Task: Look for space in Pereval's'k, Ukraine from 1st June, 2023 to 9th June, 2023 for 6 adults in price range Rs.6000 to Rs.12000. Place can be entire place with 3 bedrooms having 3 beds and 3 bathrooms. Property type can be house, flat, guest house. Amenities needed are: washing machine. Booking option can be shelf check-in. Required host language is English.
Action: Mouse moved to (554, 121)
Screenshot: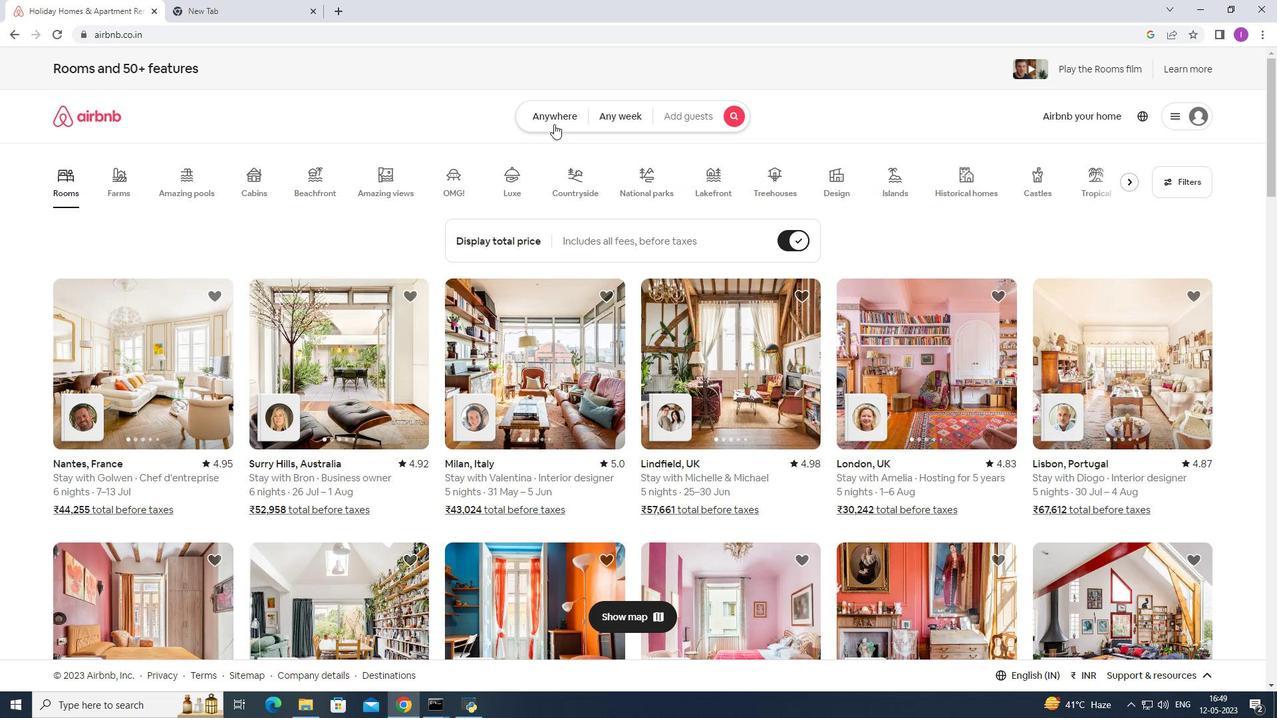 
Action: Mouse pressed left at (554, 121)
Screenshot: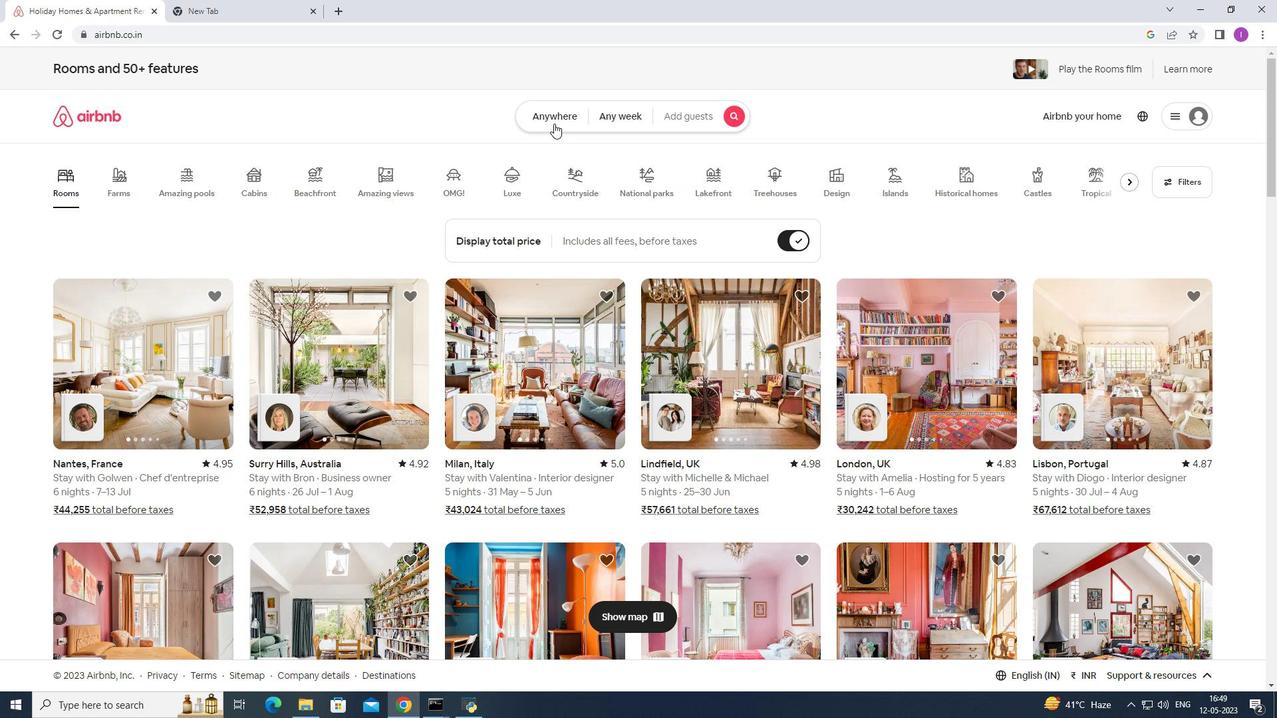 
Action: Mouse moved to (409, 160)
Screenshot: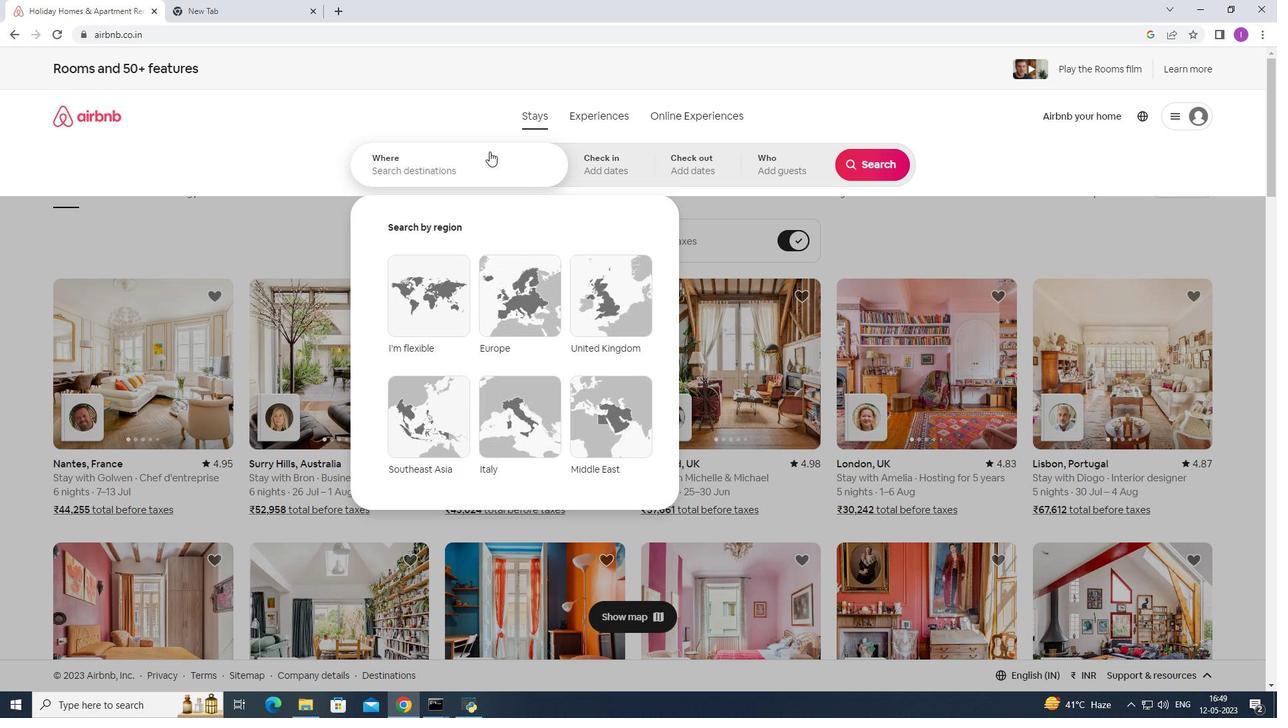
Action: Mouse pressed left at (409, 160)
Screenshot: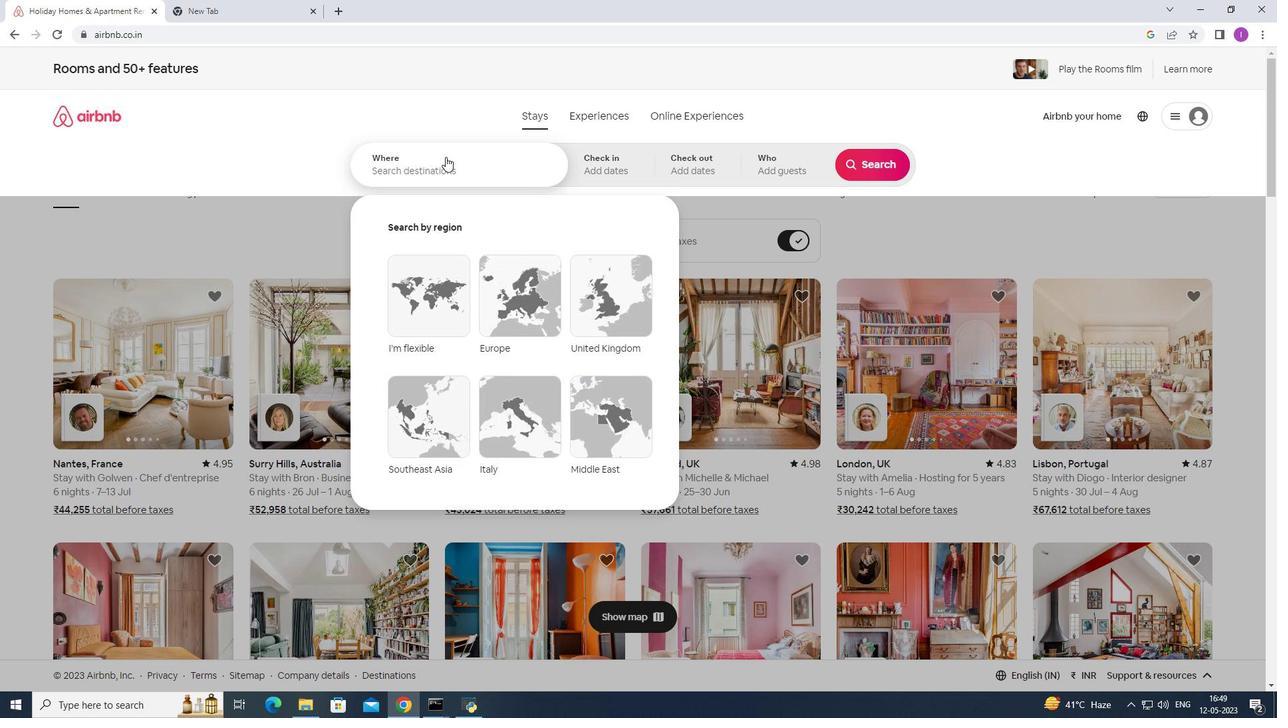 
Action: Mouse moved to (412, 160)
Screenshot: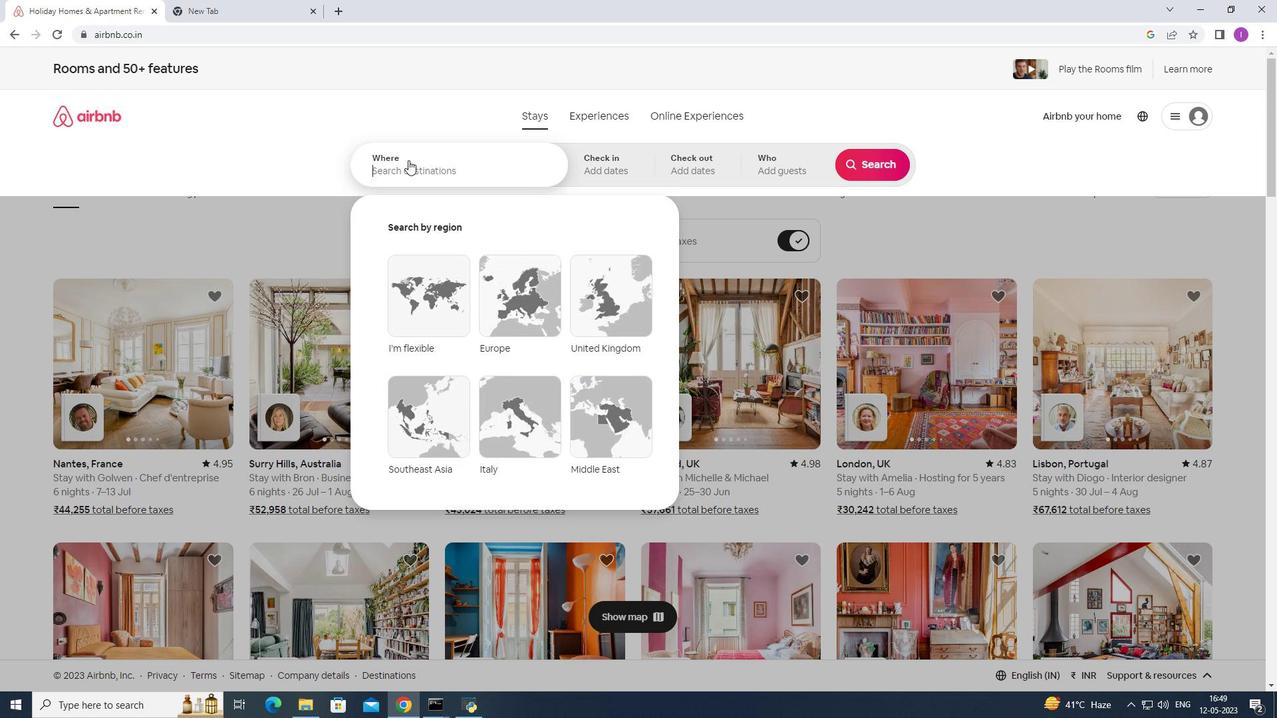 
Action: Key pressed <Key.shift><Key.shift><Key.shift><Key.shift><Key.shift><Key.shift><Key.shift><Key.shift><Key.shift><Key.shift><Key.shift><Key.shift><Key.shift><Key.shift><Key.shift><Key.shift><Key.shift><Key.shift><Key.shift><Key.shift><Key.shift><Key.shift><Key.shift><Key.shift><Key.shift><Key.shift><Key.shift><Key.shift><Key.shift>Pereval's,<Key.shift>Ukraine
Screenshot: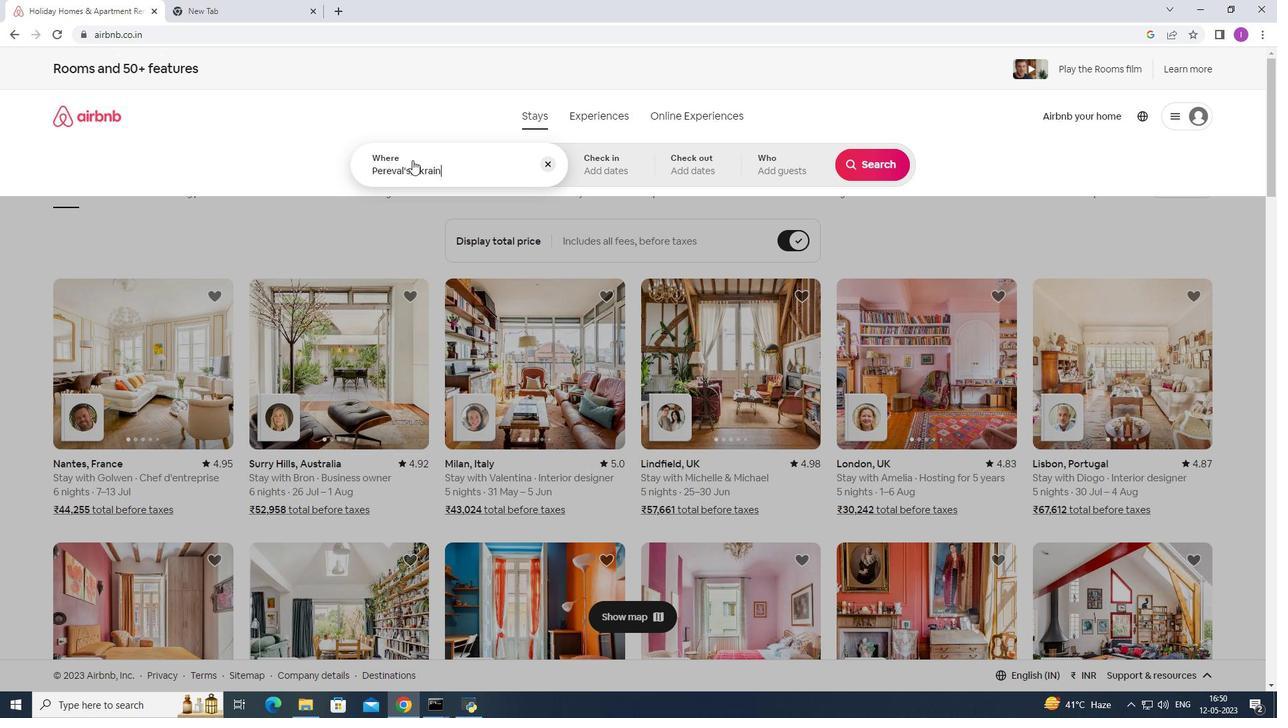 
Action: Mouse moved to (613, 176)
Screenshot: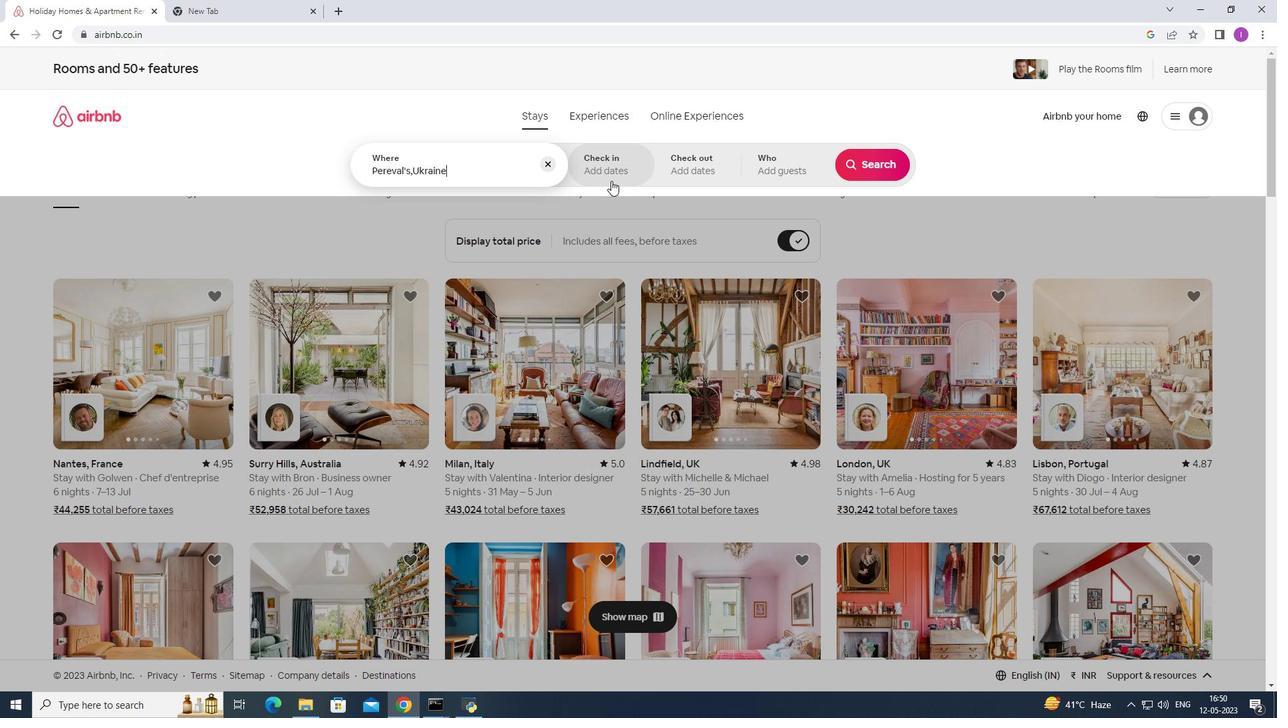 
Action: Mouse pressed left at (613, 176)
Screenshot: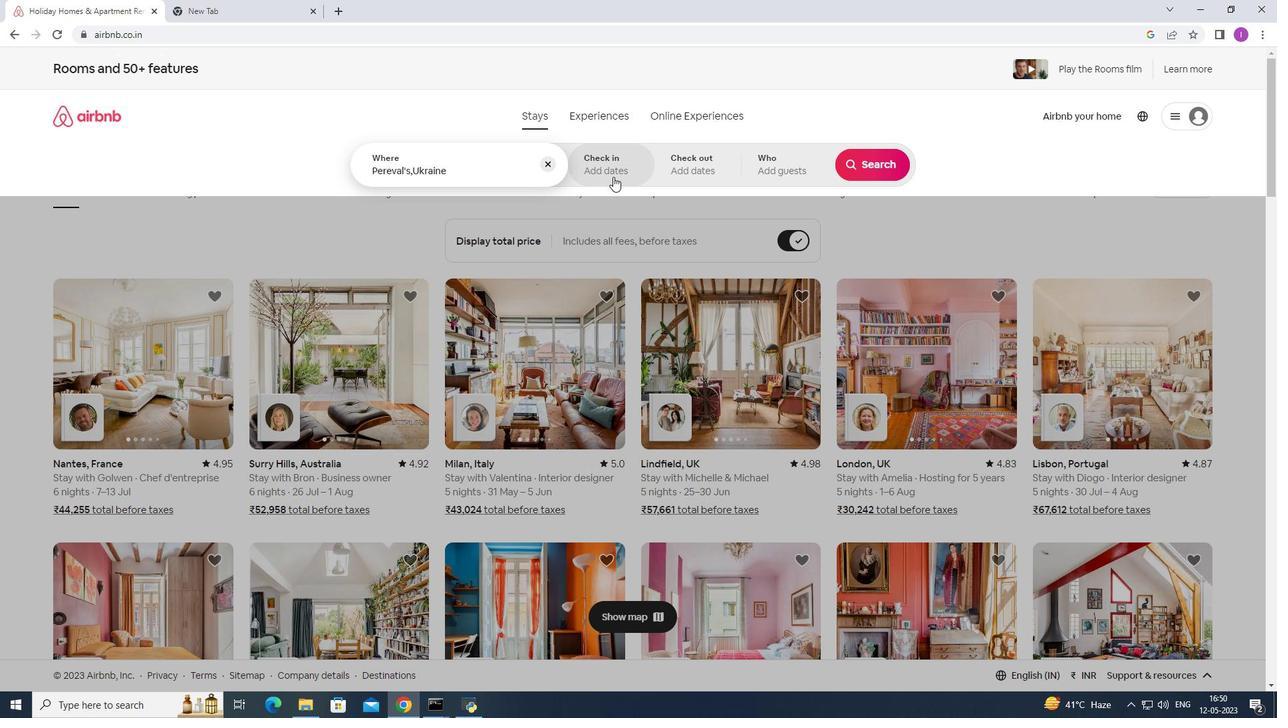 
Action: Mouse moved to (865, 273)
Screenshot: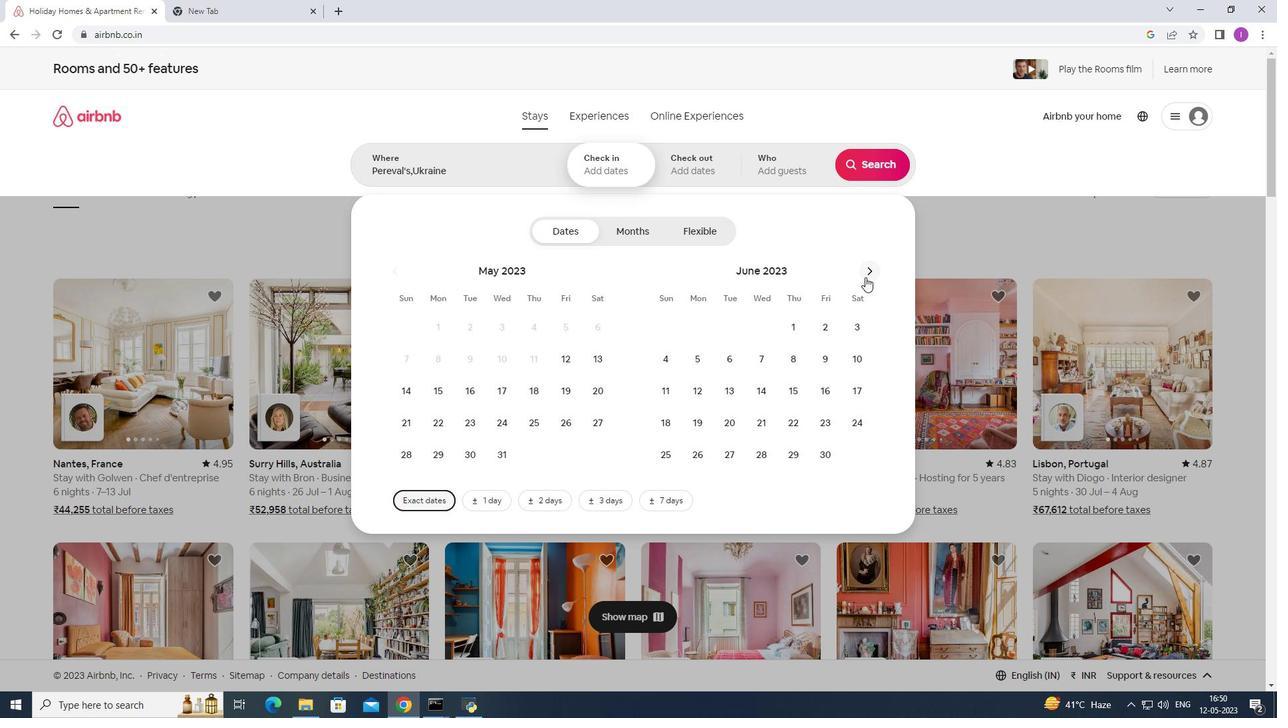 
Action: Mouse pressed left at (865, 273)
Screenshot: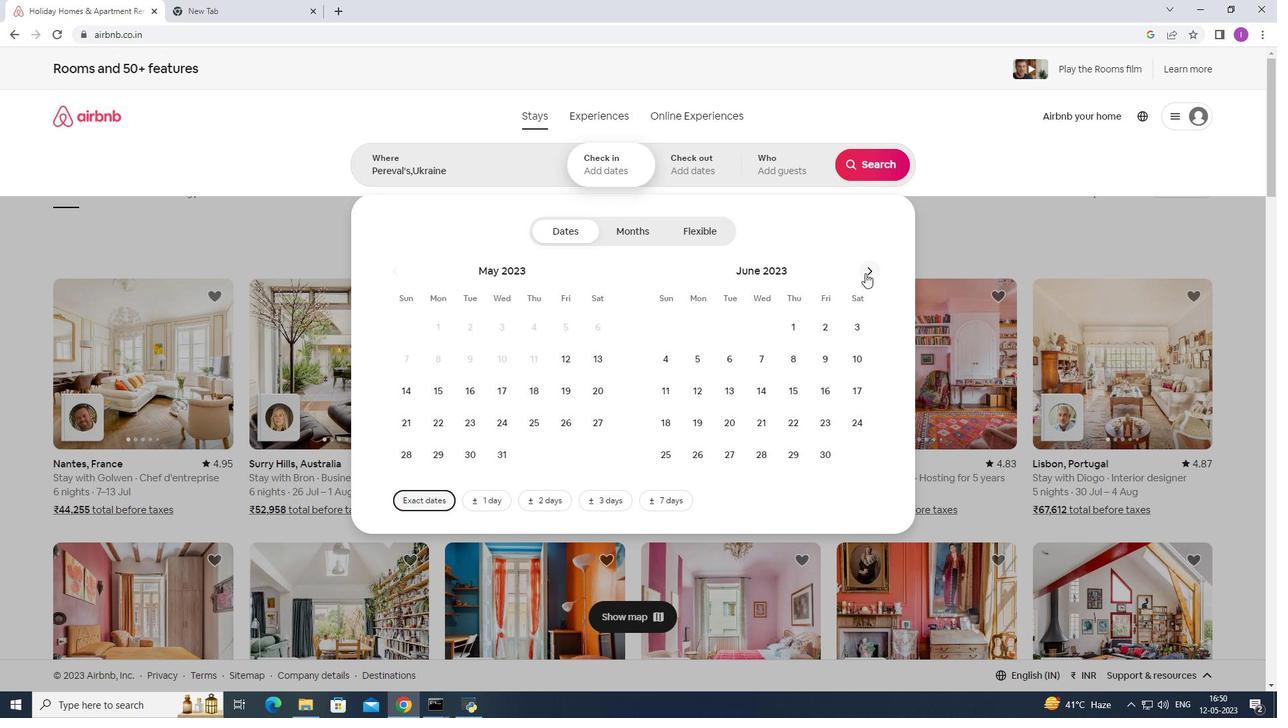 
Action: Mouse moved to (523, 316)
Screenshot: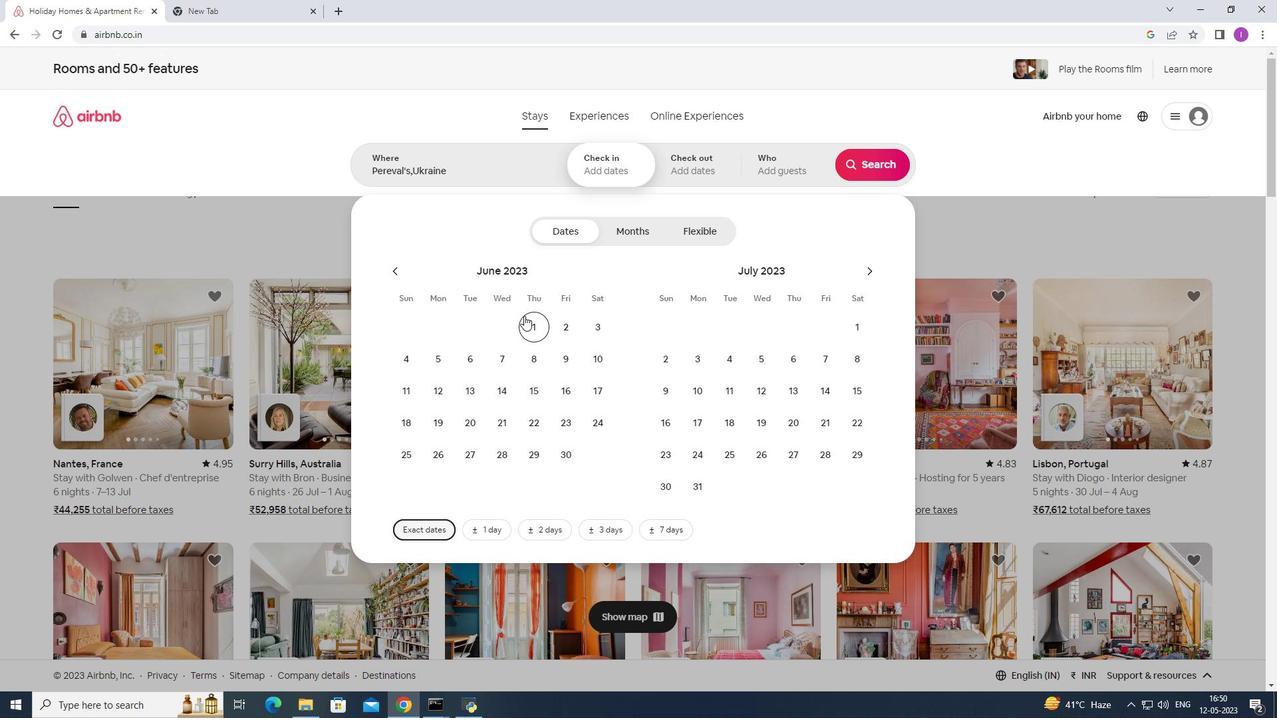 
Action: Mouse pressed left at (523, 316)
Screenshot: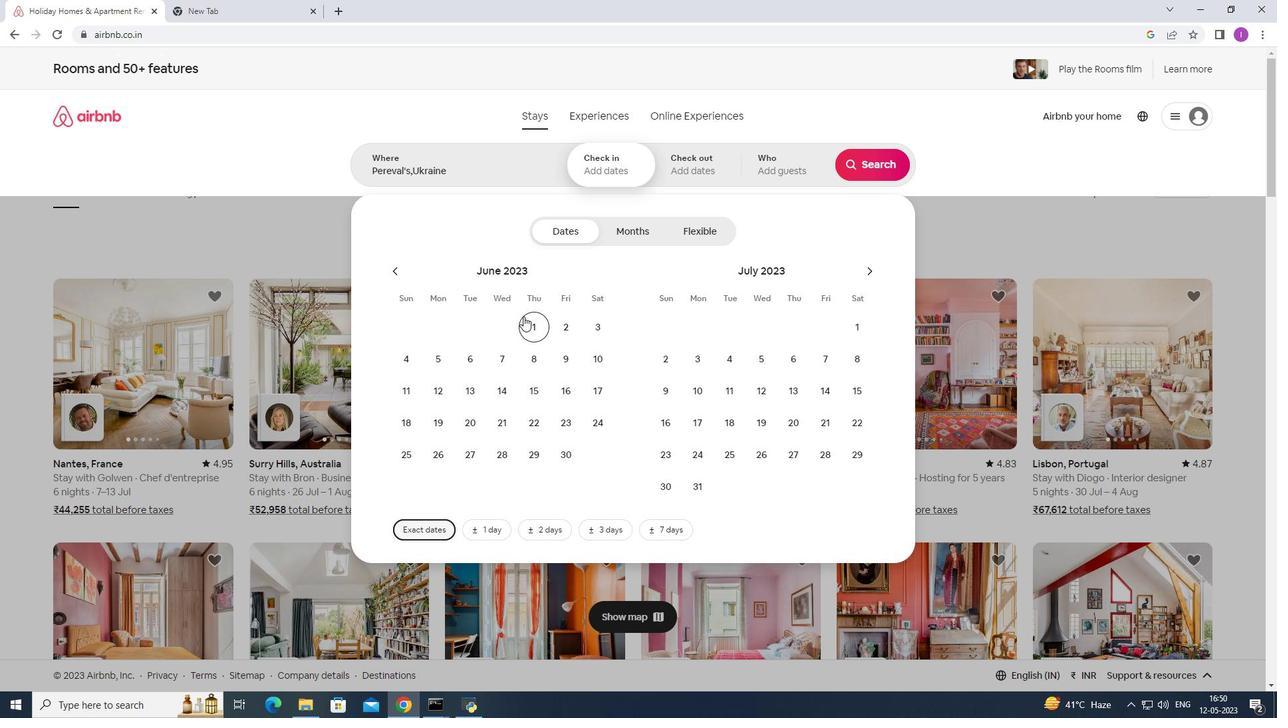 
Action: Mouse moved to (562, 355)
Screenshot: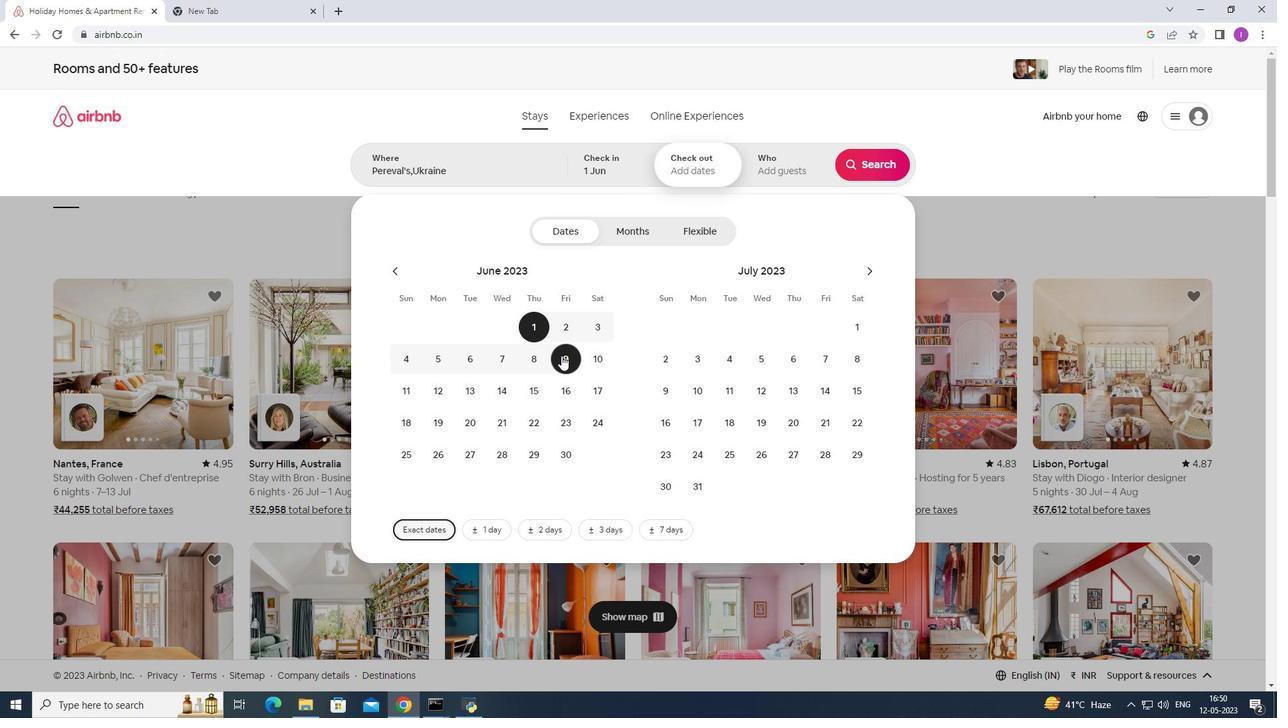 
Action: Mouse pressed left at (562, 355)
Screenshot: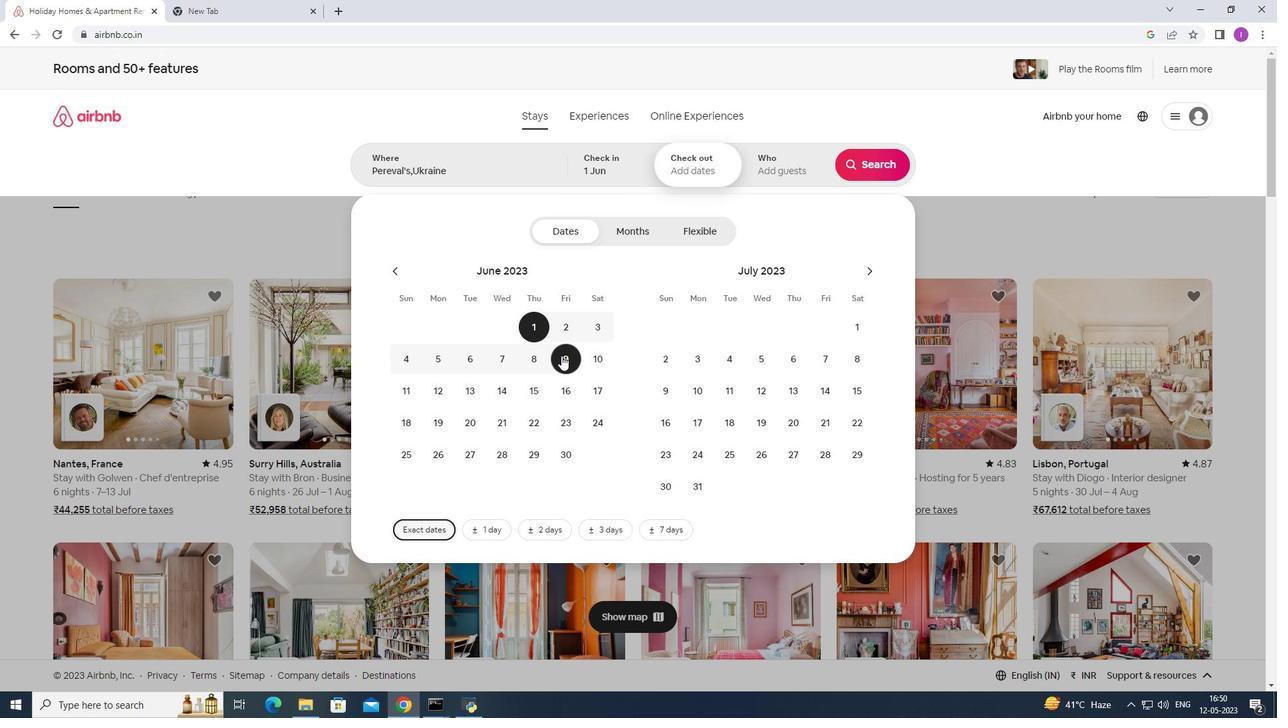 
Action: Mouse moved to (769, 168)
Screenshot: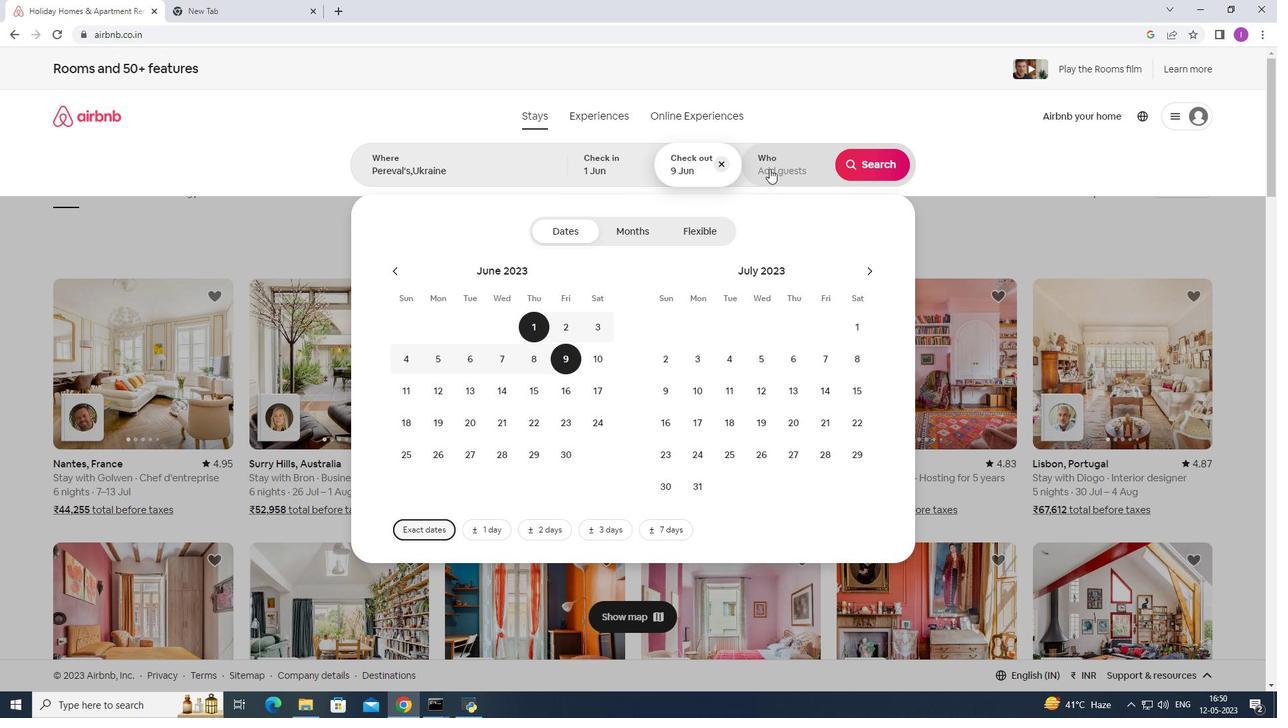 
Action: Mouse pressed left at (769, 168)
Screenshot: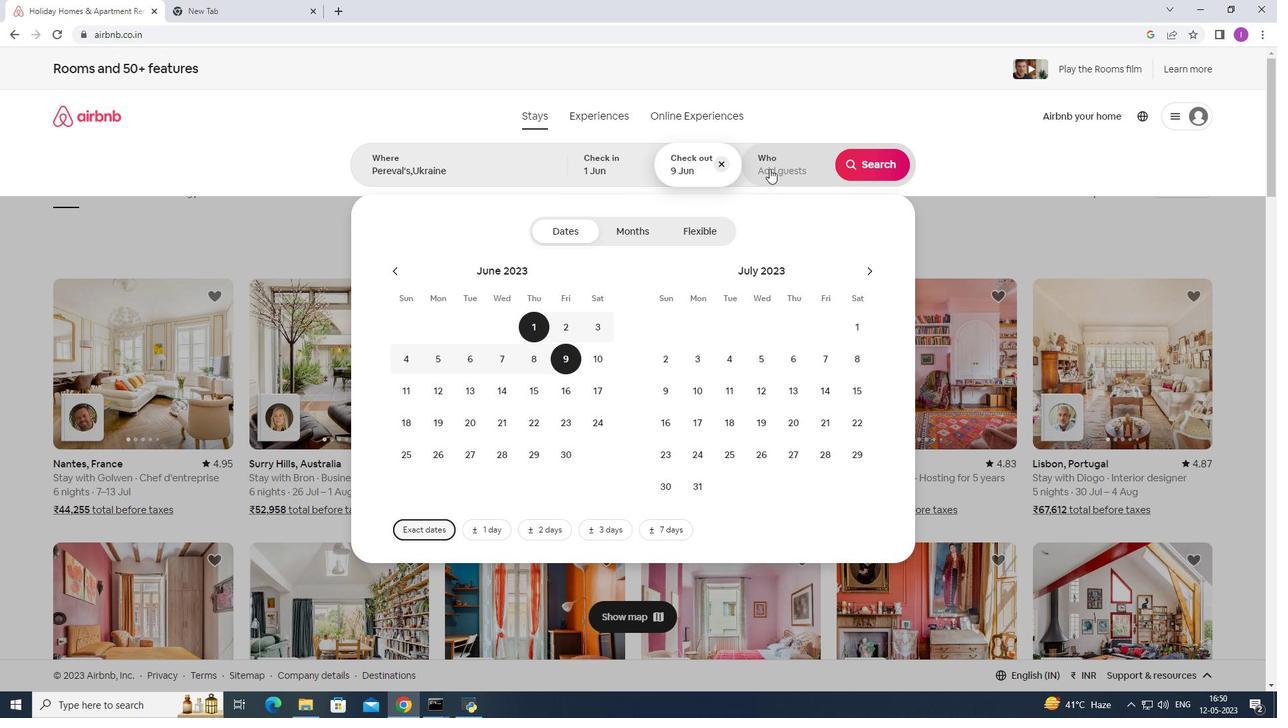 
Action: Mouse moved to (881, 237)
Screenshot: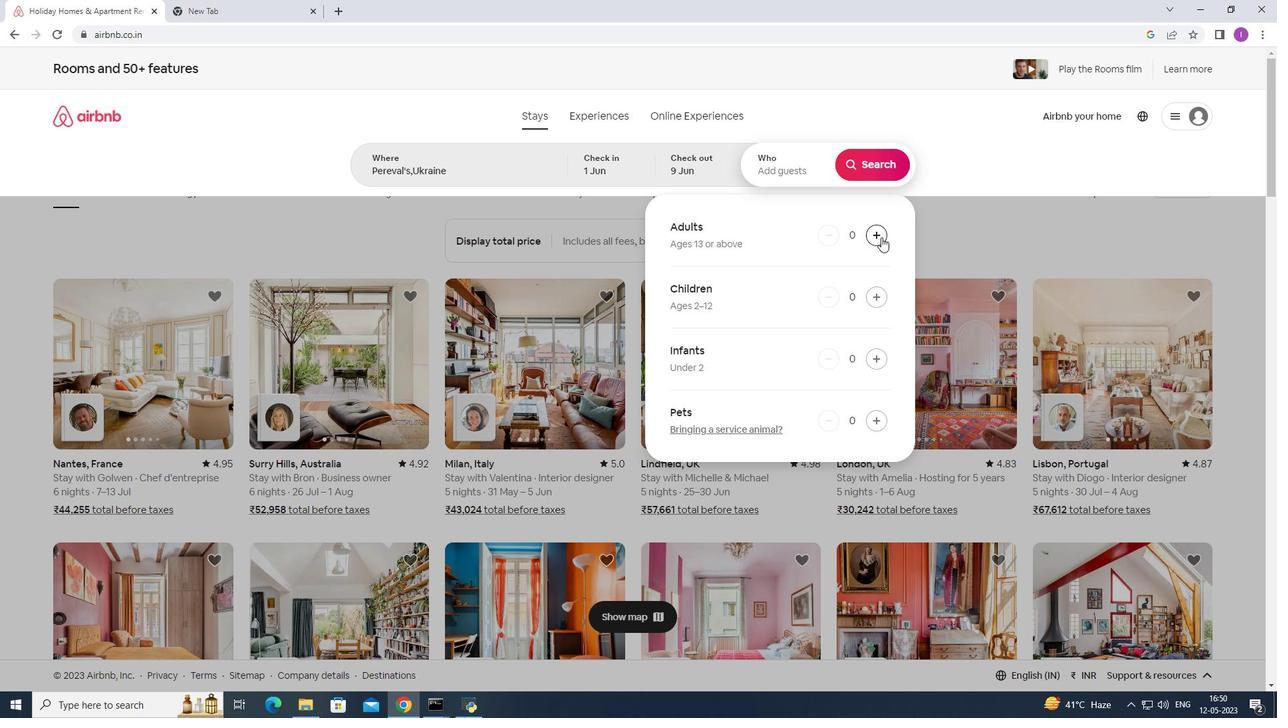 
Action: Mouse pressed left at (881, 237)
Screenshot: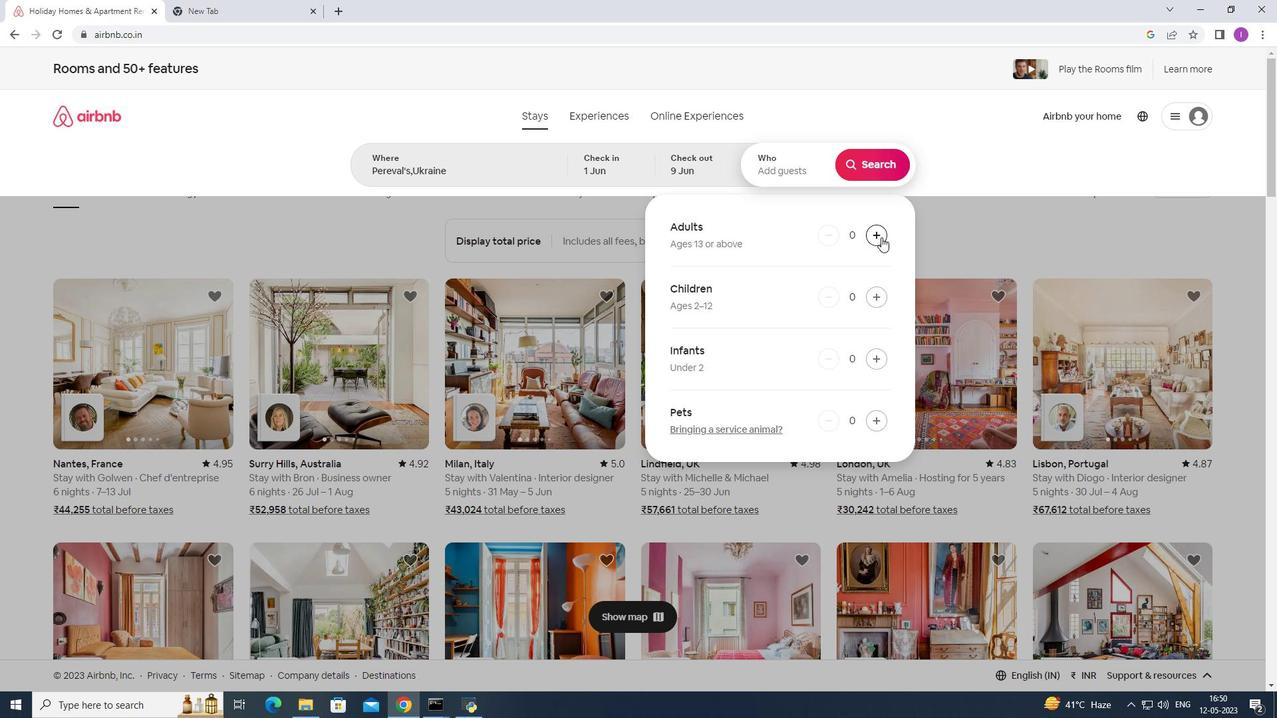 
Action: Mouse pressed left at (881, 237)
Screenshot: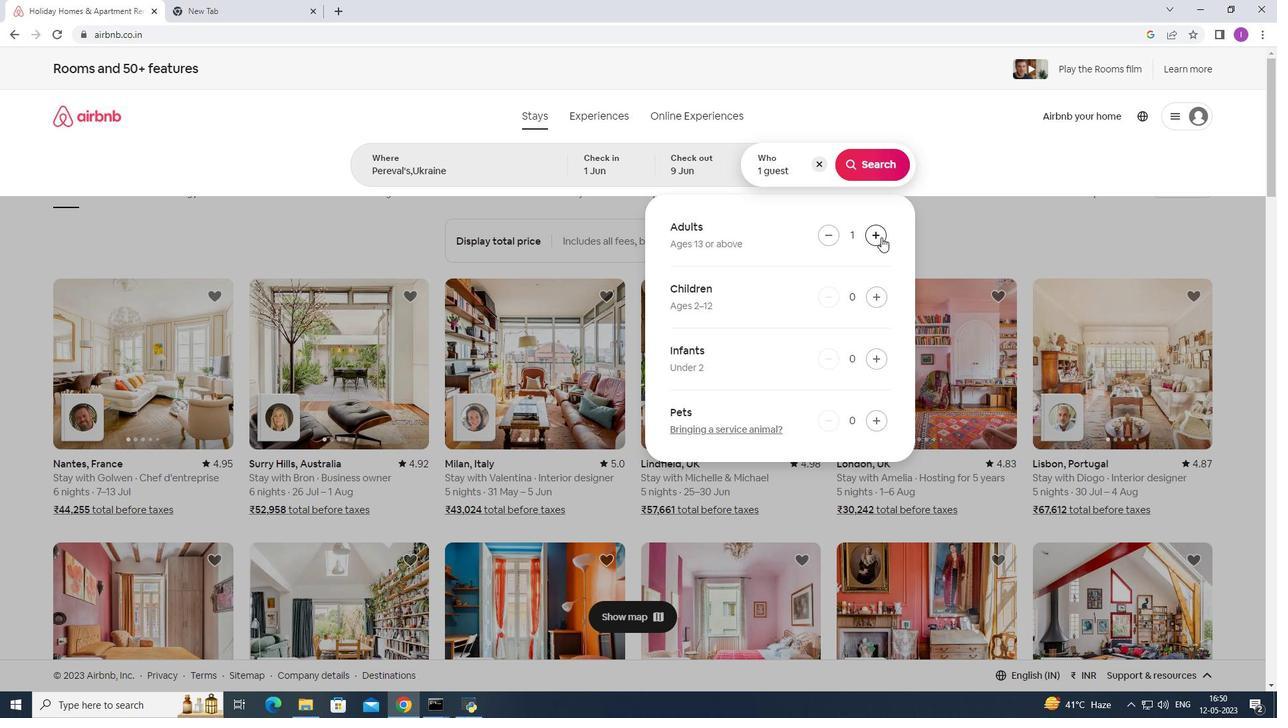 
Action: Mouse pressed left at (881, 237)
Screenshot: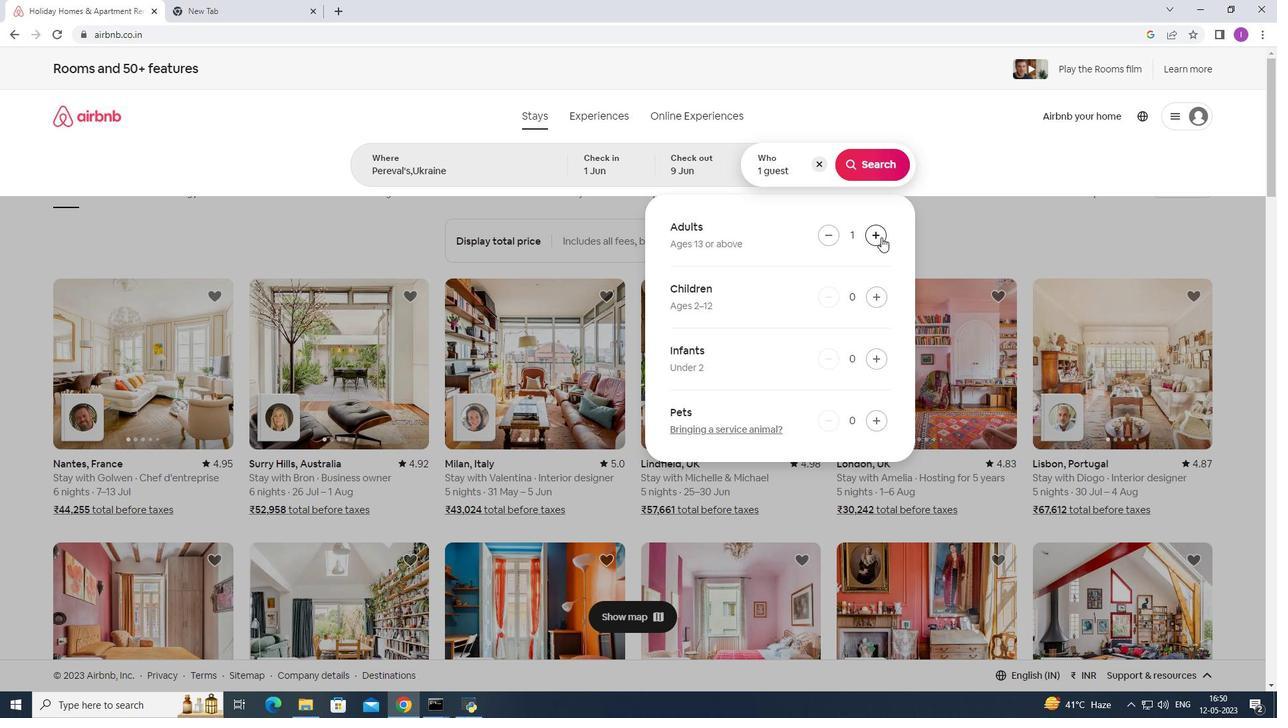 
Action: Mouse pressed left at (881, 237)
Screenshot: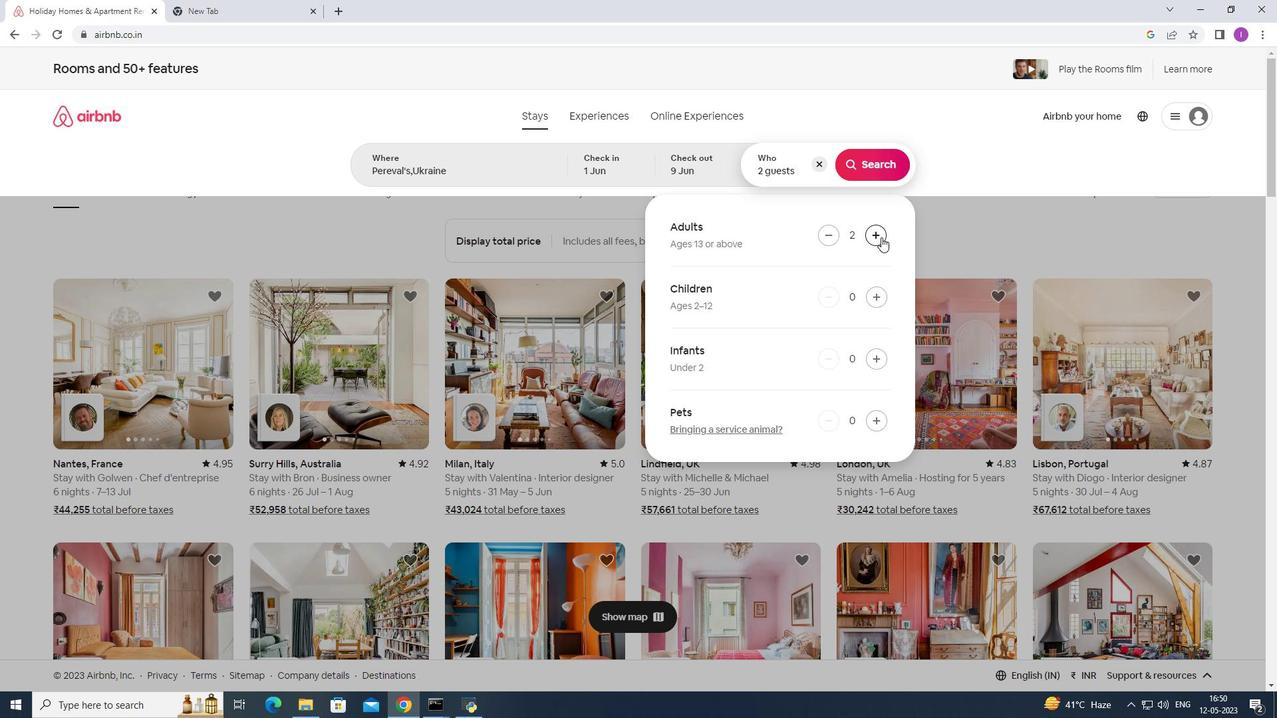 
Action: Mouse pressed left at (881, 237)
Screenshot: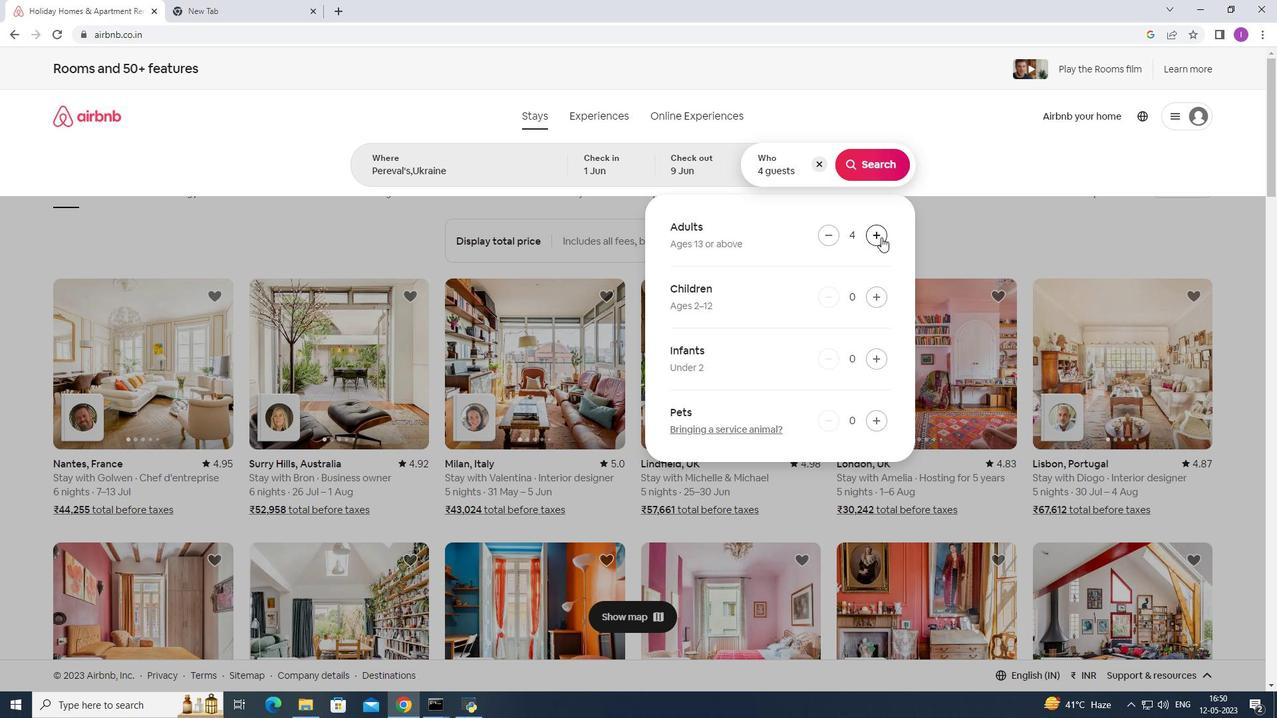 
Action: Mouse pressed left at (881, 237)
Screenshot: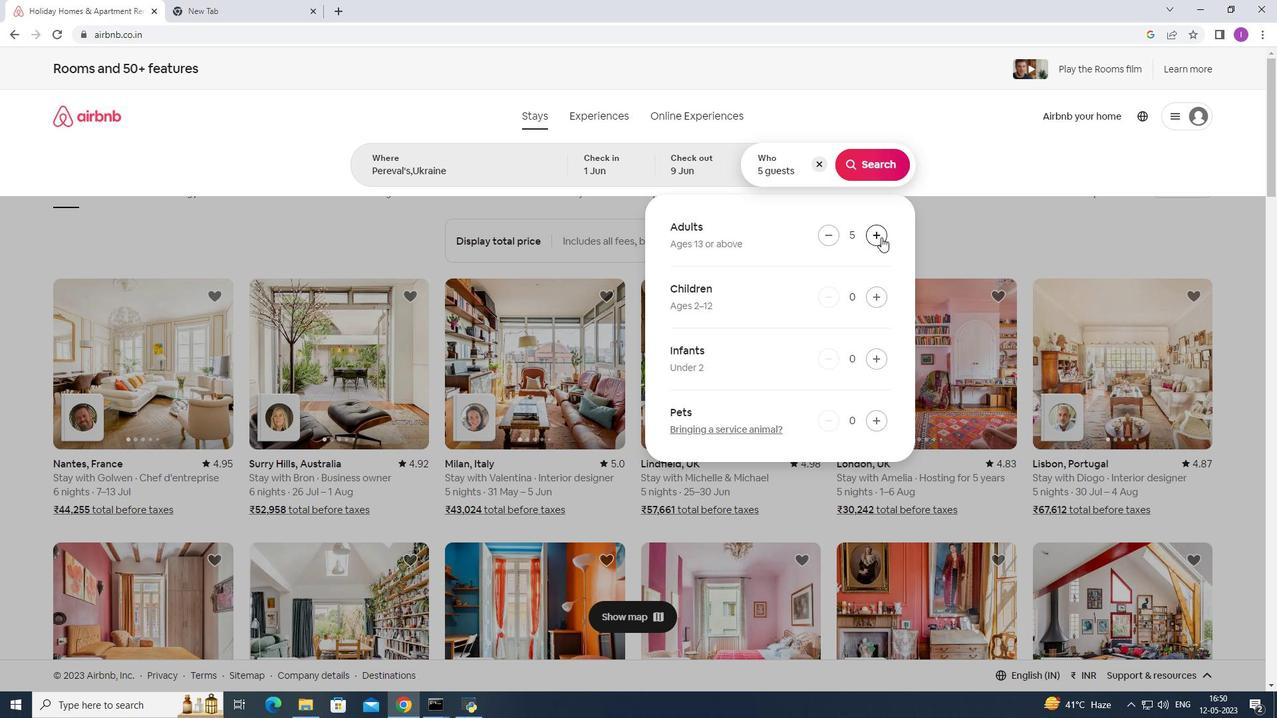 
Action: Mouse moved to (883, 164)
Screenshot: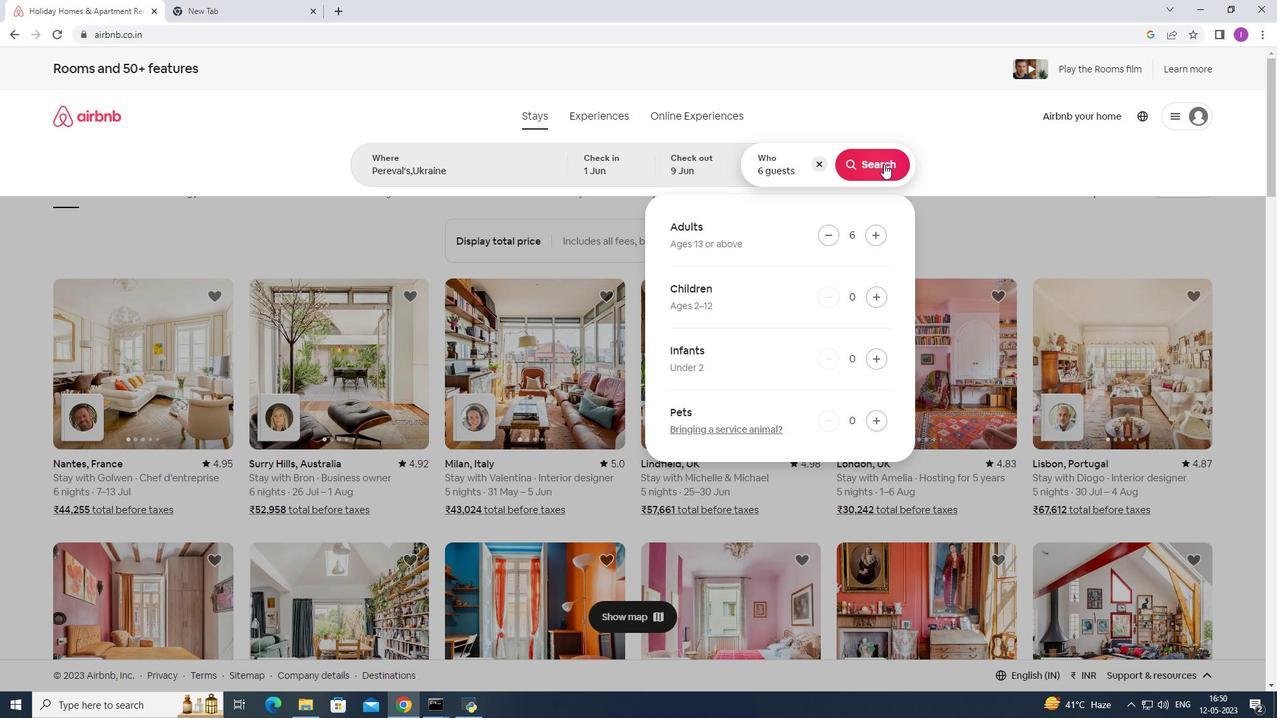 
Action: Mouse pressed left at (883, 164)
Screenshot: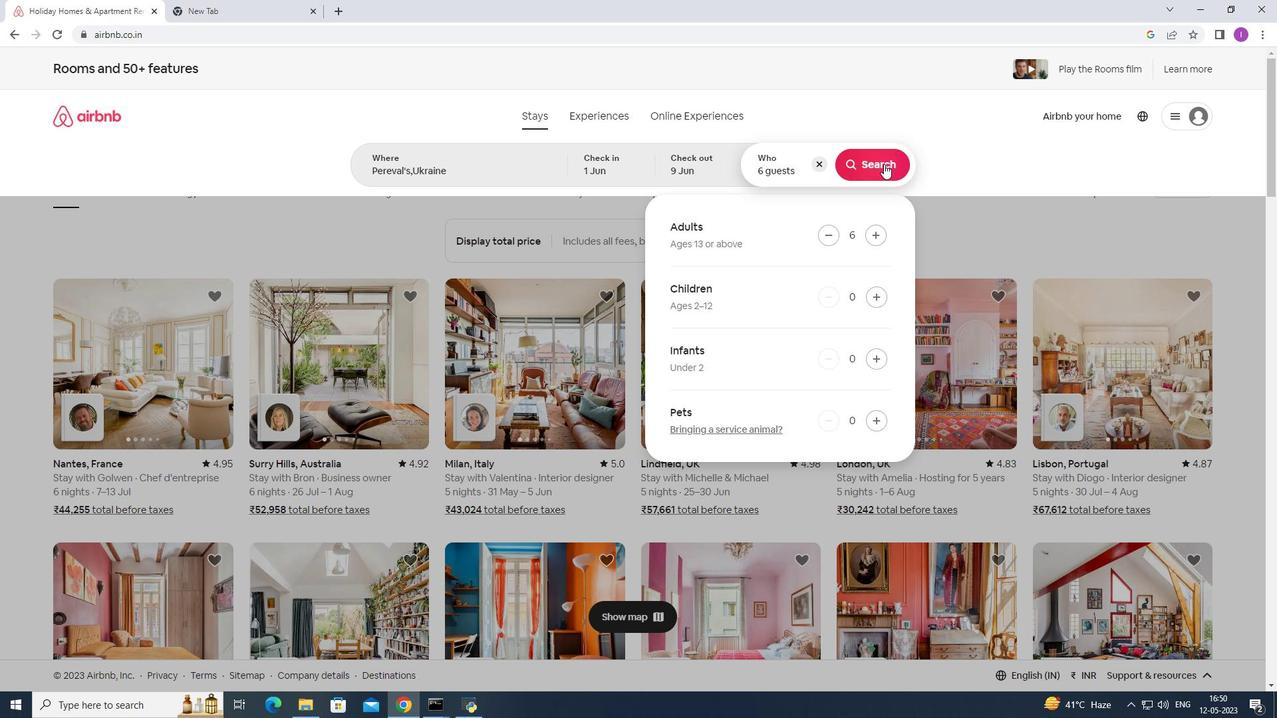 
Action: Mouse moved to (1212, 120)
Screenshot: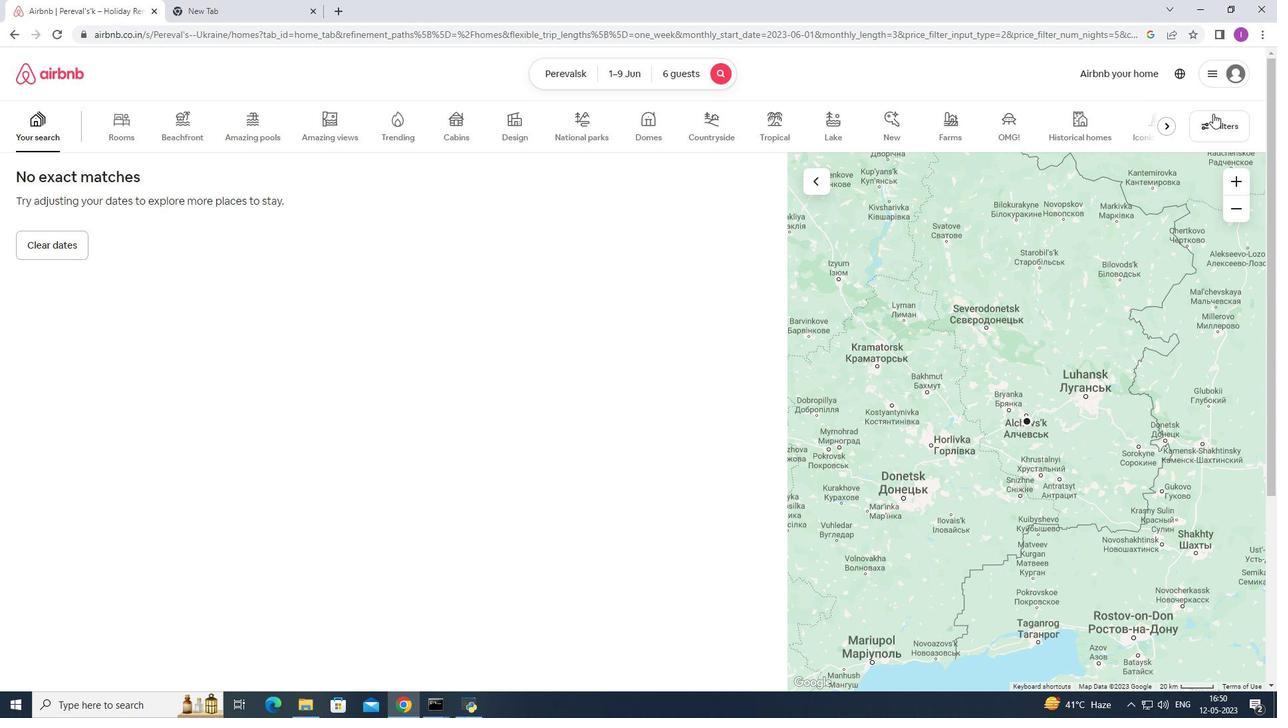 
Action: Mouse pressed left at (1212, 120)
Screenshot: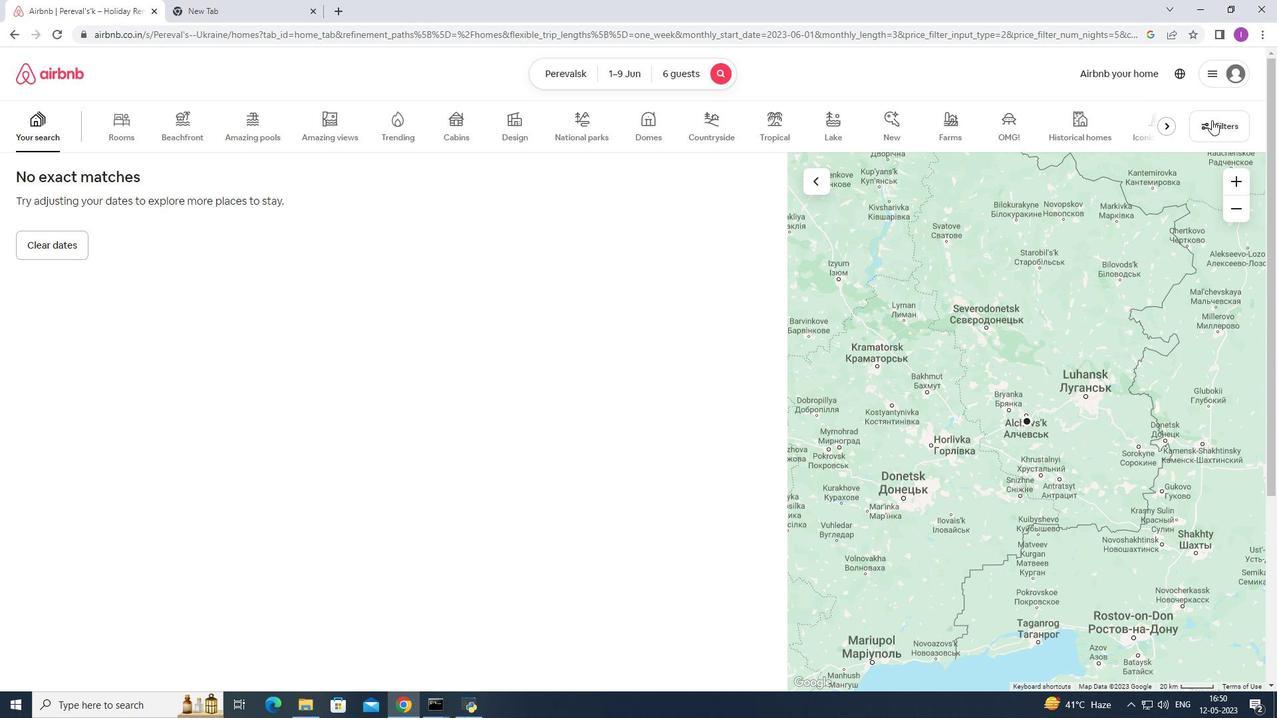 
Action: Mouse moved to (725, 456)
Screenshot: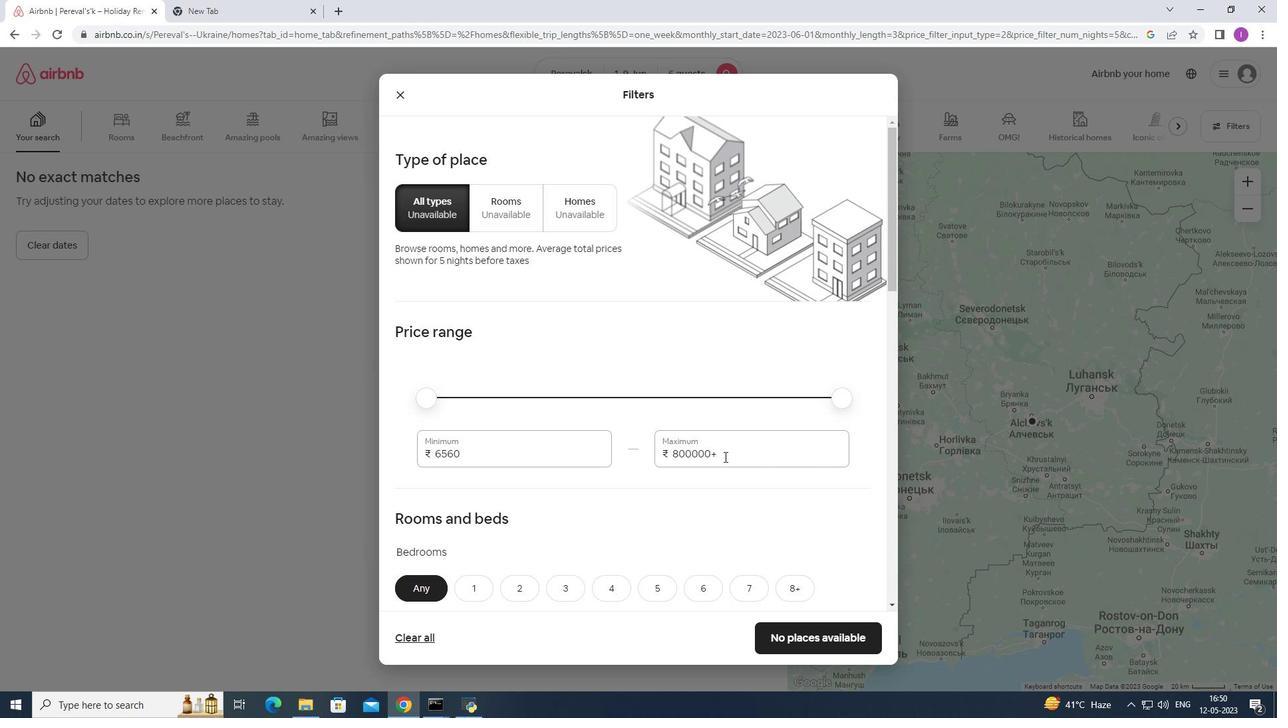 
Action: Mouse pressed left at (725, 456)
Screenshot: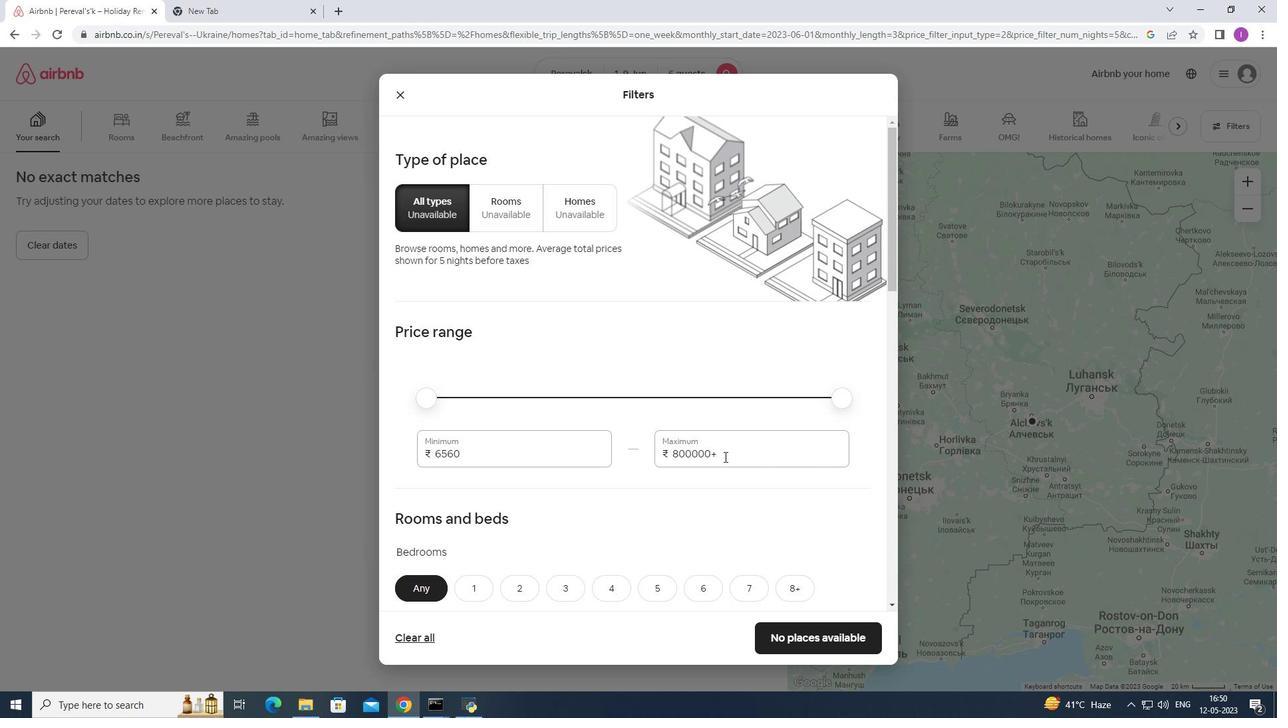 
Action: Mouse moved to (657, 459)
Screenshot: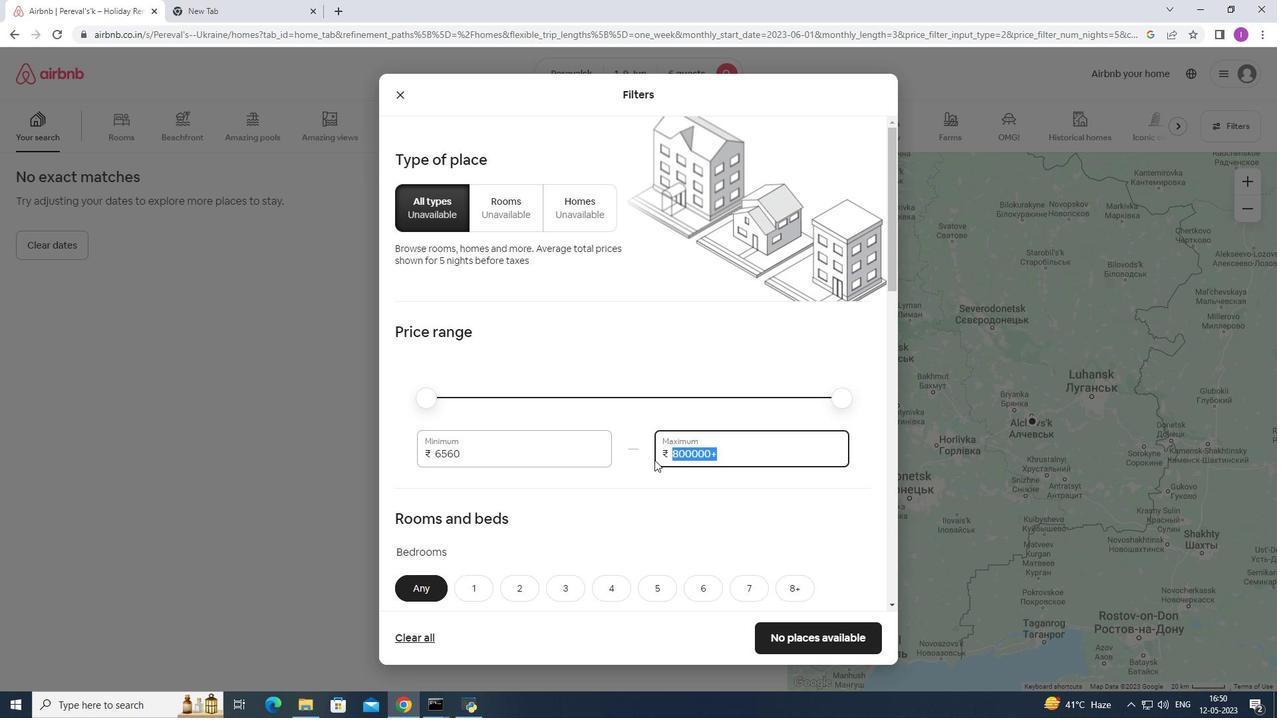 
Action: Key pressed 1
Screenshot: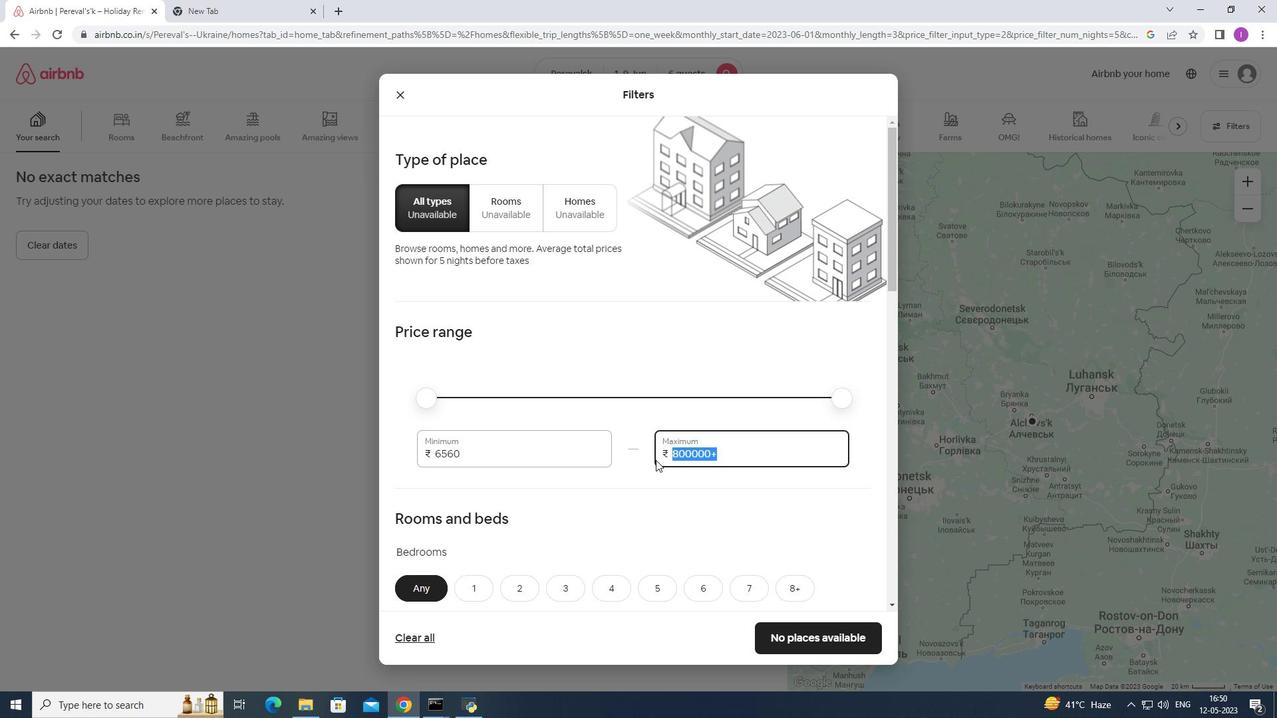 
Action: Mouse moved to (659, 457)
Screenshot: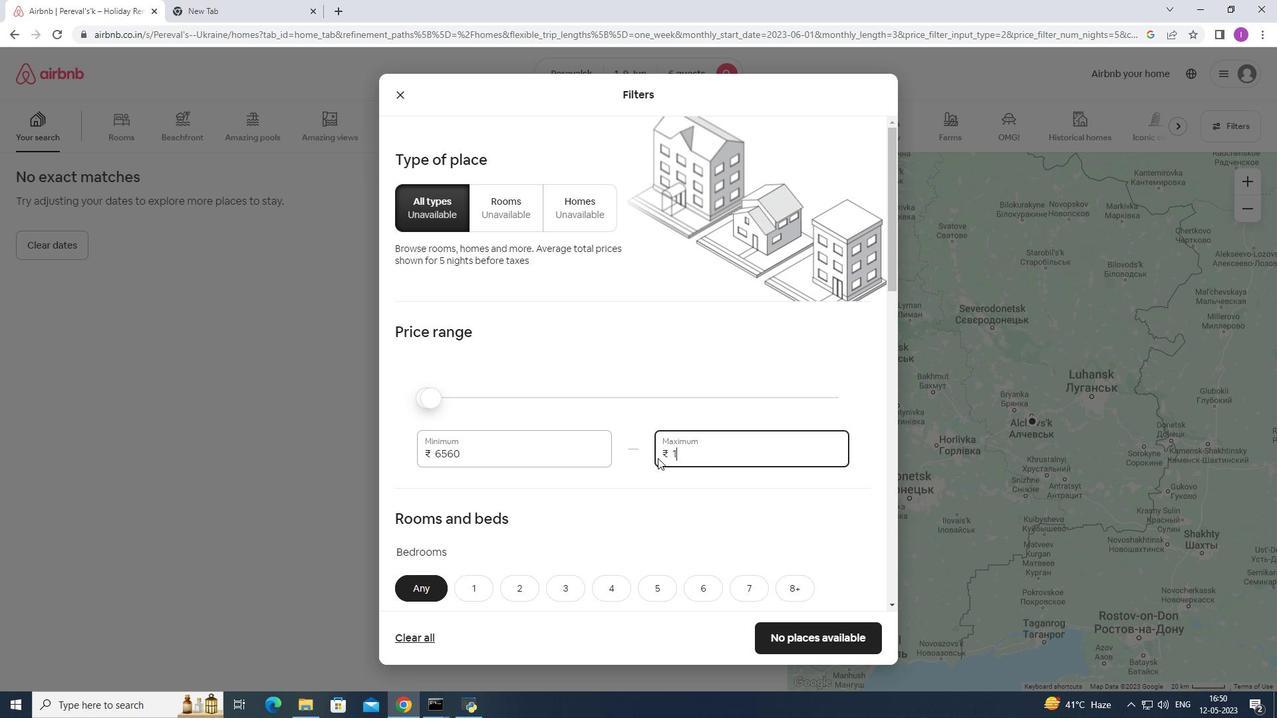 
Action: Key pressed 2
Screenshot: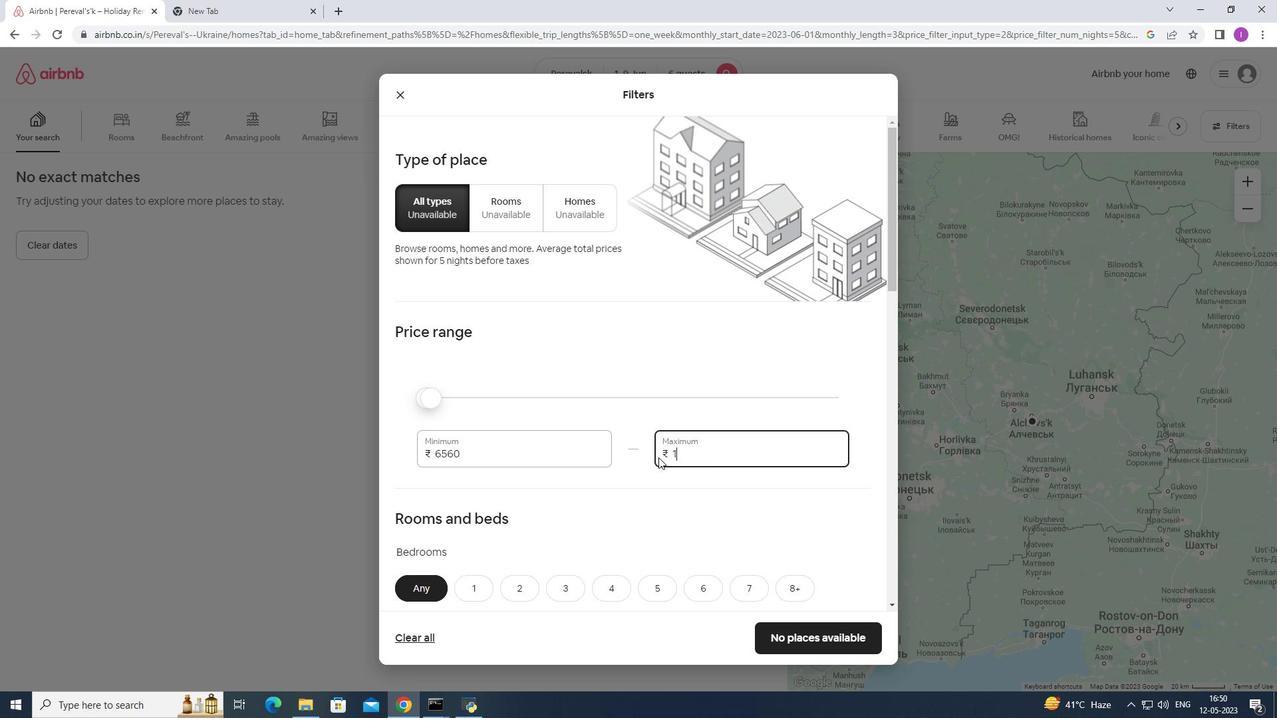 
Action: Mouse moved to (659, 457)
Screenshot: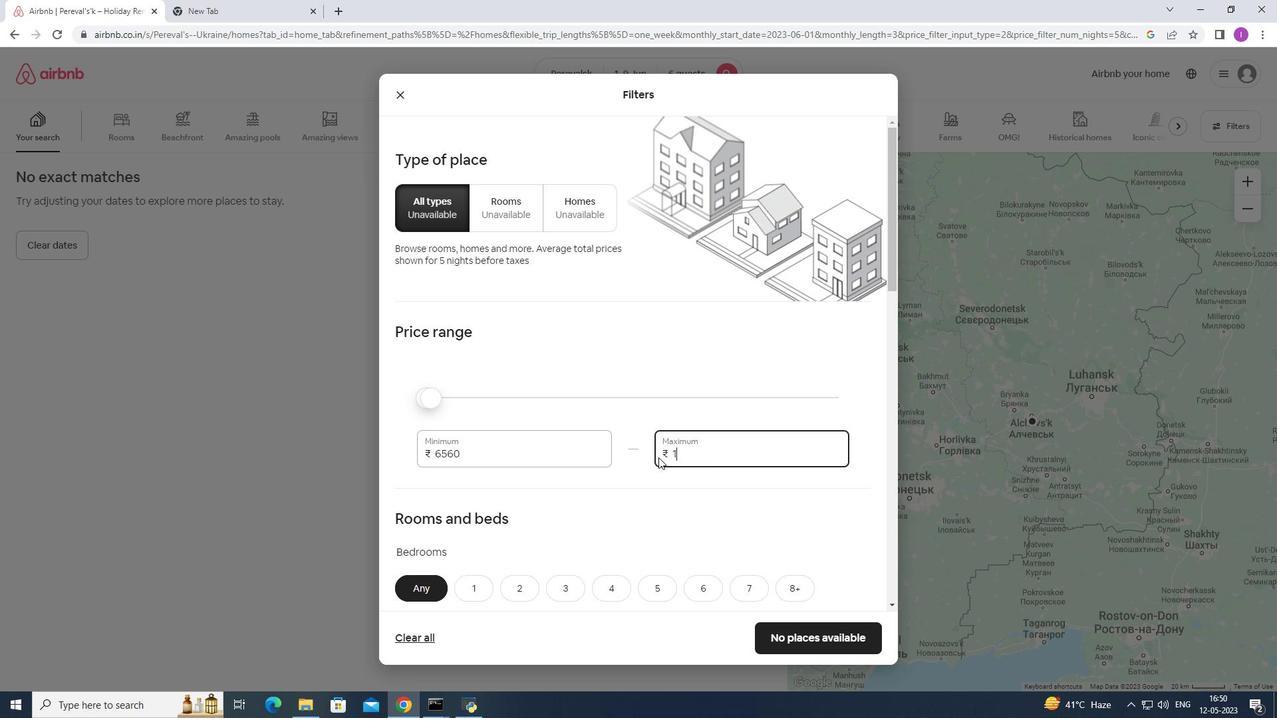 
Action: Key pressed 00
Screenshot: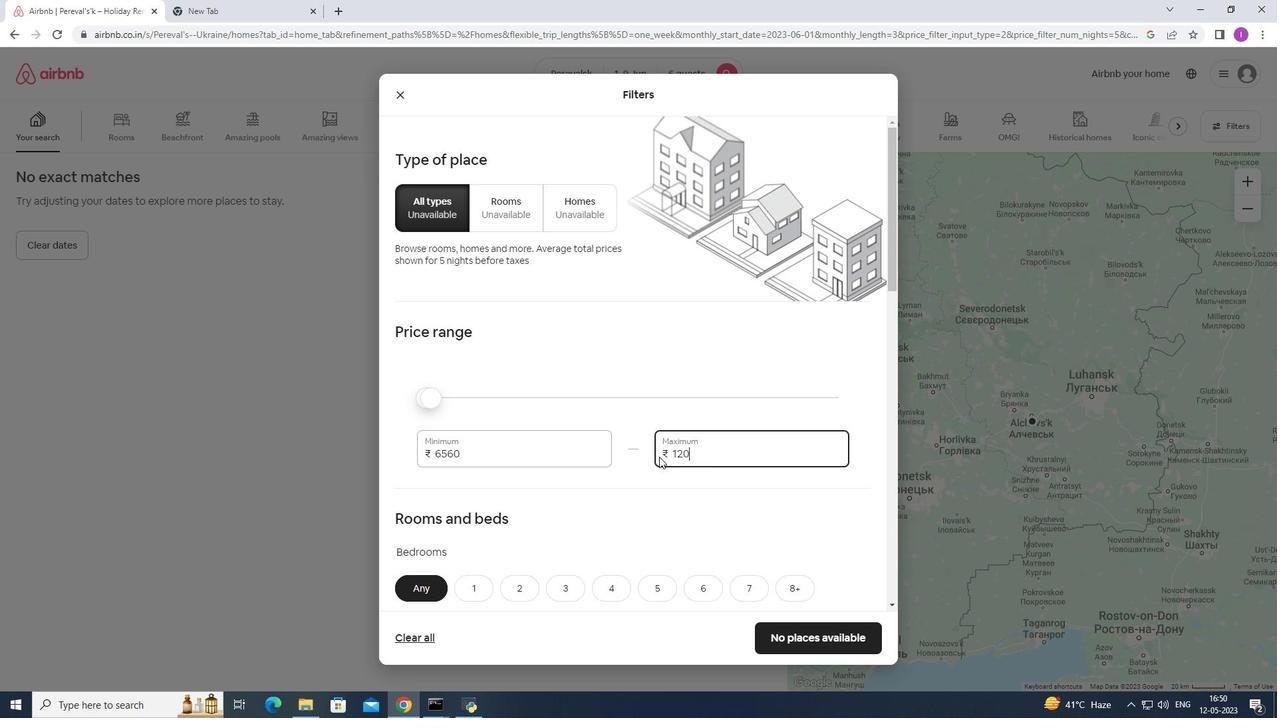 
Action: Mouse moved to (660, 456)
Screenshot: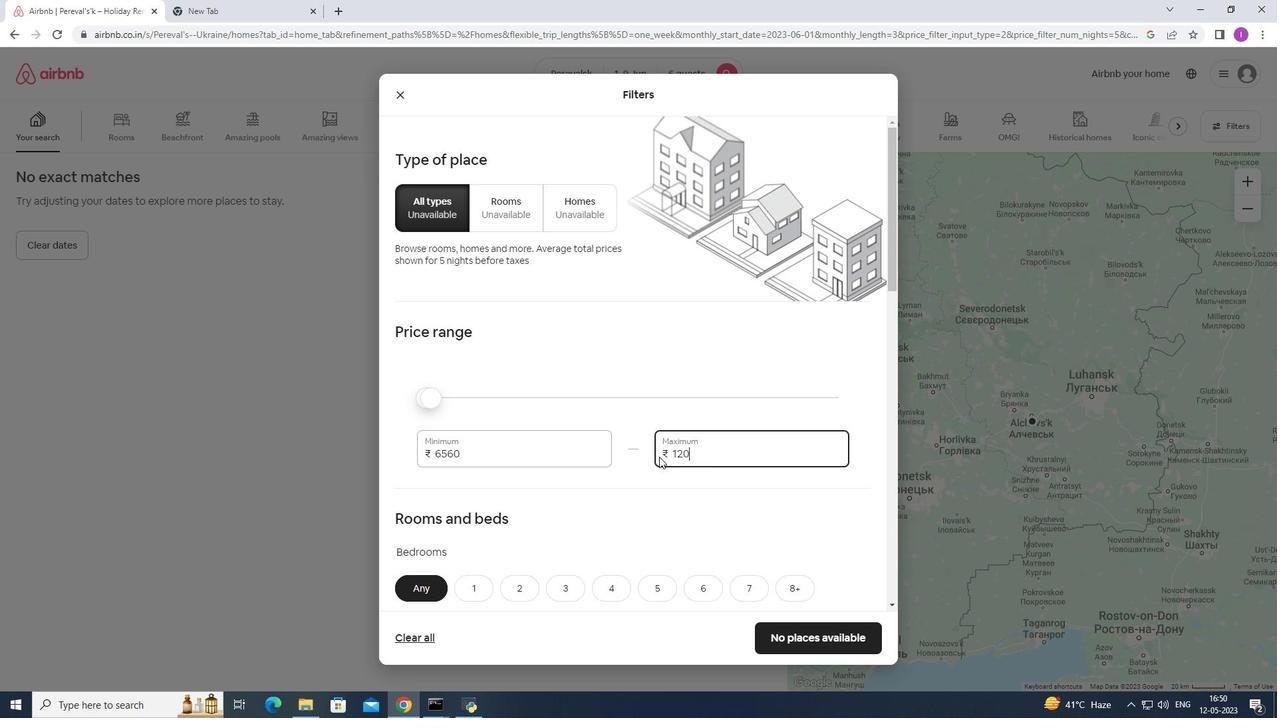 
Action: Key pressed 0
Screenshot: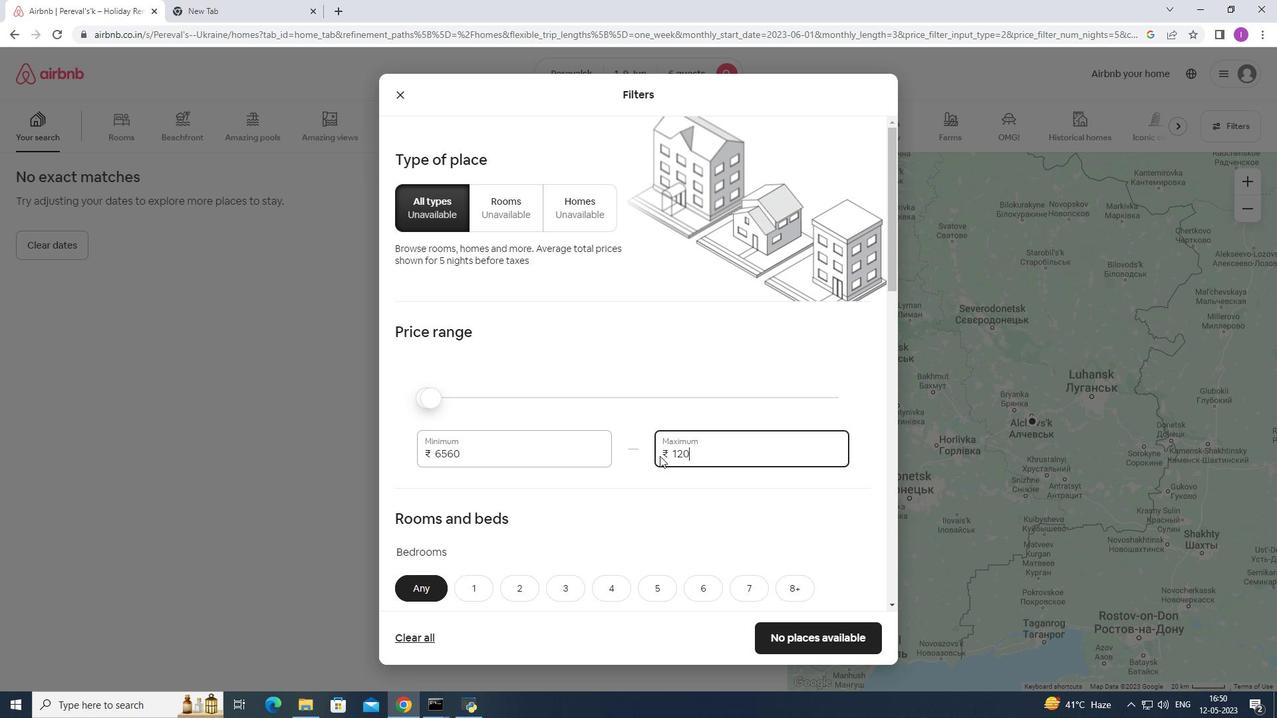 
Action: Mouse moved to (495, 457)
Screenshot: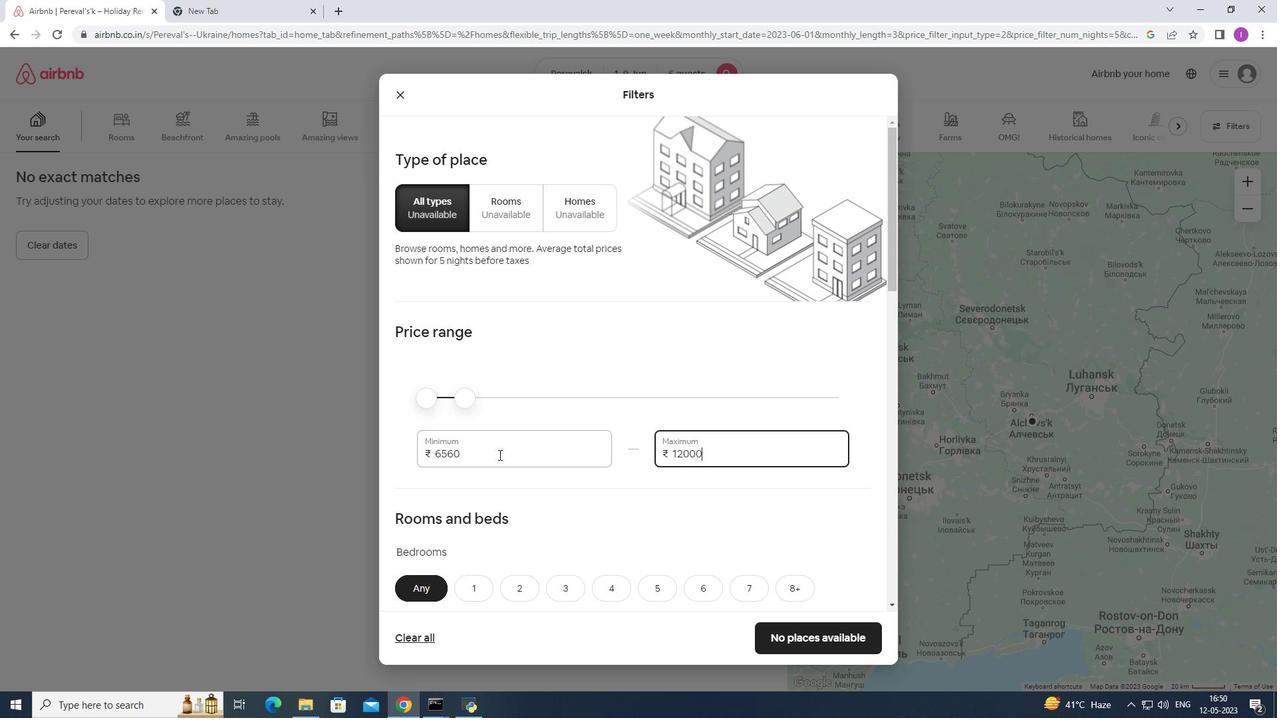 
Action: Mouse pressed left at (495, 457)
Screenshot: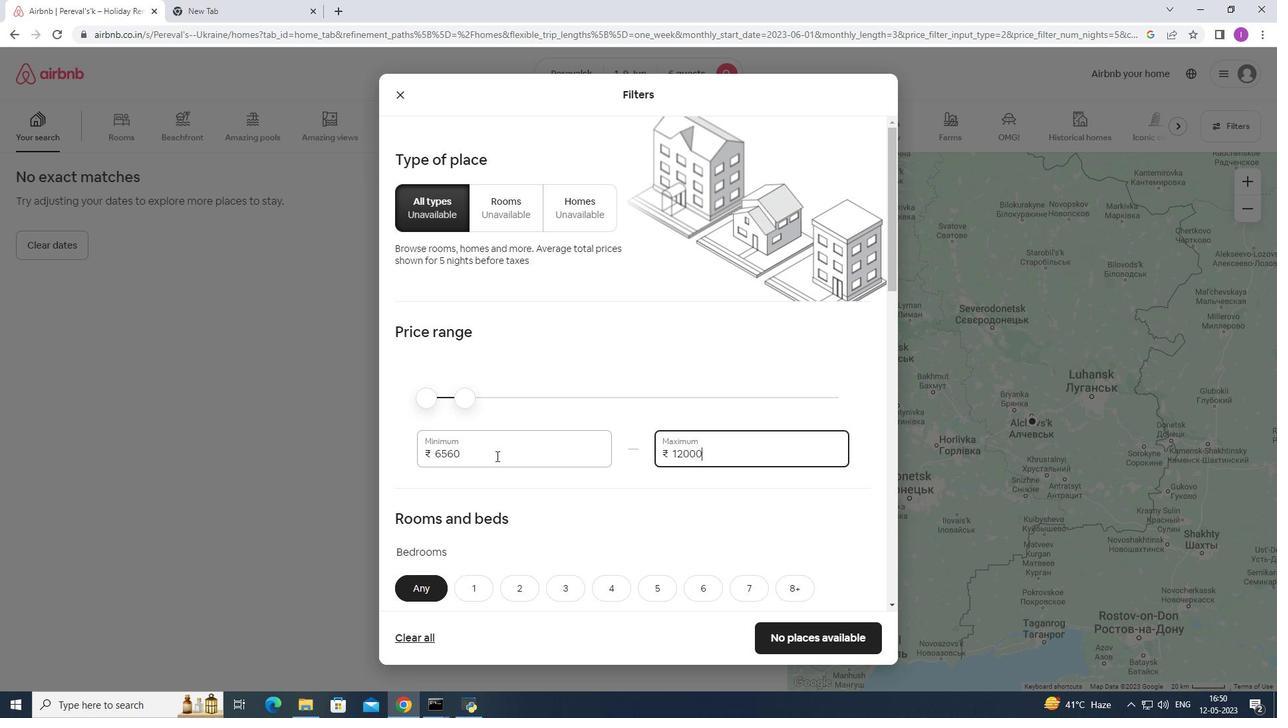 
Action: Mouse moved to (536, 449)
Screenshot: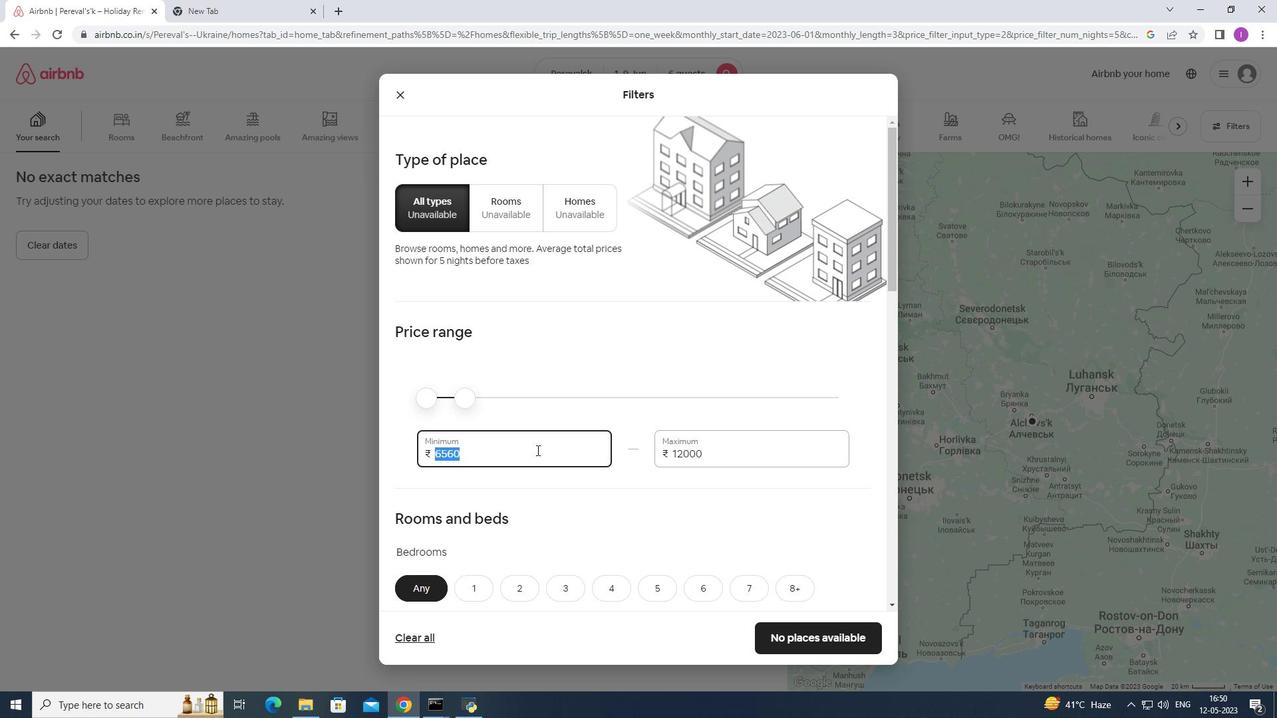 
Action: Key pressed 6000
Screenshot: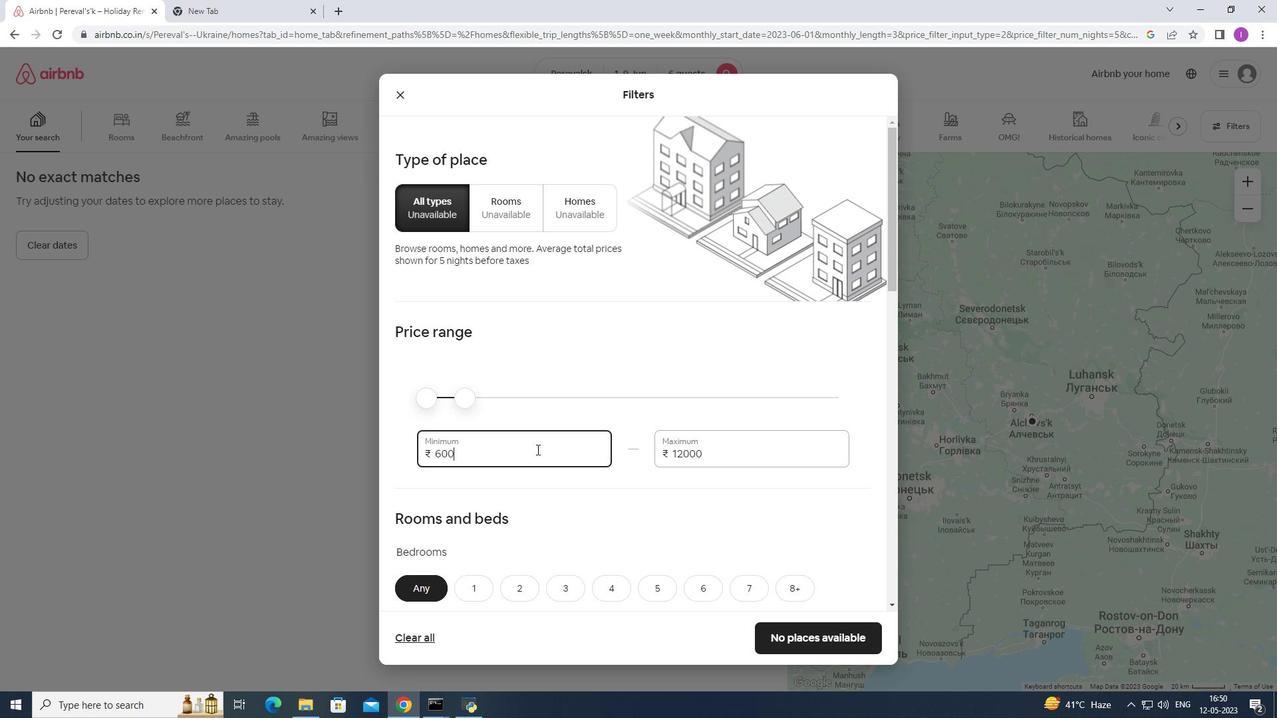 
Action: Mouse moved to (546, 447)
Screenshot: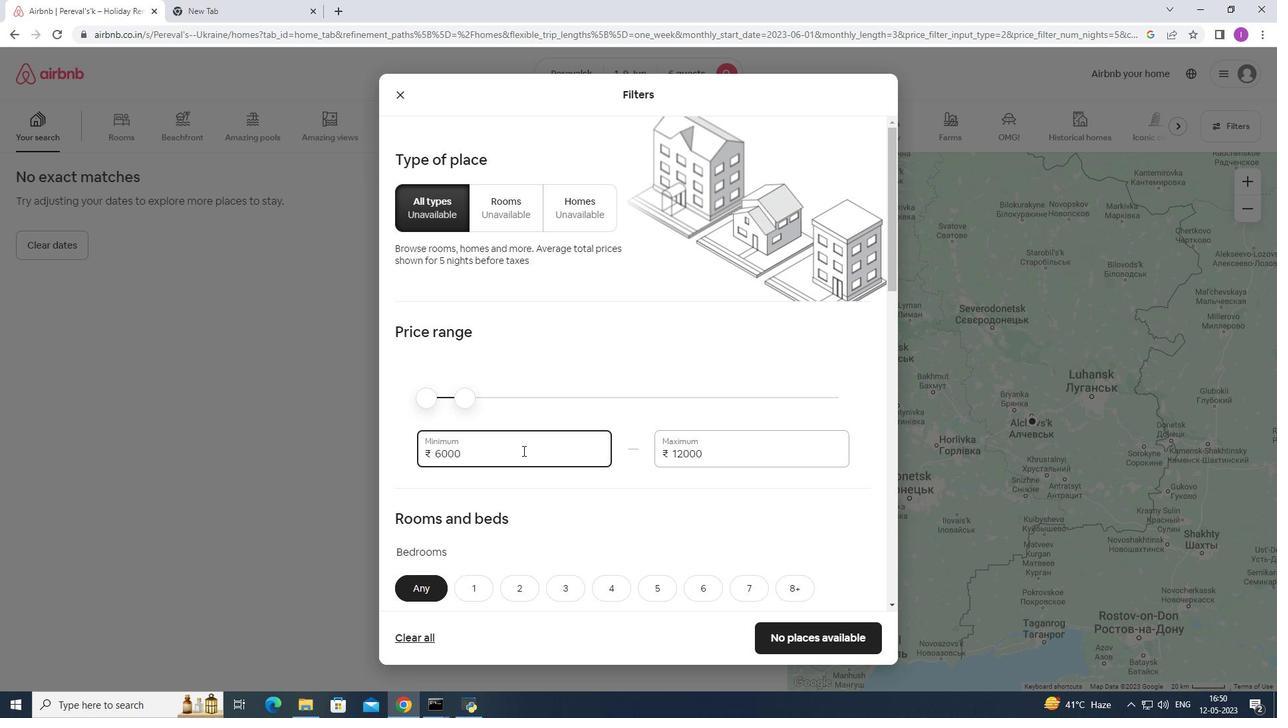 
Action: Mouse scrolled (546, 446) with delta (0, 0)
Screenshot: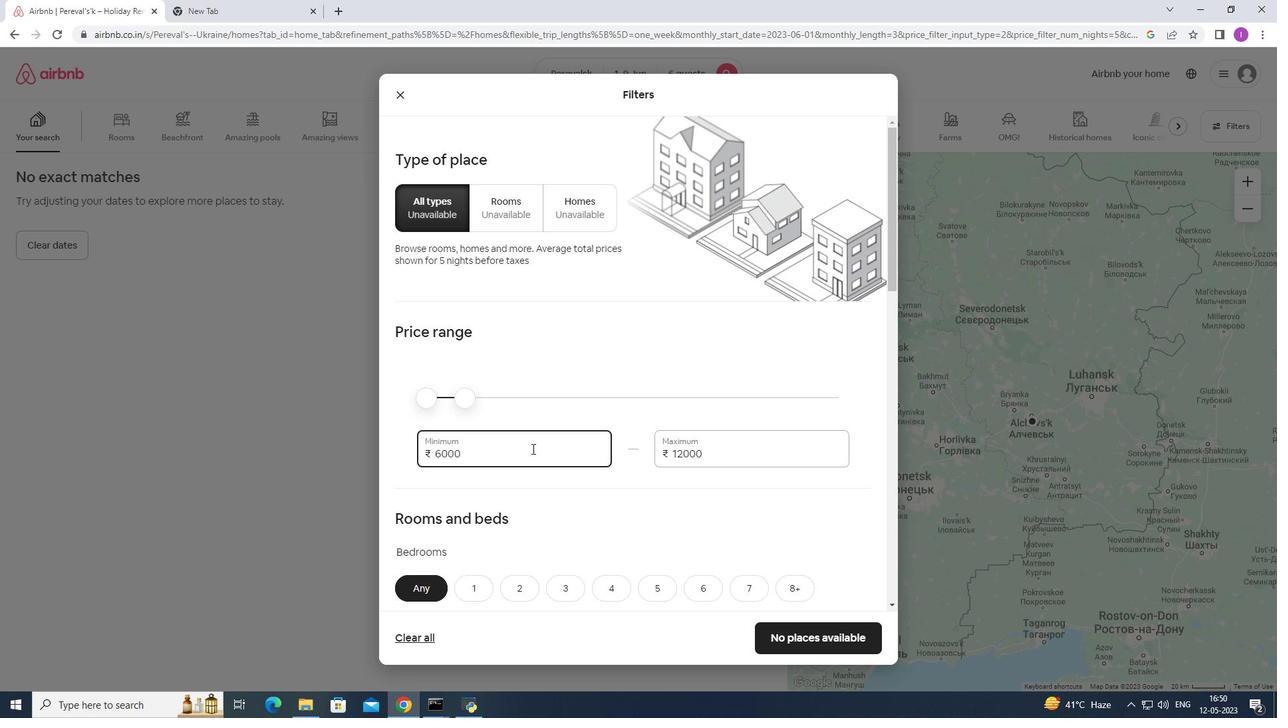 
Action: Mouse moved to (547, 447)
Screenshot: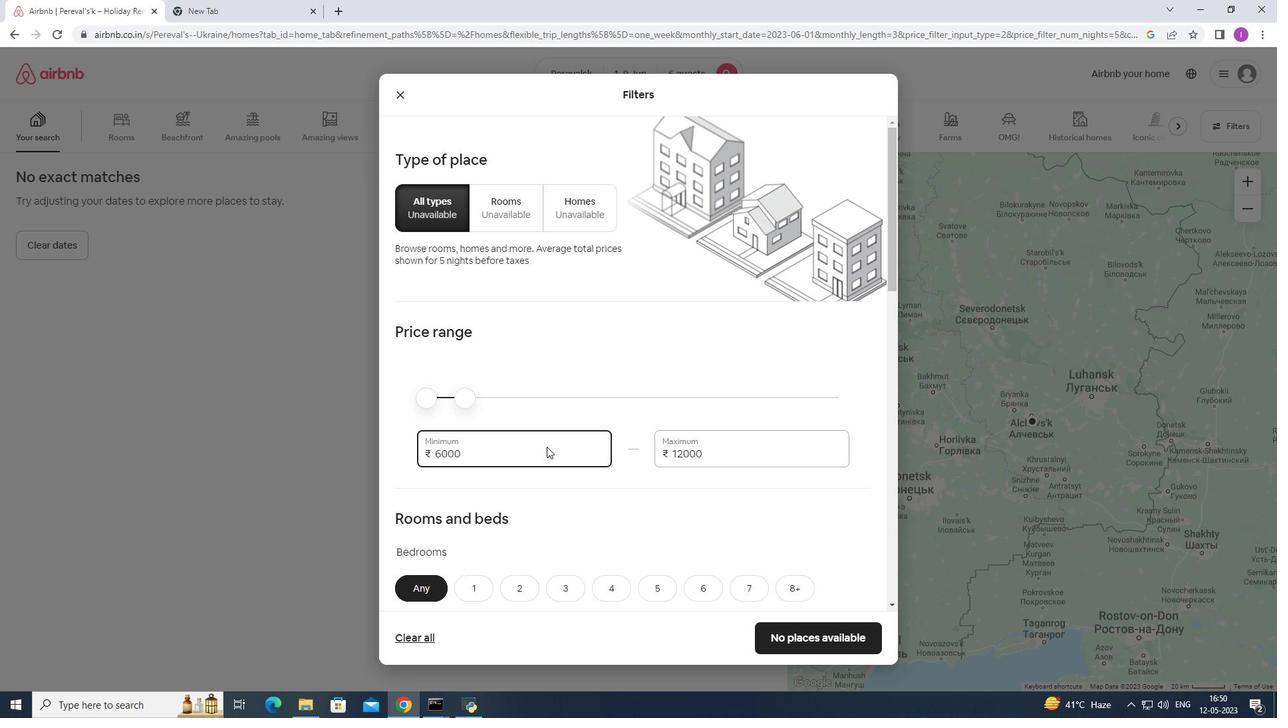 
Action: Mouse scrolled (547, 446) with delta (0, 0)
Screenshot: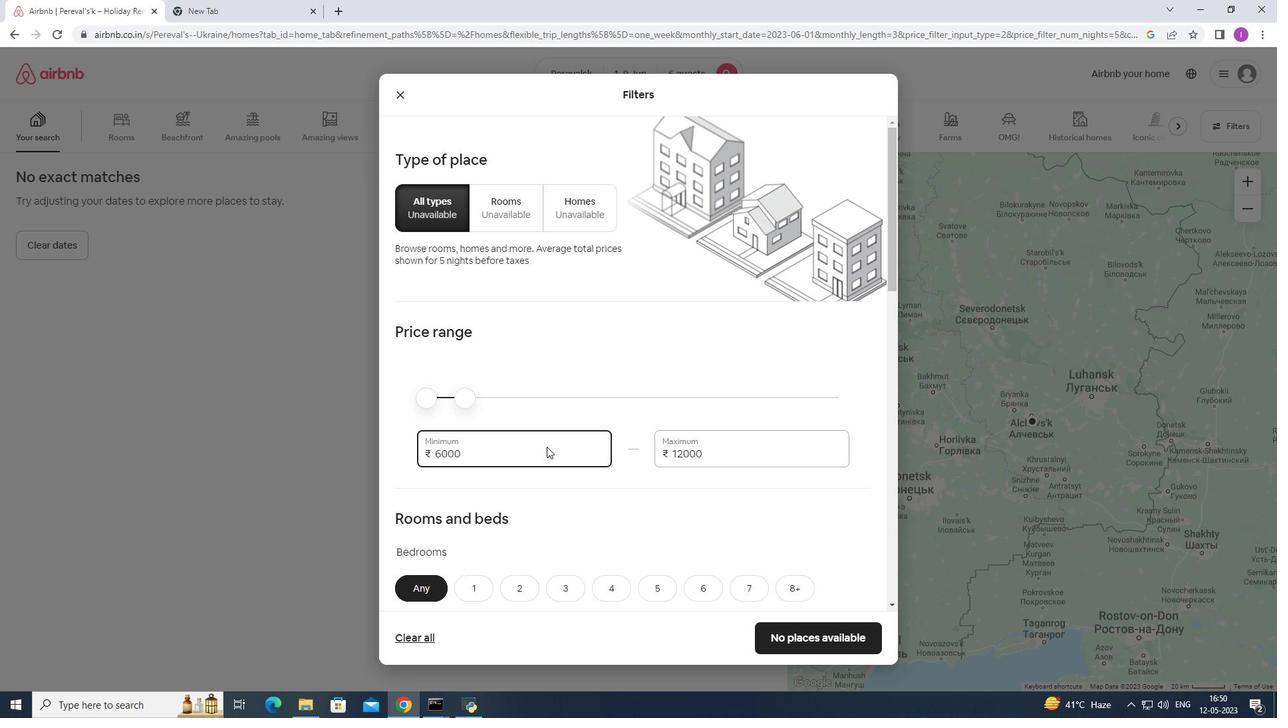 
Action: Mouse moved to (548, 447)
Screenshot: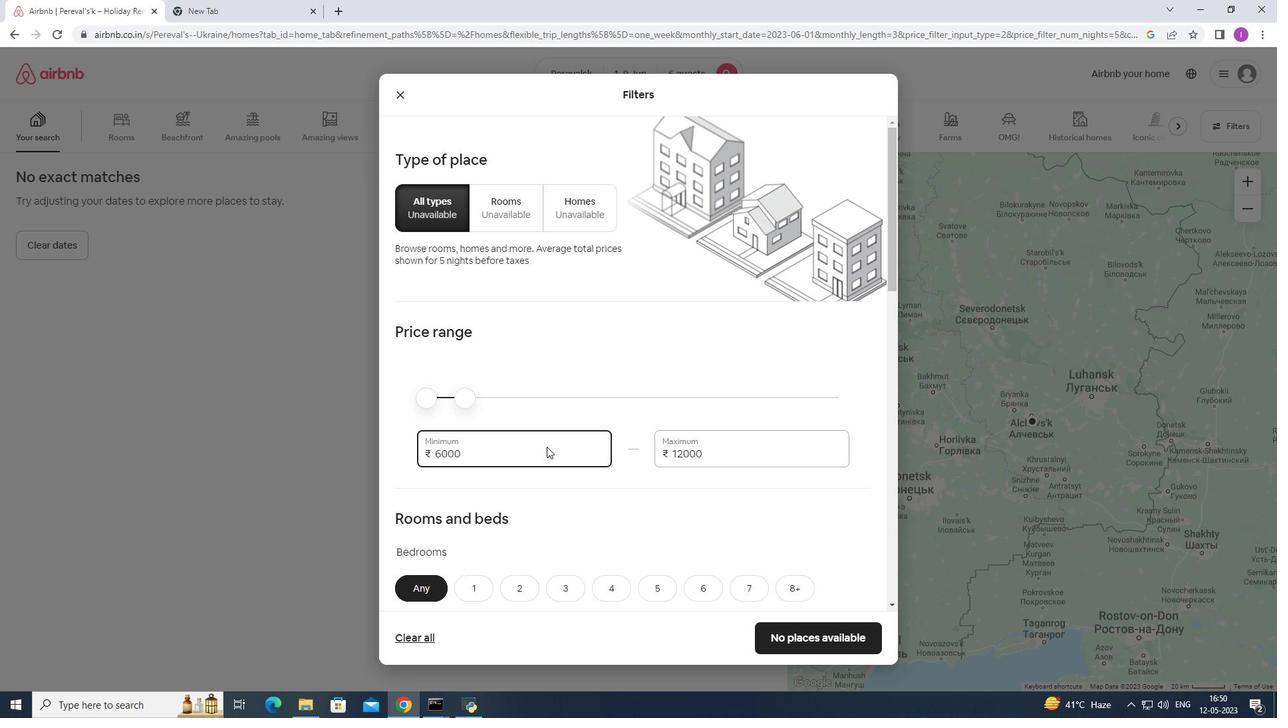 
Action: Mouse scrolled (548, 446) with delta (0, 0)
Screenshot: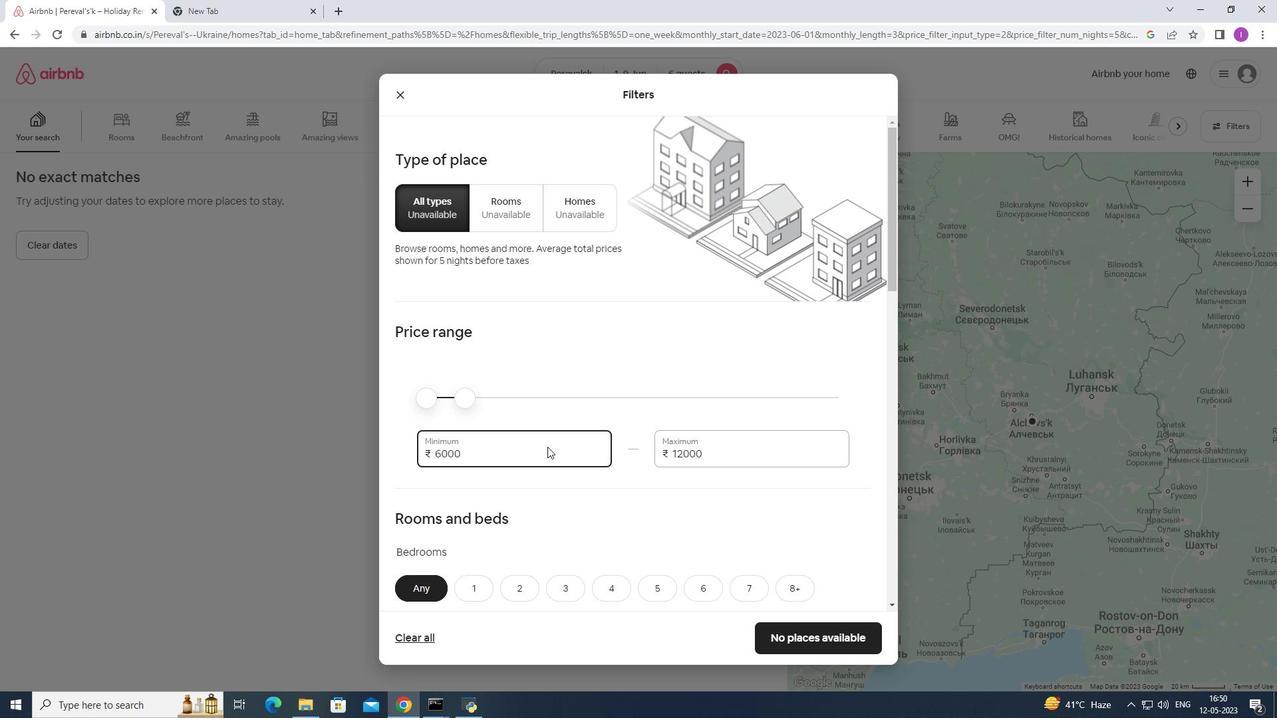 
Action: Mouse moved to (561, 389)
Screenshot: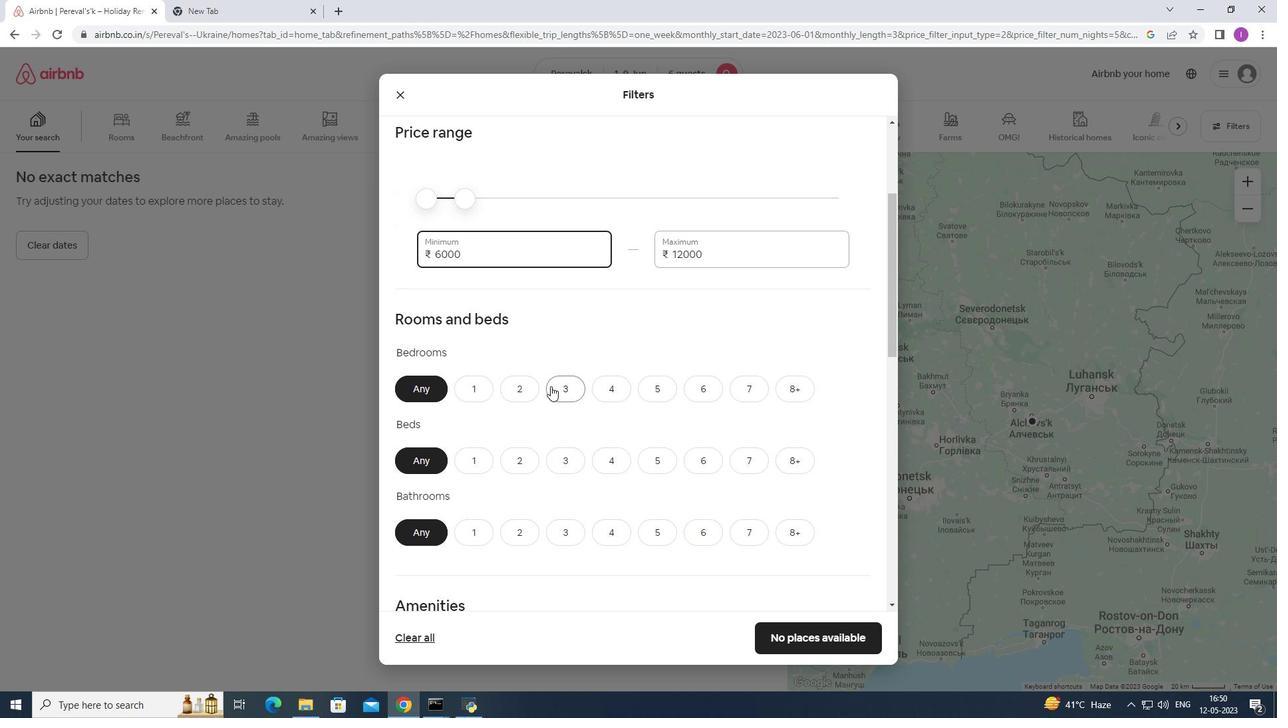 
Action: Mouse pressed left at (561, 389)
Screenshot: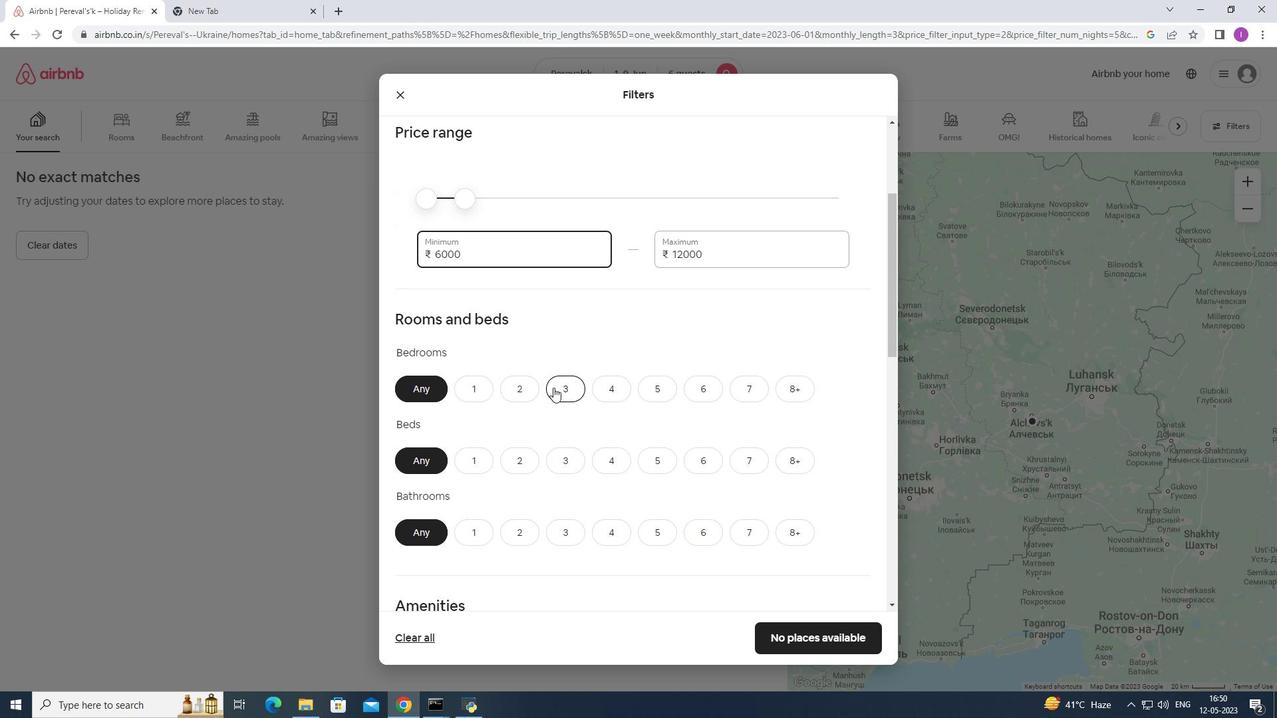 
Action: Mouse moved to (570, 458)
Screenshot: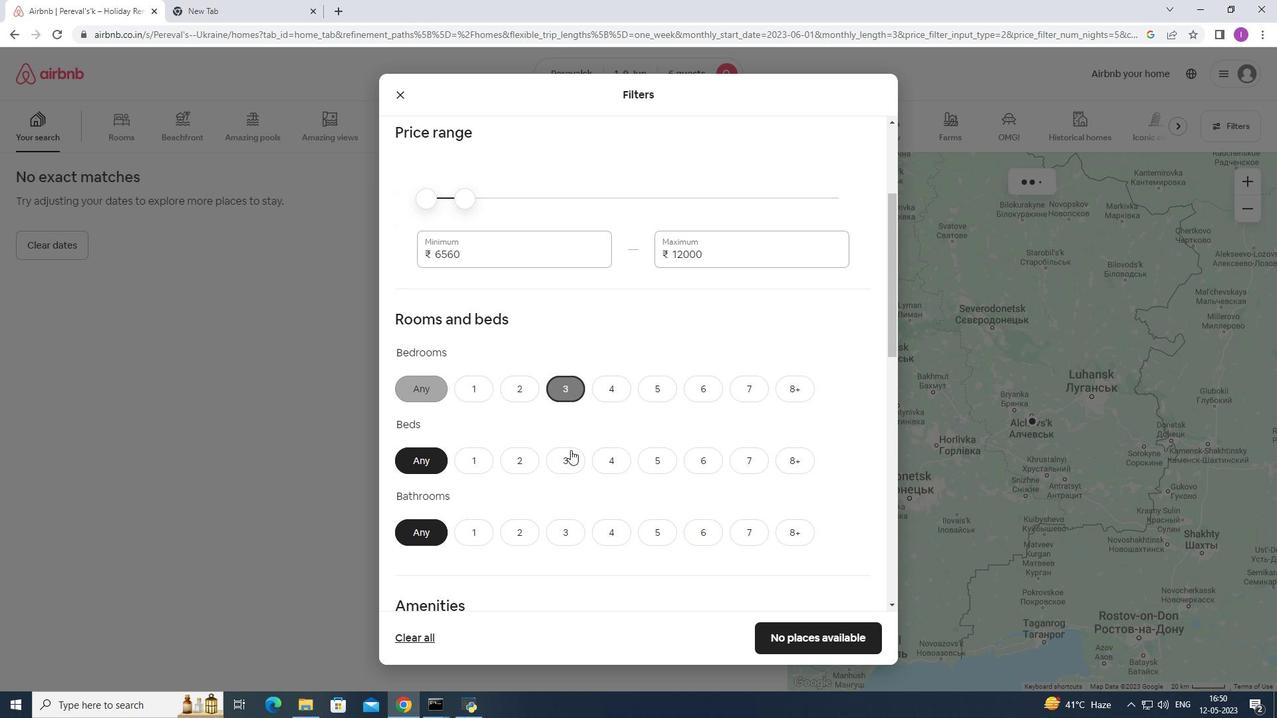 
Action: Mouse pressed left at (570, 458)
Screenshot: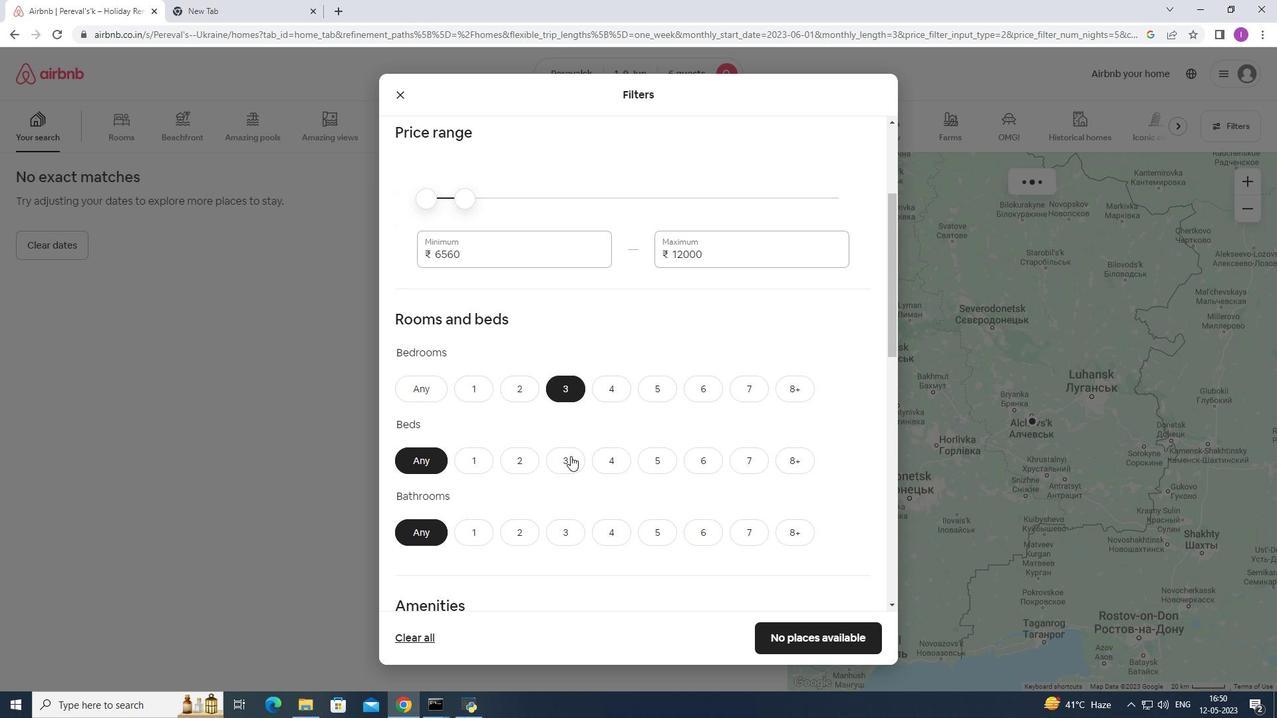 
Action: Mouse moved to (561, 525)
Screenshot: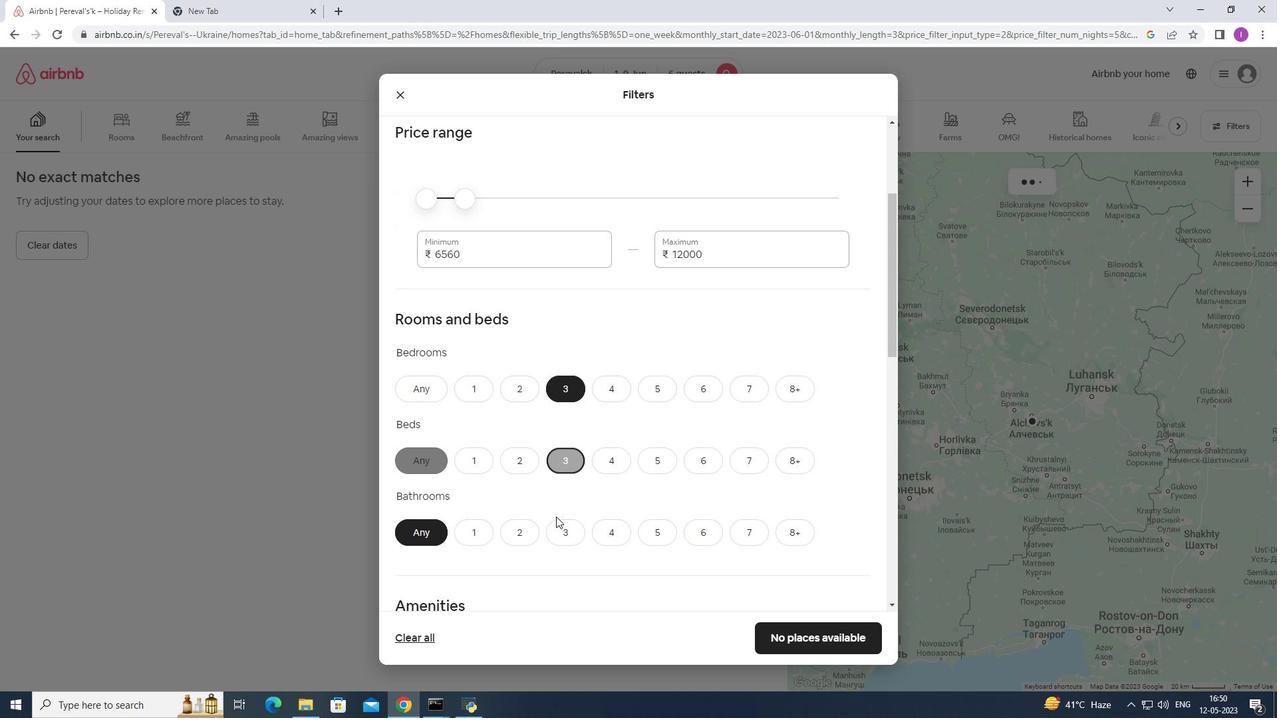 
Action: Mouse pressed left at (561, 525)
Screenshot: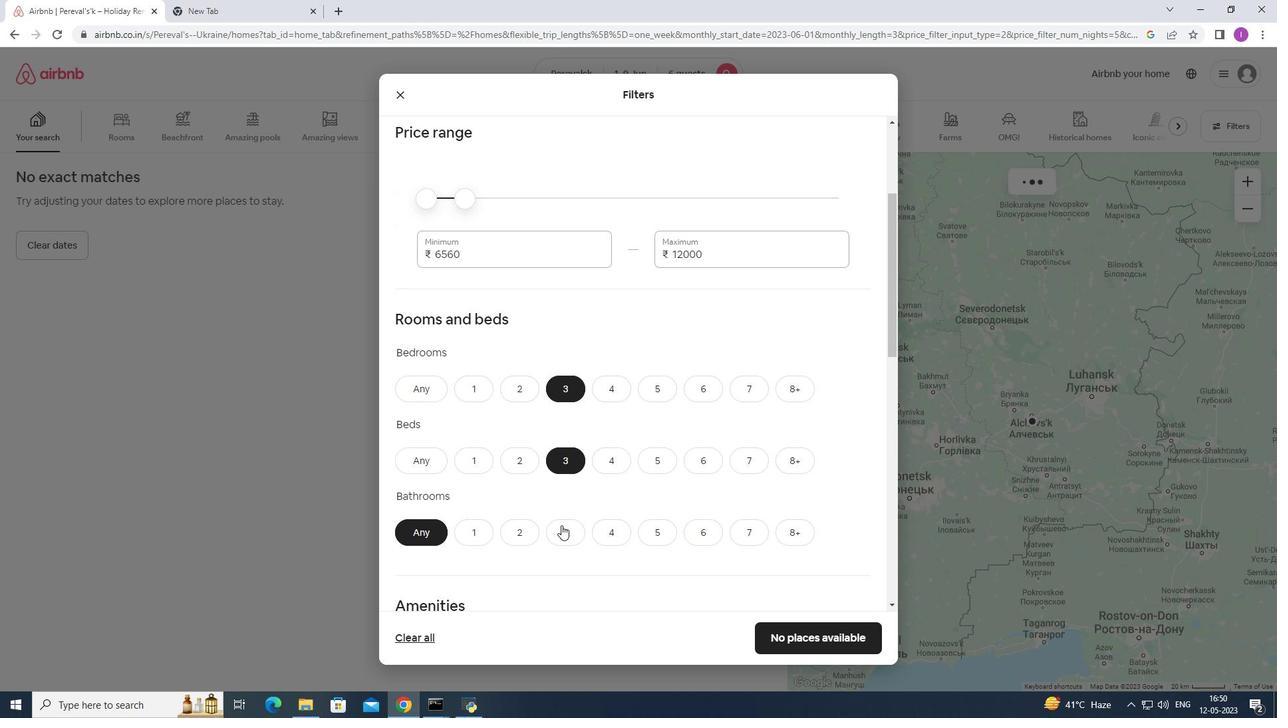 
Action: Mouse moved to (564, 487)
Screenshot: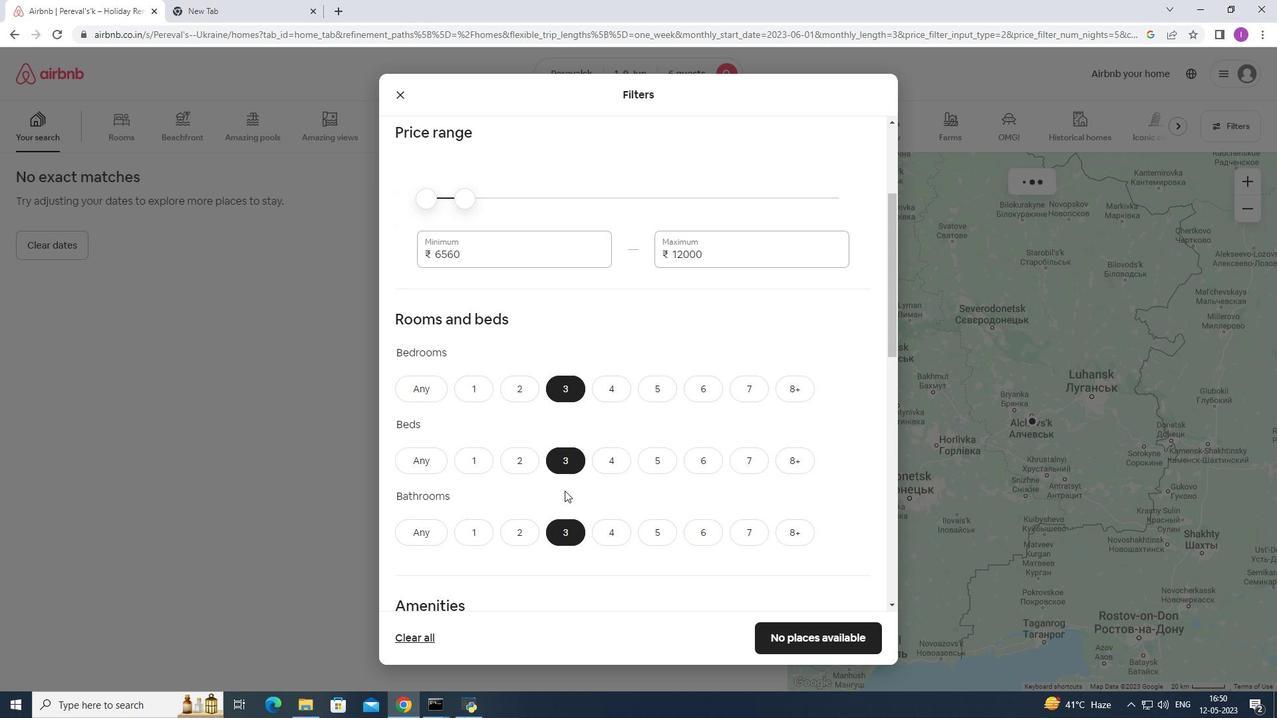 
Action: Mouse scrolled (564, 486) with delta (0, 0)
Screenshot: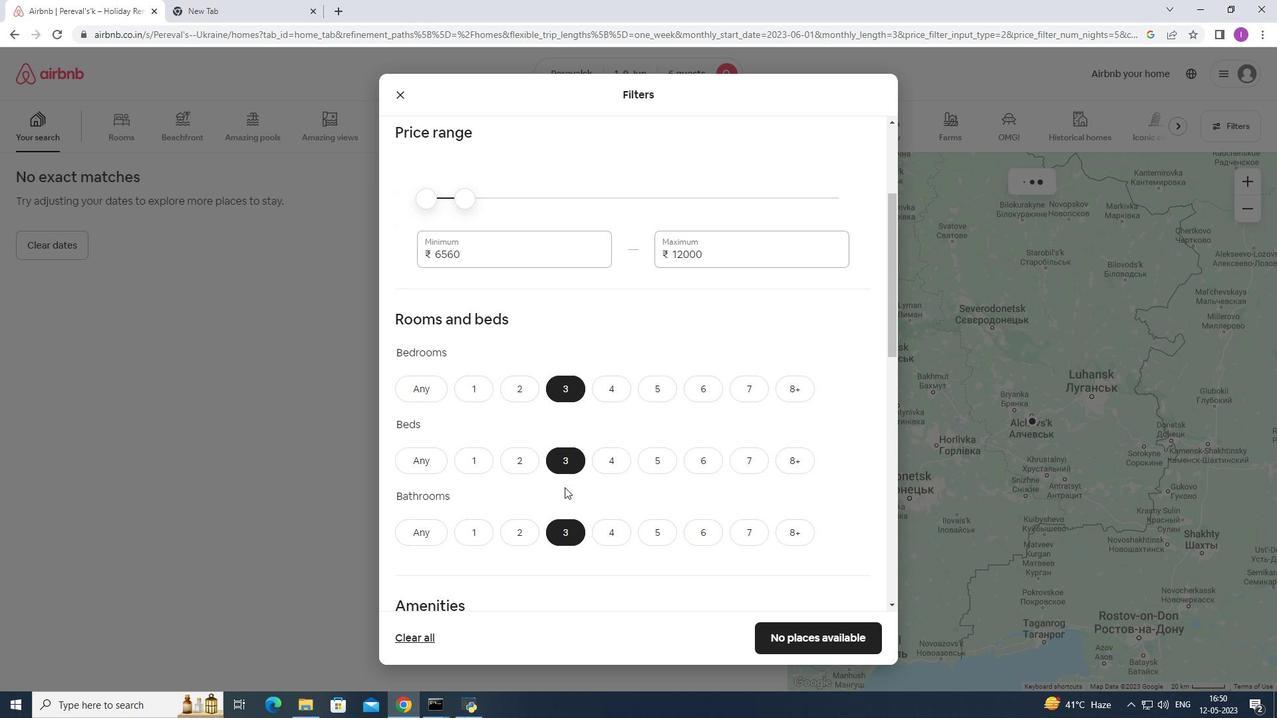 
Action: Mouse scrolled (564, 486) with delta (0, 0)
Screenshot: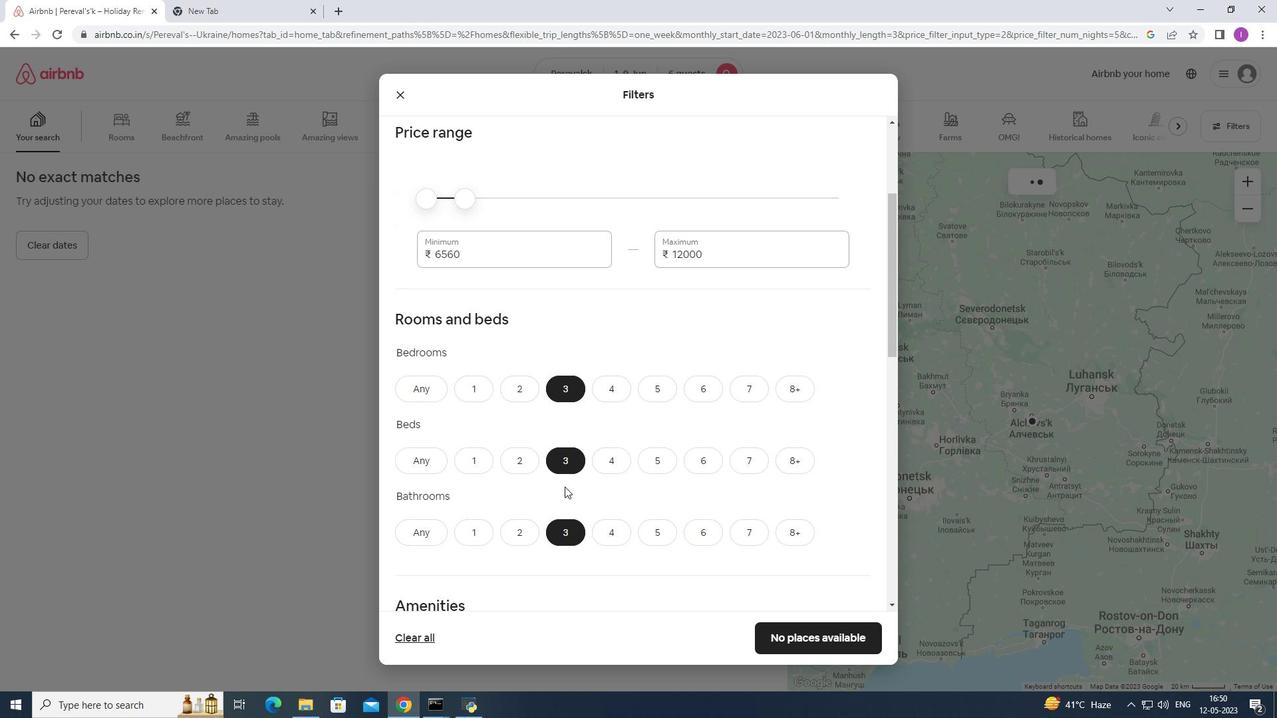 
Action: Mouse moved to (565, 469)
Screenshot: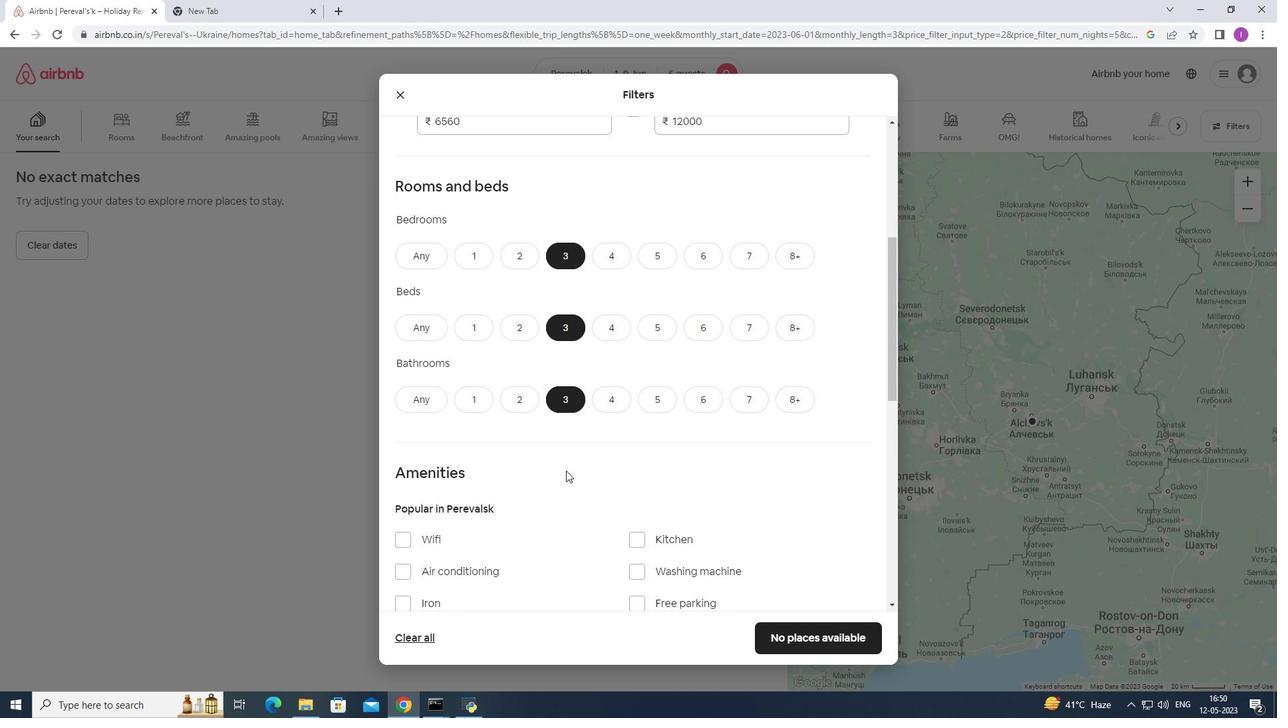 
Action: Mouse scrolled (565, 468) with delta (0, 0)
Screenshot: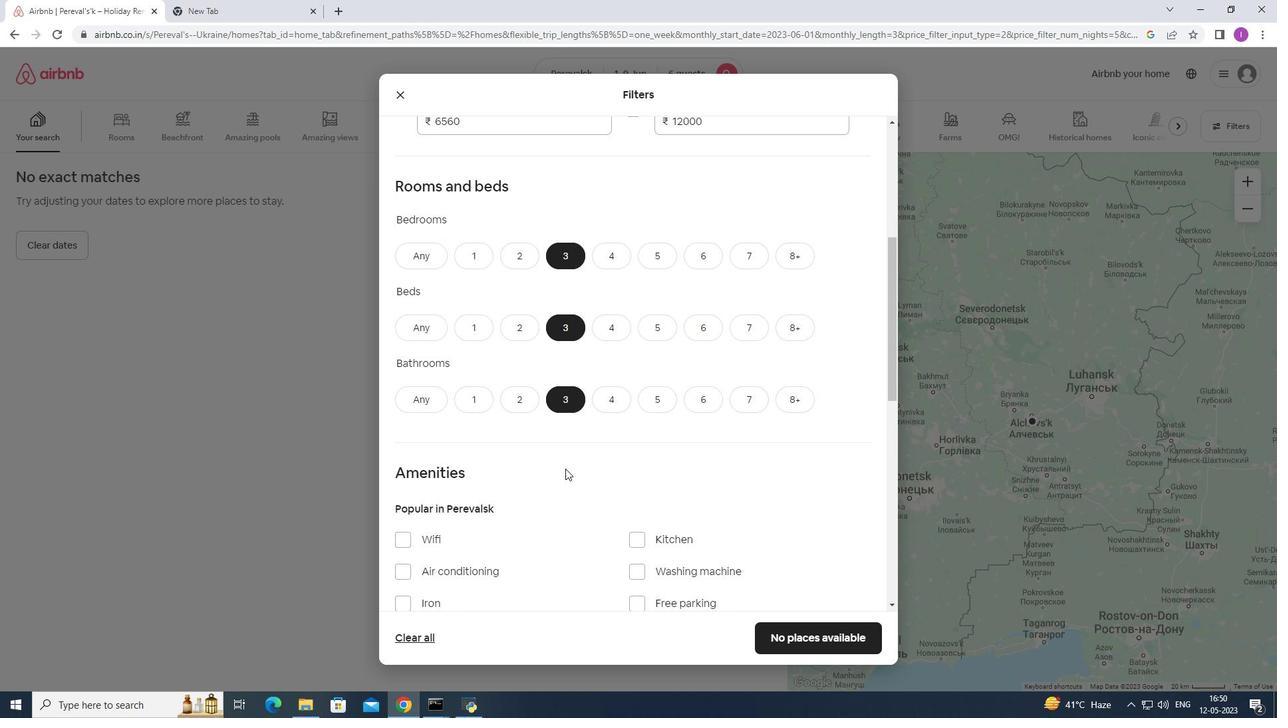 
Action: Mouse moved to (445, 450)
Screenshot: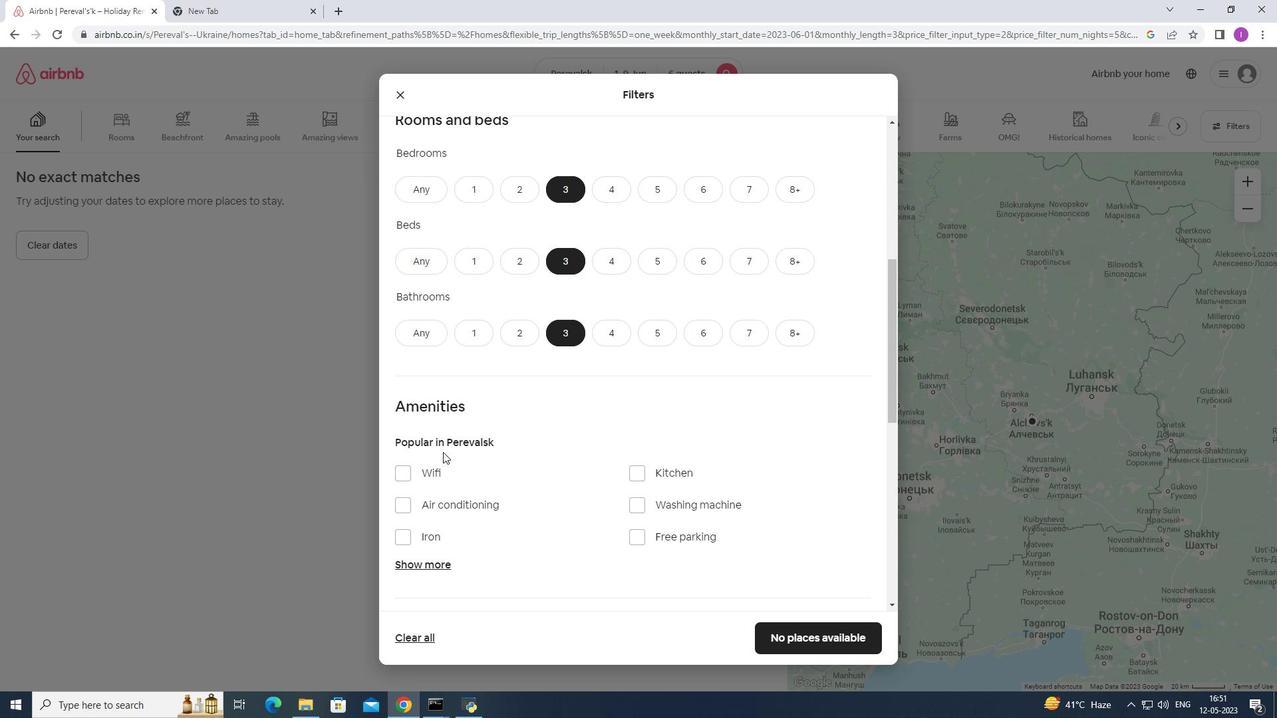 
Action: Mouse scrolled (445, 449) with delta (0, 0)
Screenshot: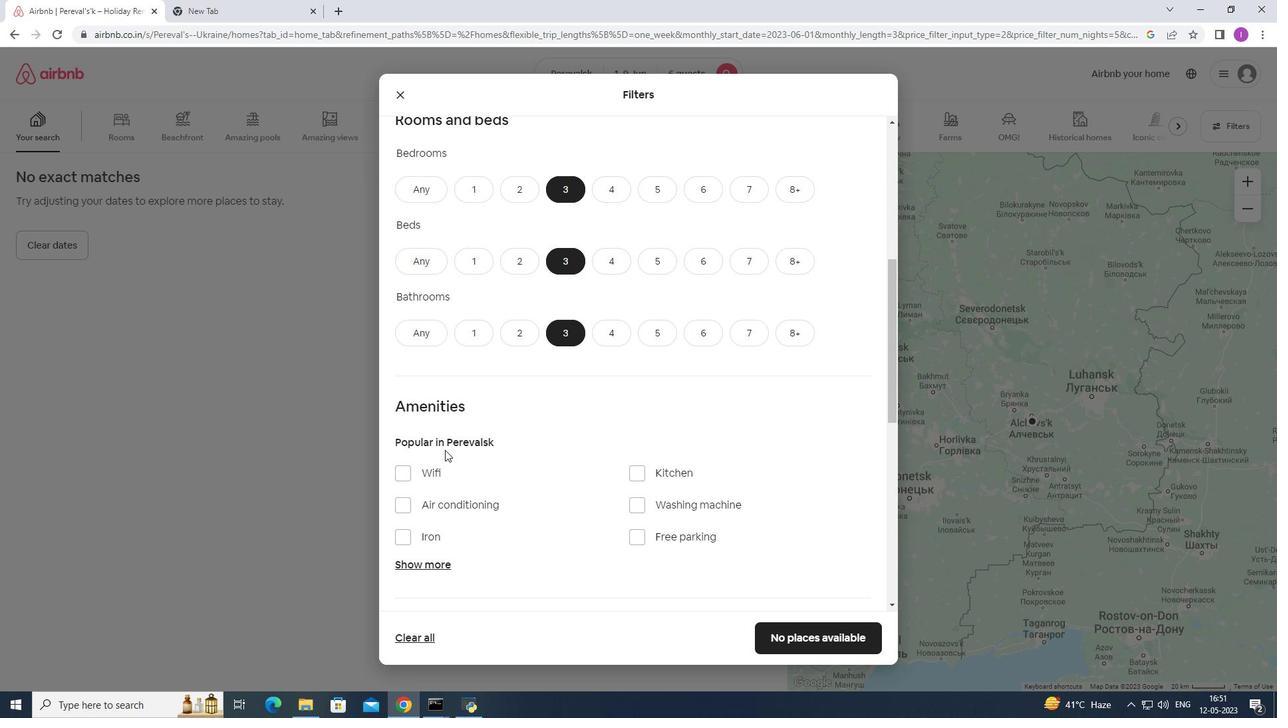
Action: Mouse moved to (642, 441)
Screenshot: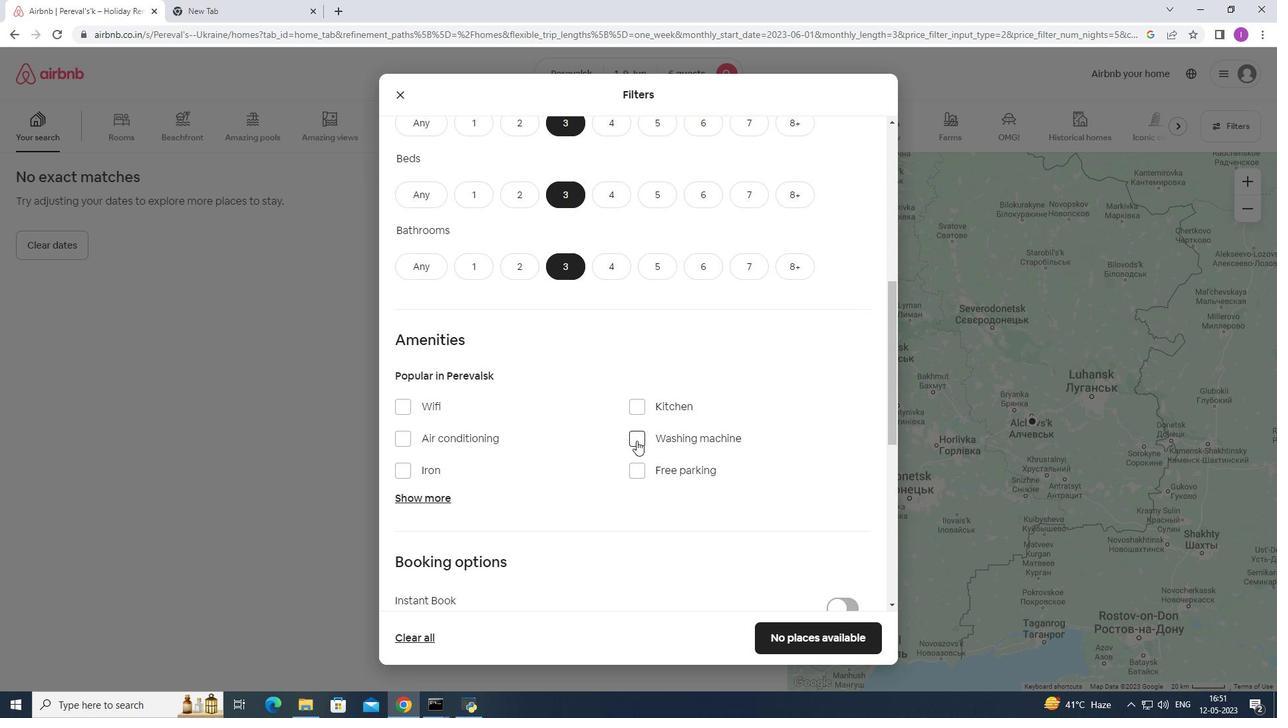 
Action: Mouse pressed left at (642, 441)
Screenshot: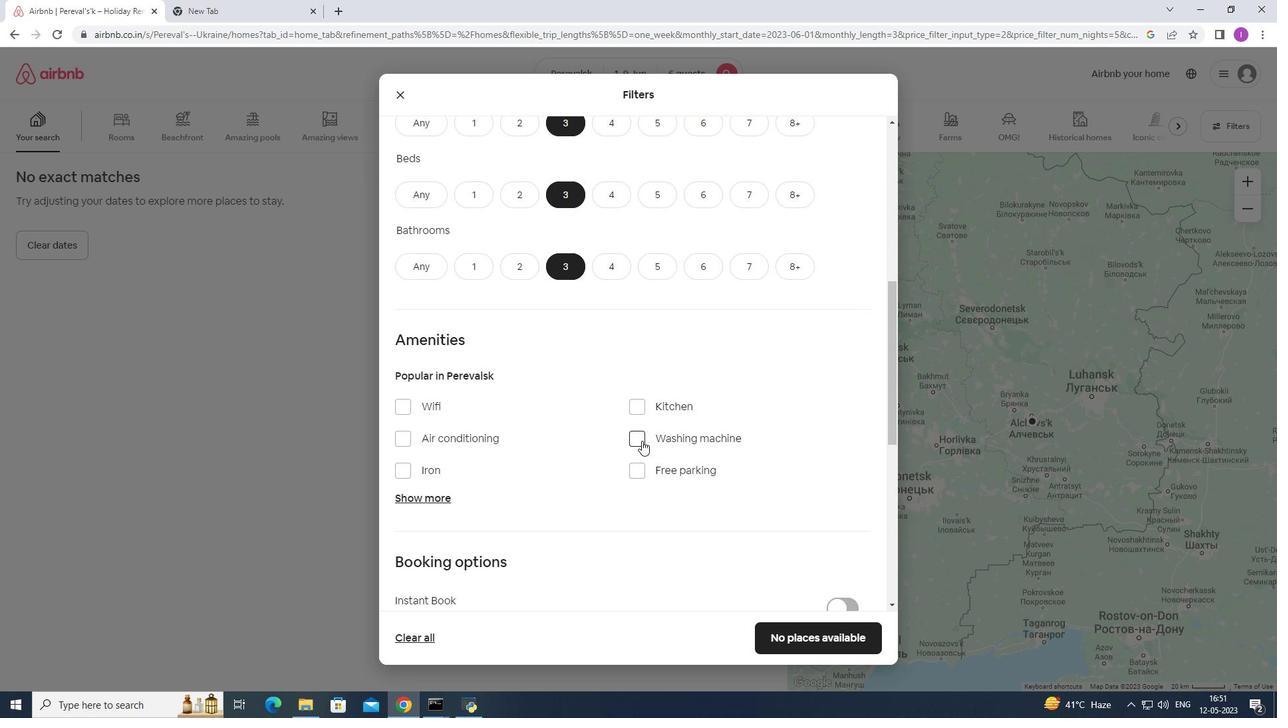 
Action: Mouse moved to (550, 448)
Screenshot: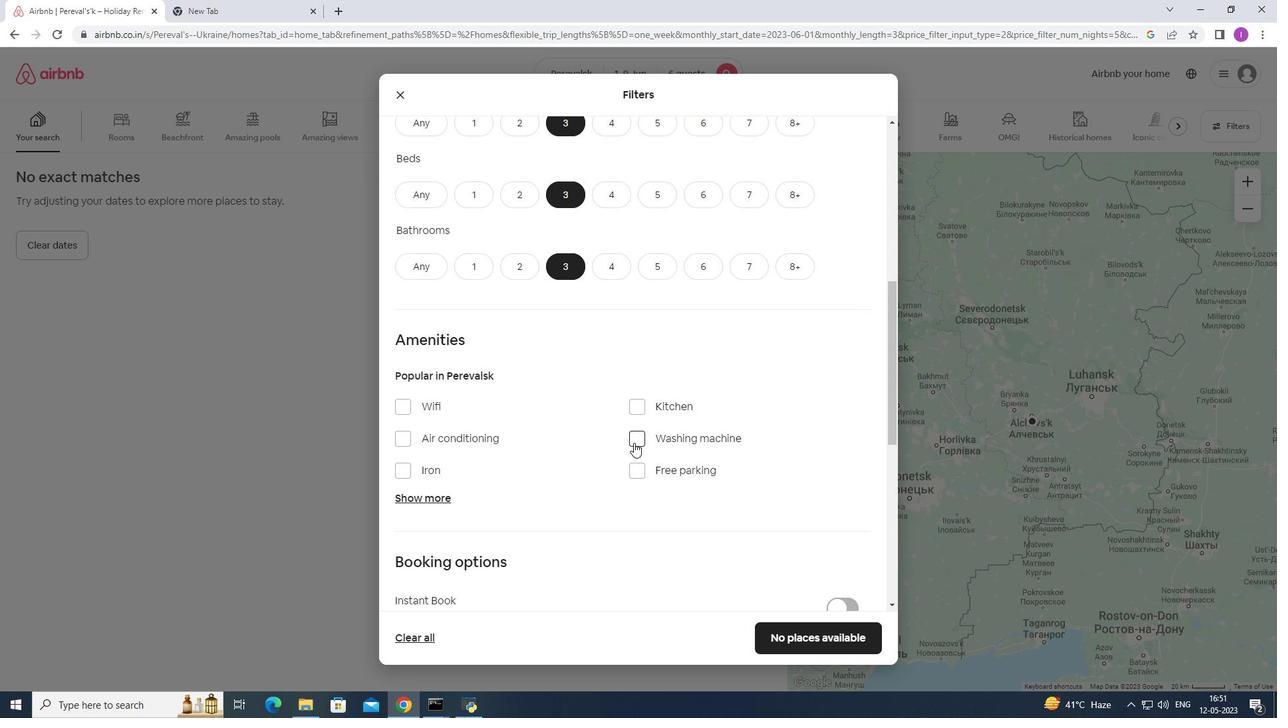 
Action: Mouse scrolled (550, 447) with delta (0, 0)
Screenshot: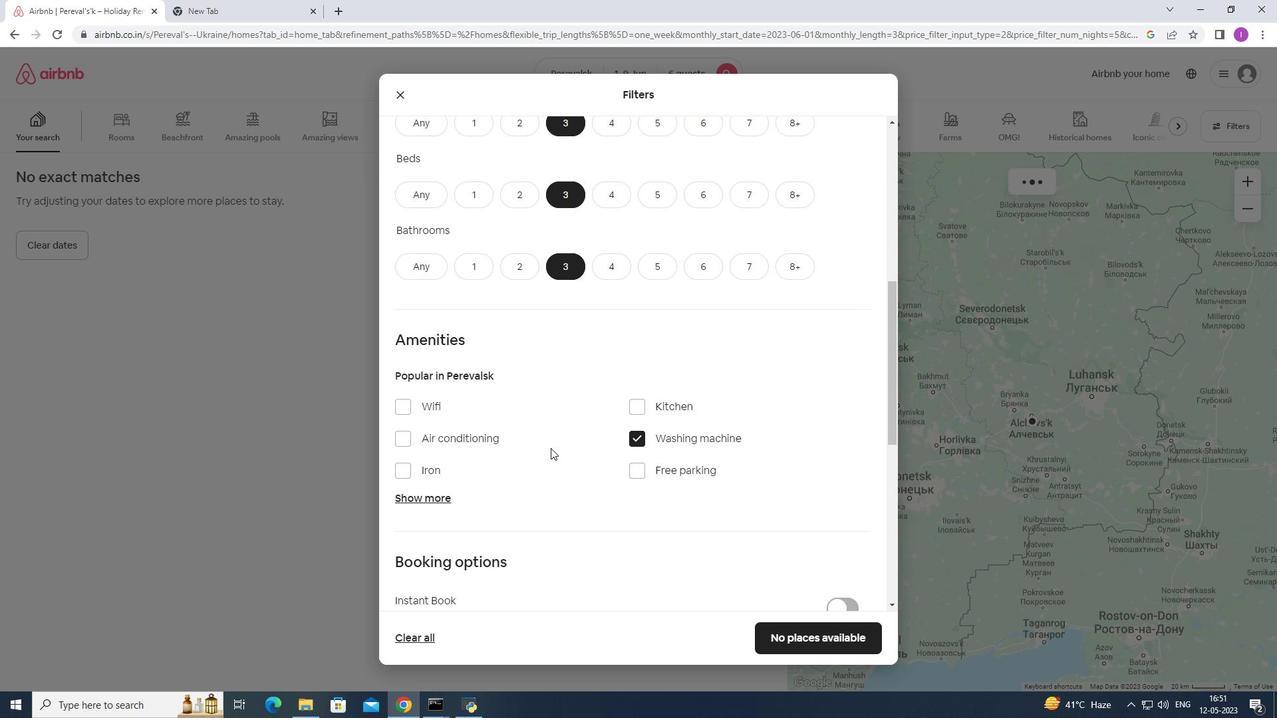 
Action: Mouse scrolled (550, 447) with delta (0, 0)
Screenshot: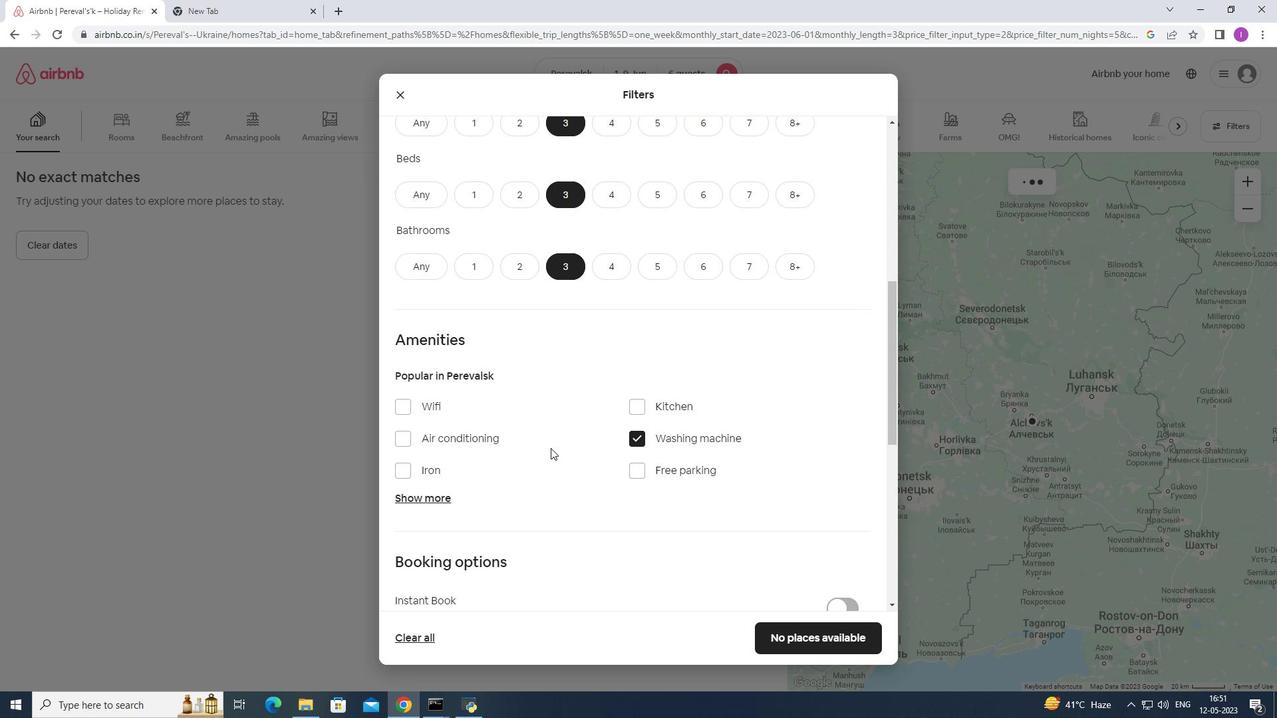 
Action: Mouse scrolled (550, 447) with delta (0, 0)
Screenshot: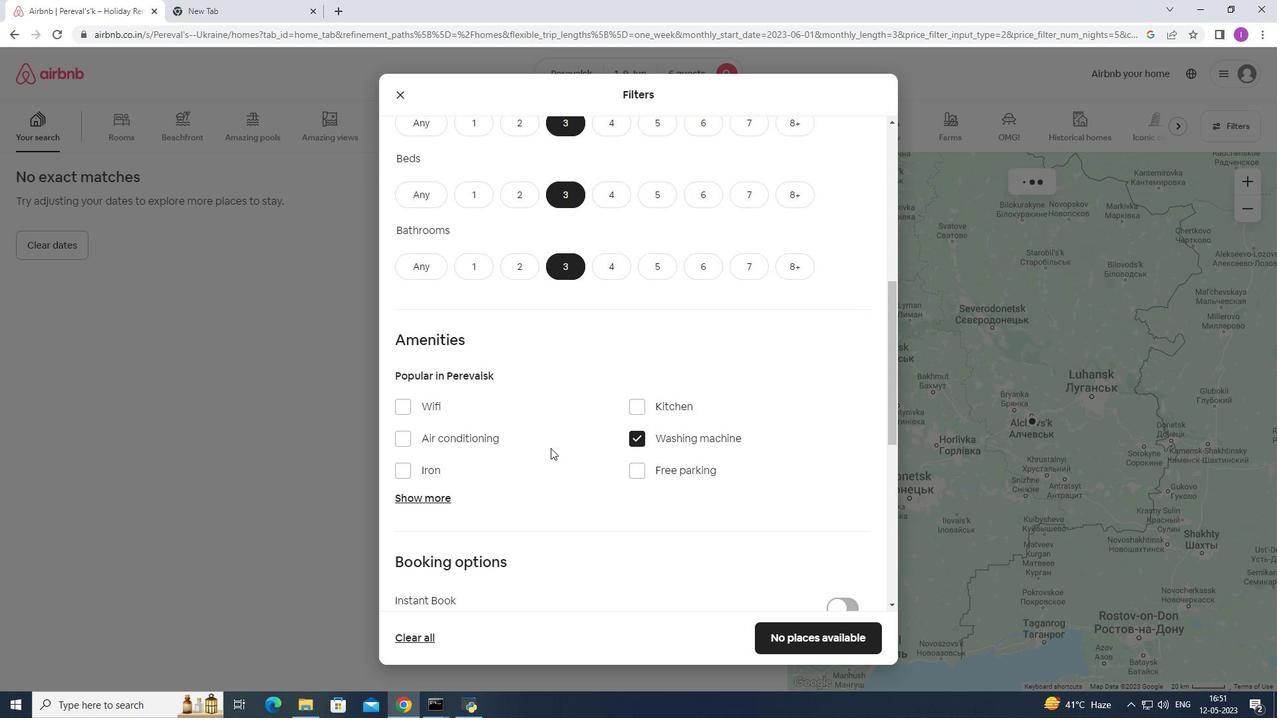 
Action: Mouse scrolled (550, 447) with delta (0, 0)
Screenshot: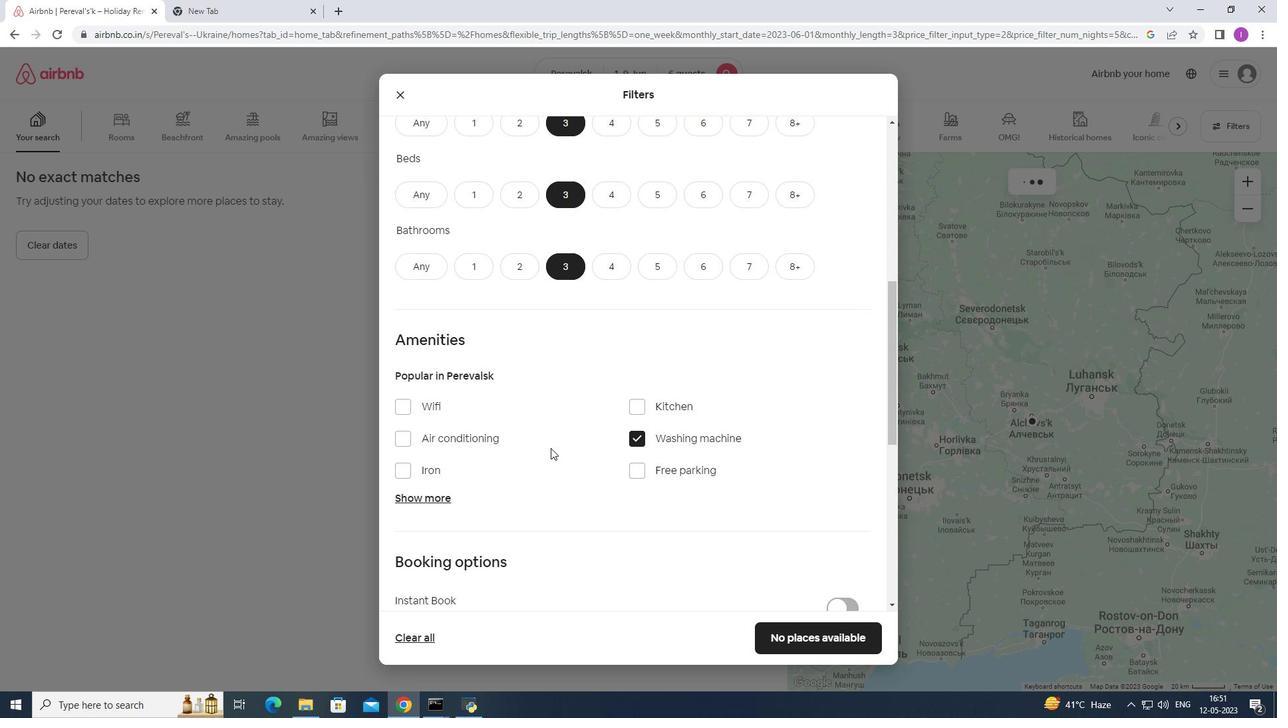 
Action: Mouse moved to (854, 393)
Screenshot: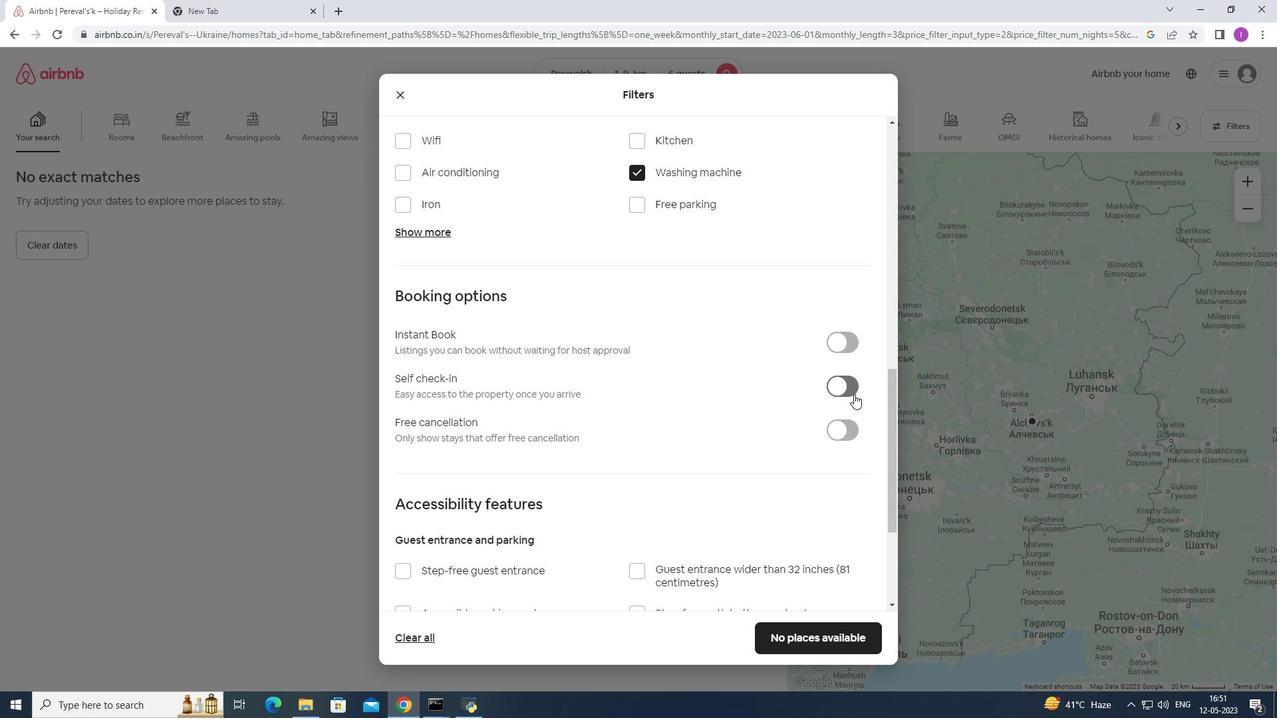 
Action: Mouse pressed left at (854, 393)
Screenshot: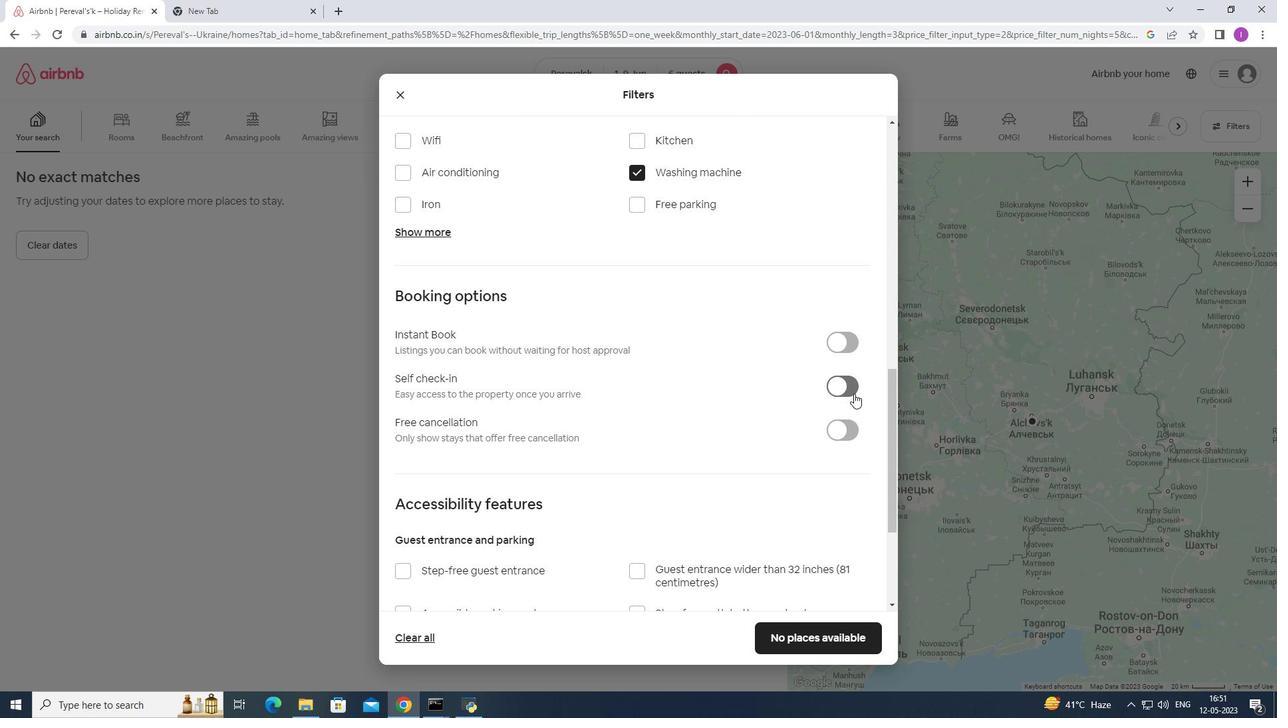 
Action: Mouse moved to (679, 439)
Screenshot: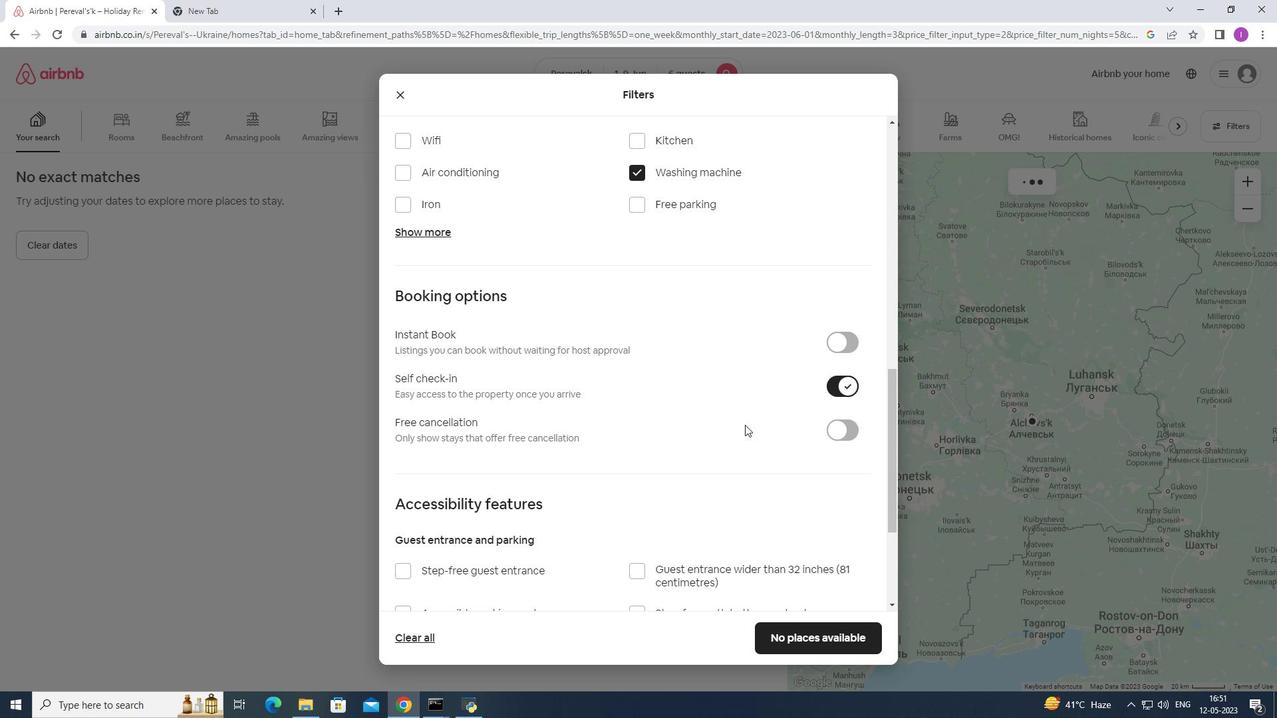 
Action: Mouse scrolled (679, 438) with delta (0, 0)
Screenshot: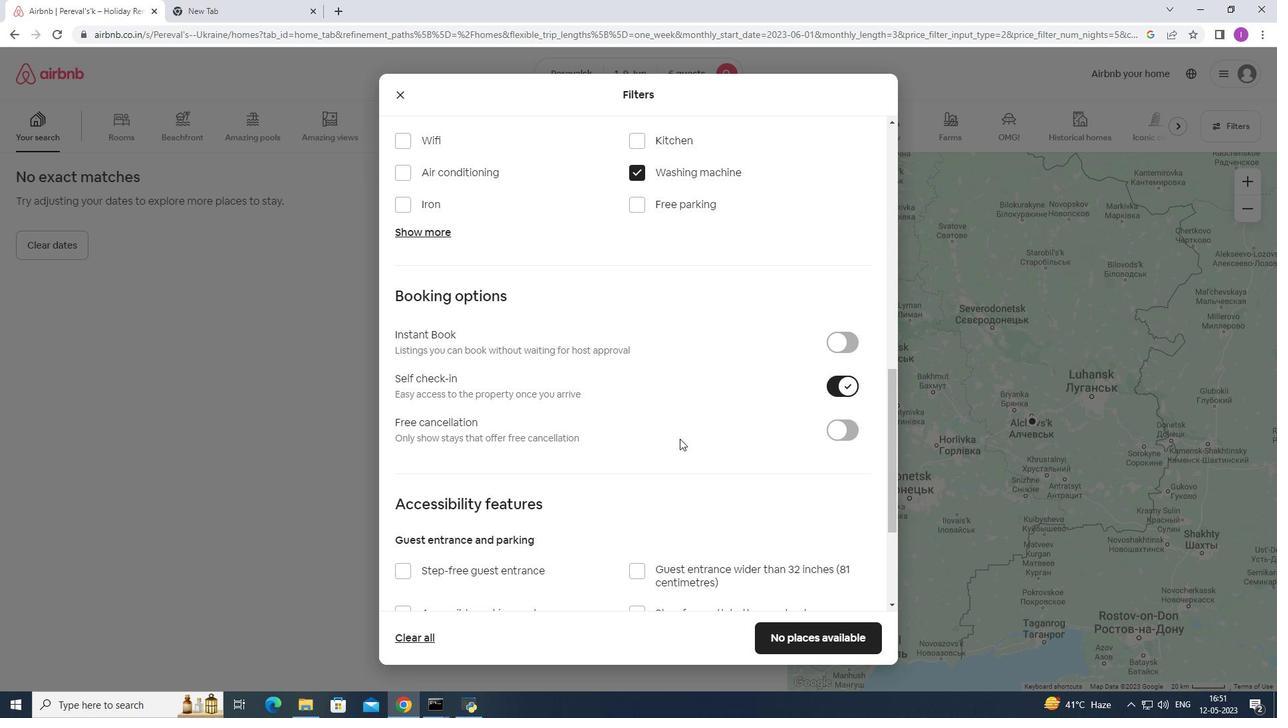 
Action: Mouse scrolled (679, 438) with delta (0, 0)
Screenshot: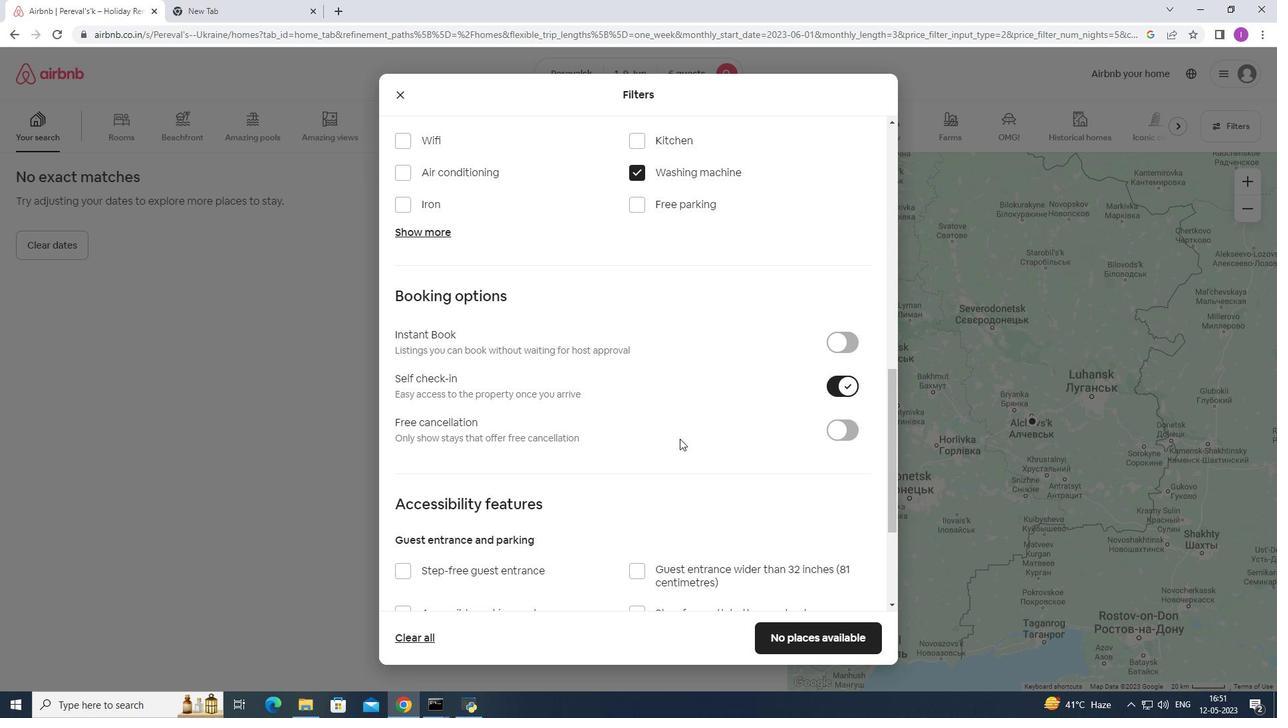 
Action: Mouse scrolled (679, 438) with delta (0, 0)
Screenshot: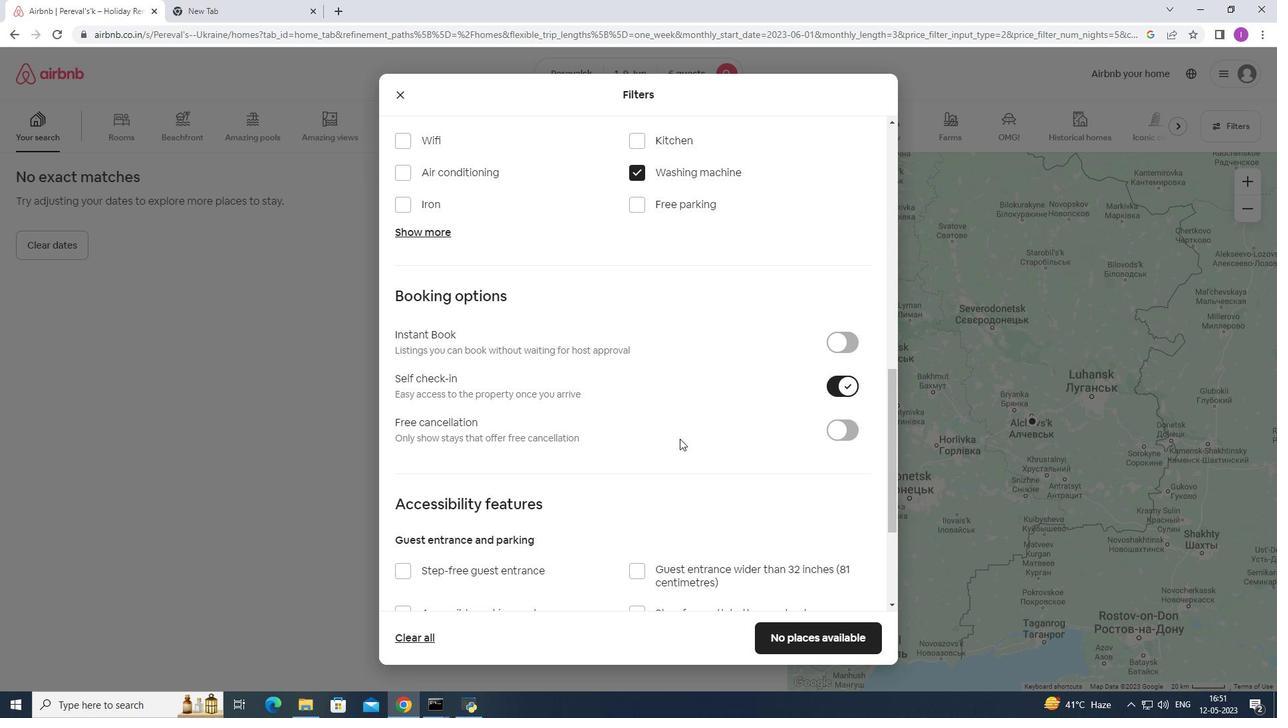 
Action: Mouse scrolled (679, 438) with delta (0, 0)
Screenshot: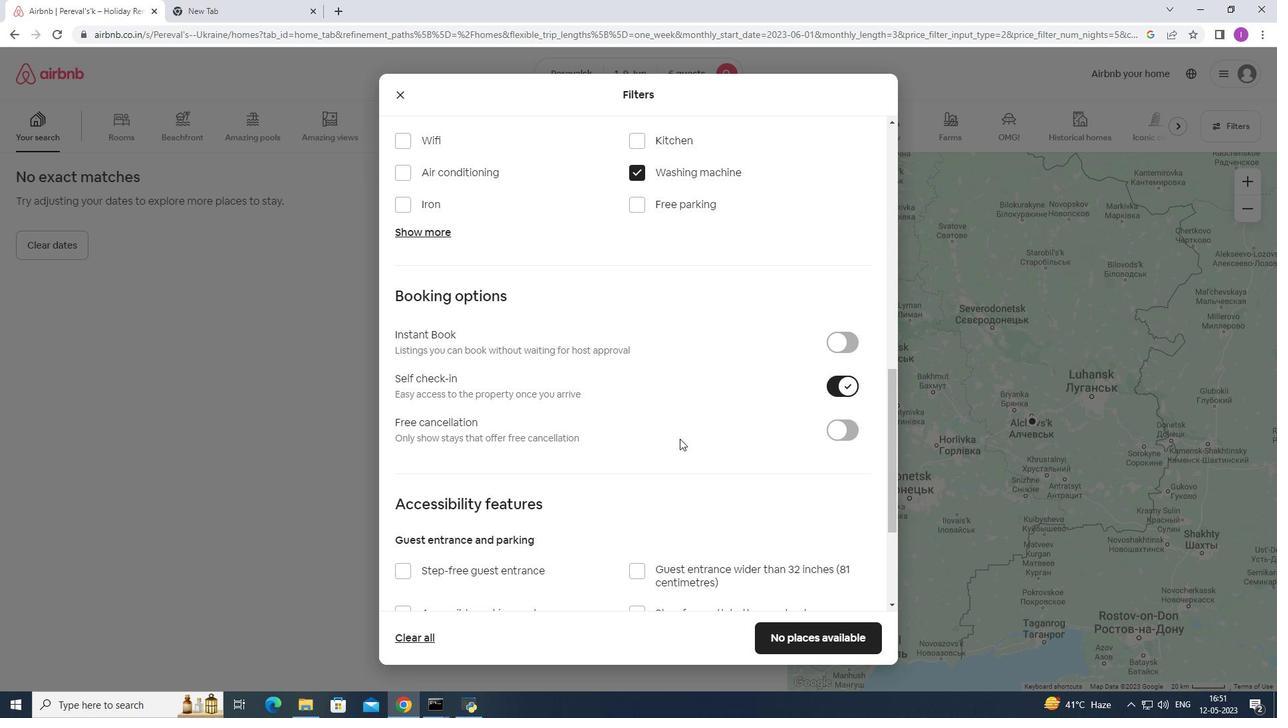 
Action: Mouse scrolled (679, 438) with delta (0, 0)
Screenshot: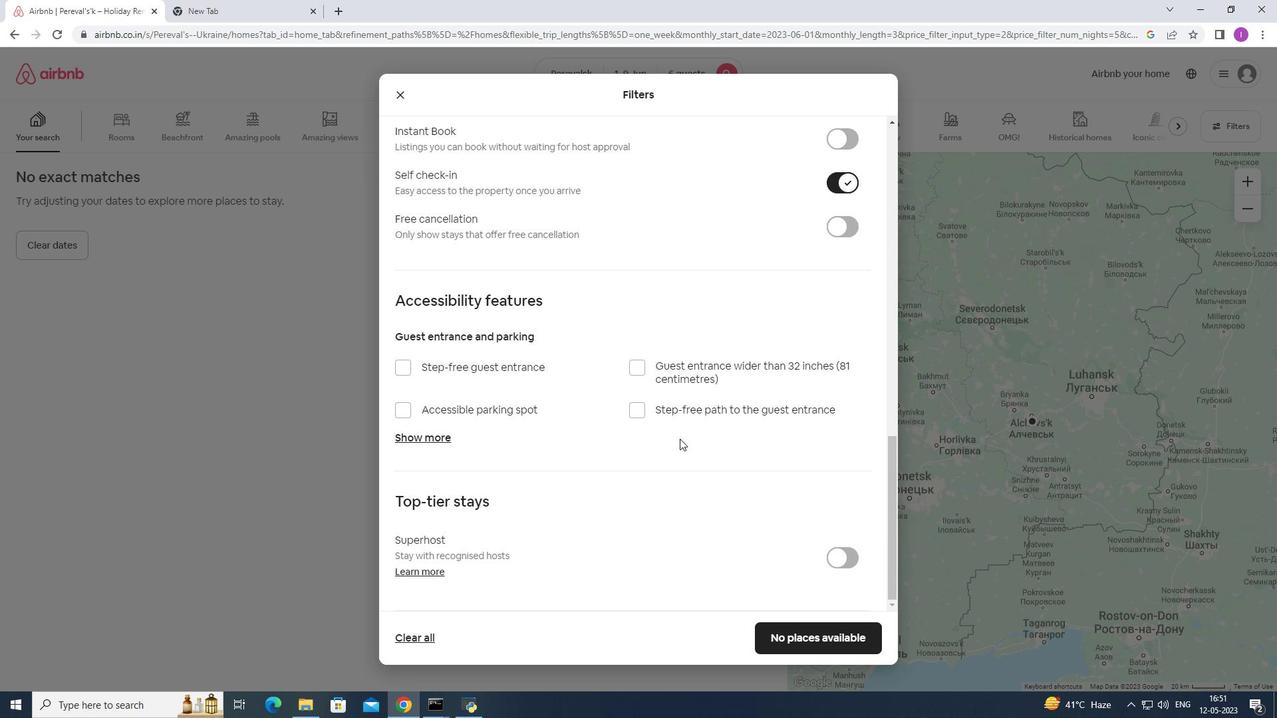 
Action: Mouse scrolled (679, 438) with delta (0, 0)
Screenshot: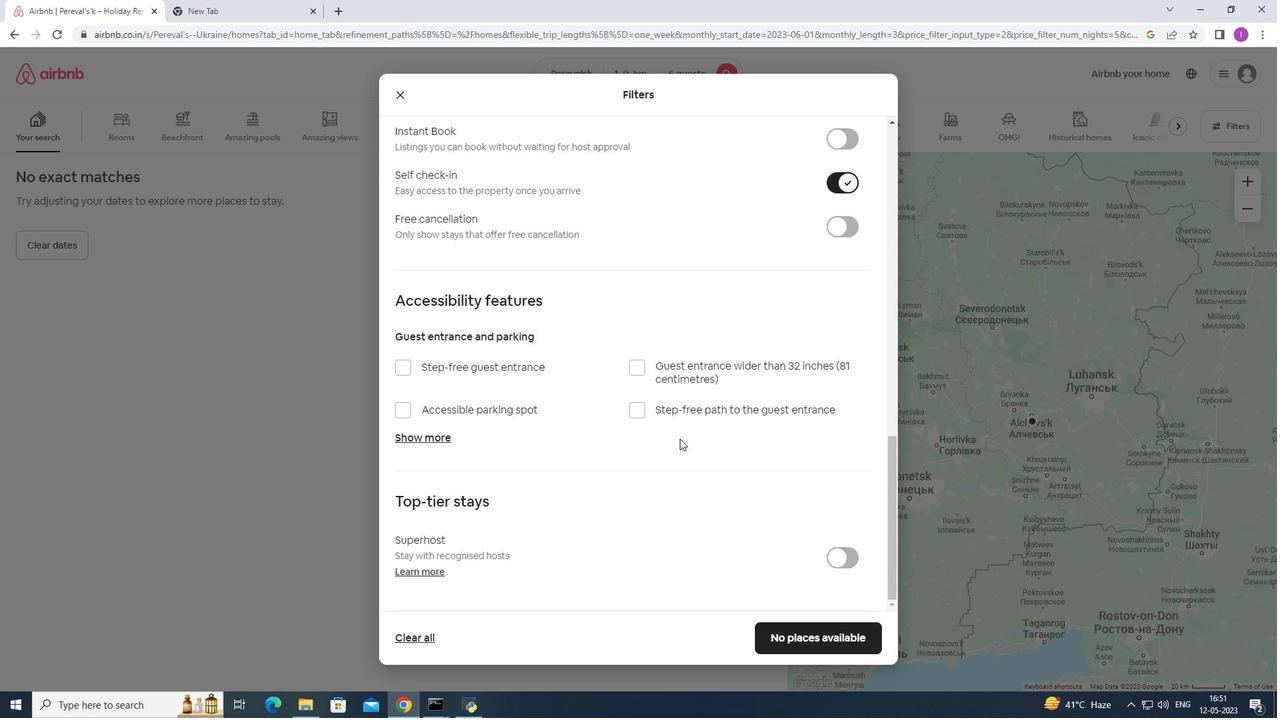 
Action: Mouse scrolled (679, 438) with delta (0, 0)
Screenshot: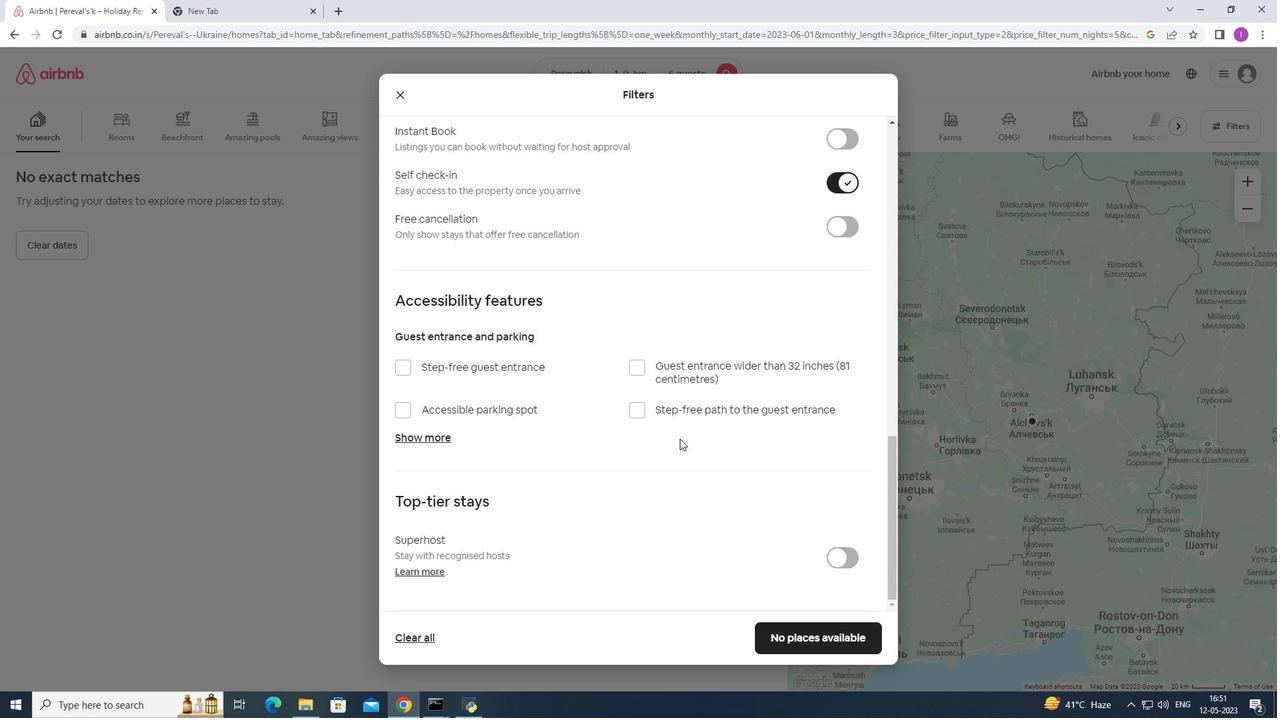 
Action: Mouse scrolled (679, 438) with delta (0, 0)
Screenshot: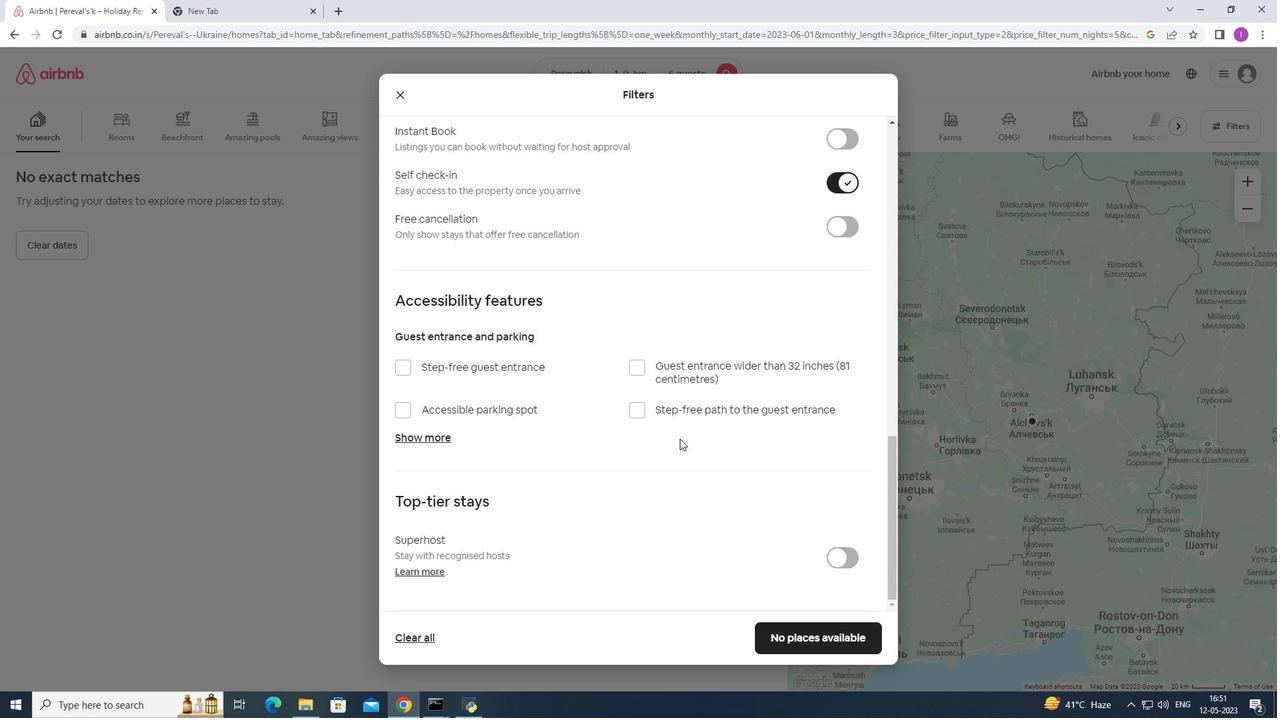 
Action: Mouse scrolled (679, 438) with delta (0, 0)
Screenshot: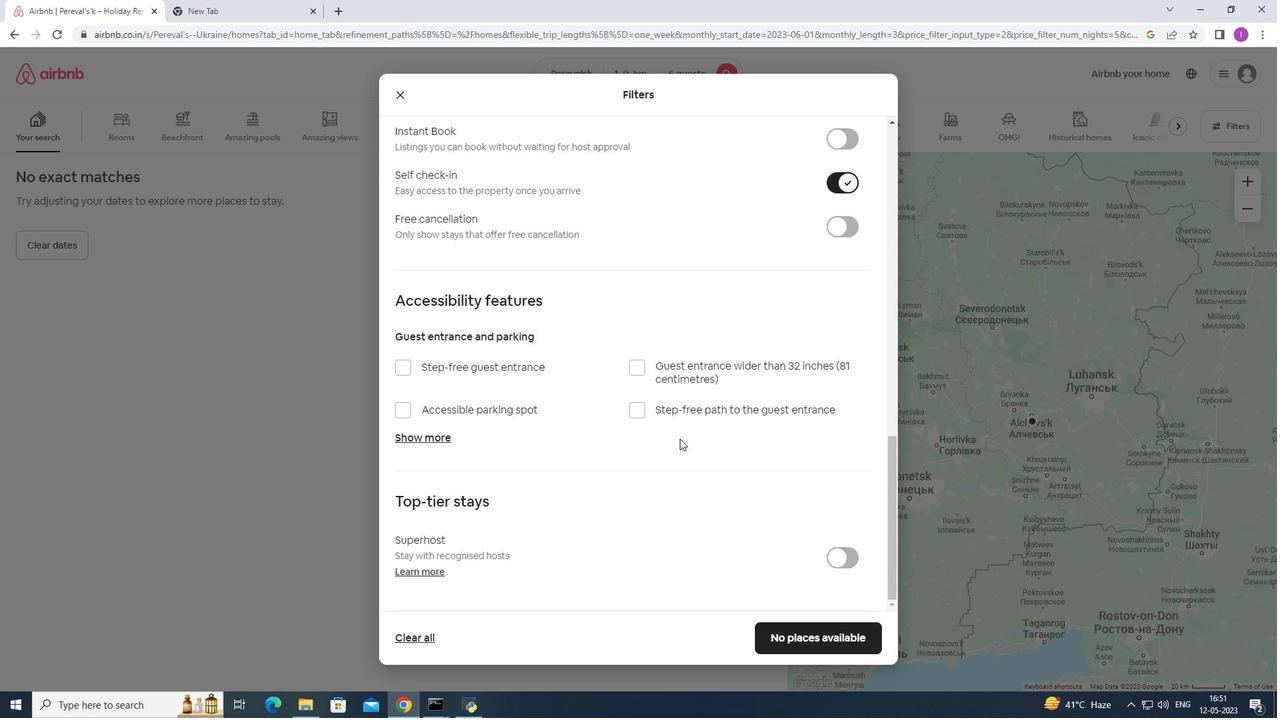 
Action: Mouse moved to (679, 439)
Screenshot: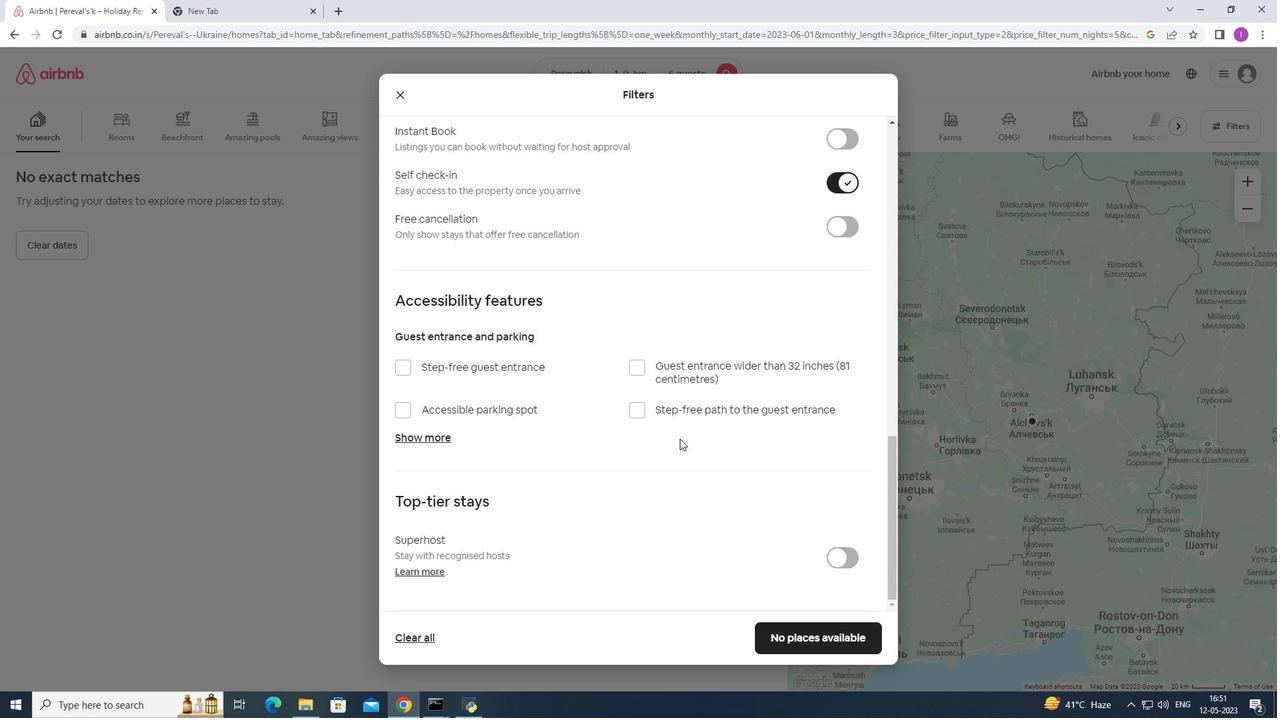 
Action: Mouse scrolled (679, 438) with delta (0, 0)
Screenshot: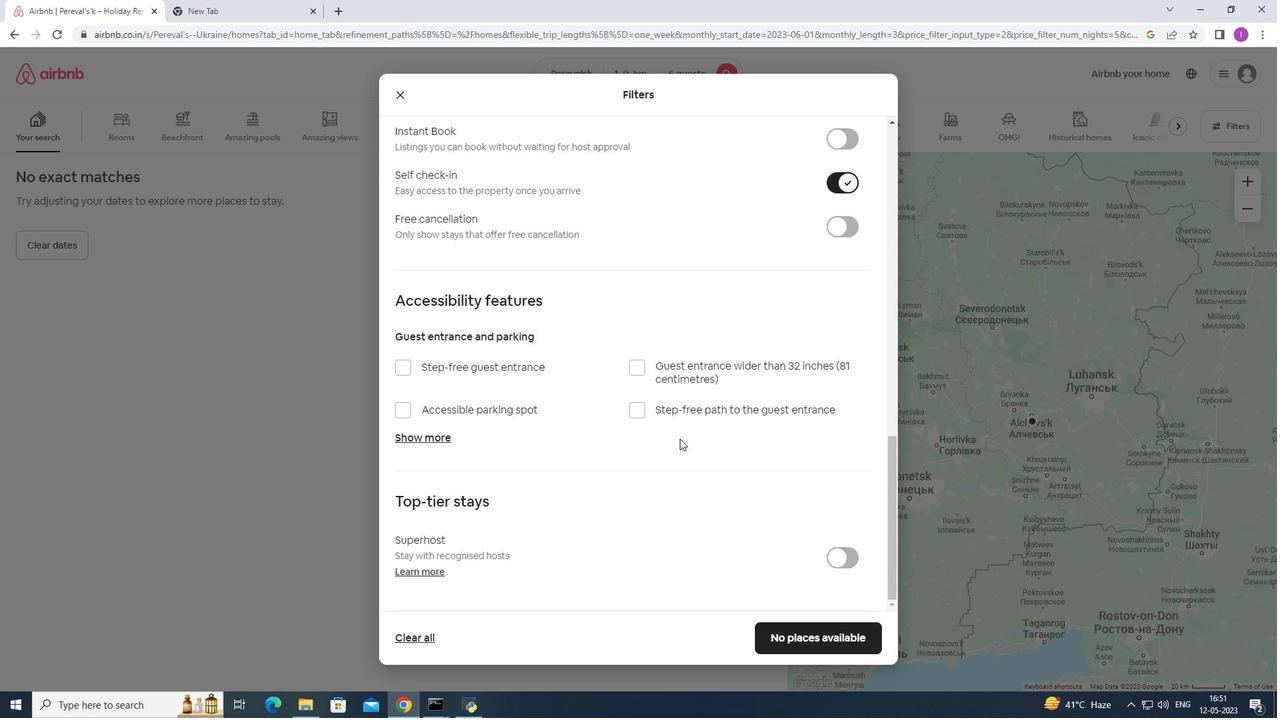 
Action: Mouse scrolled (679, 438) with delta (0, 0)
Screenshot: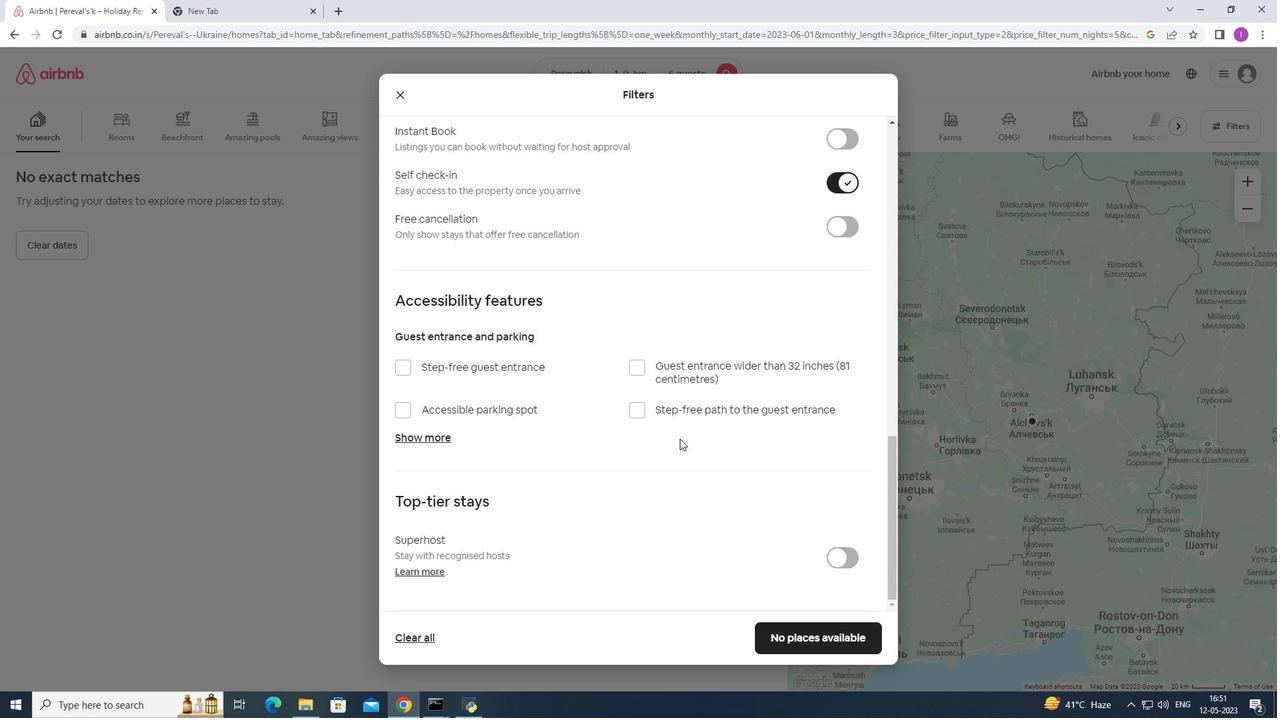 
Action: Mouse moved to (697, 459)
Screenshot: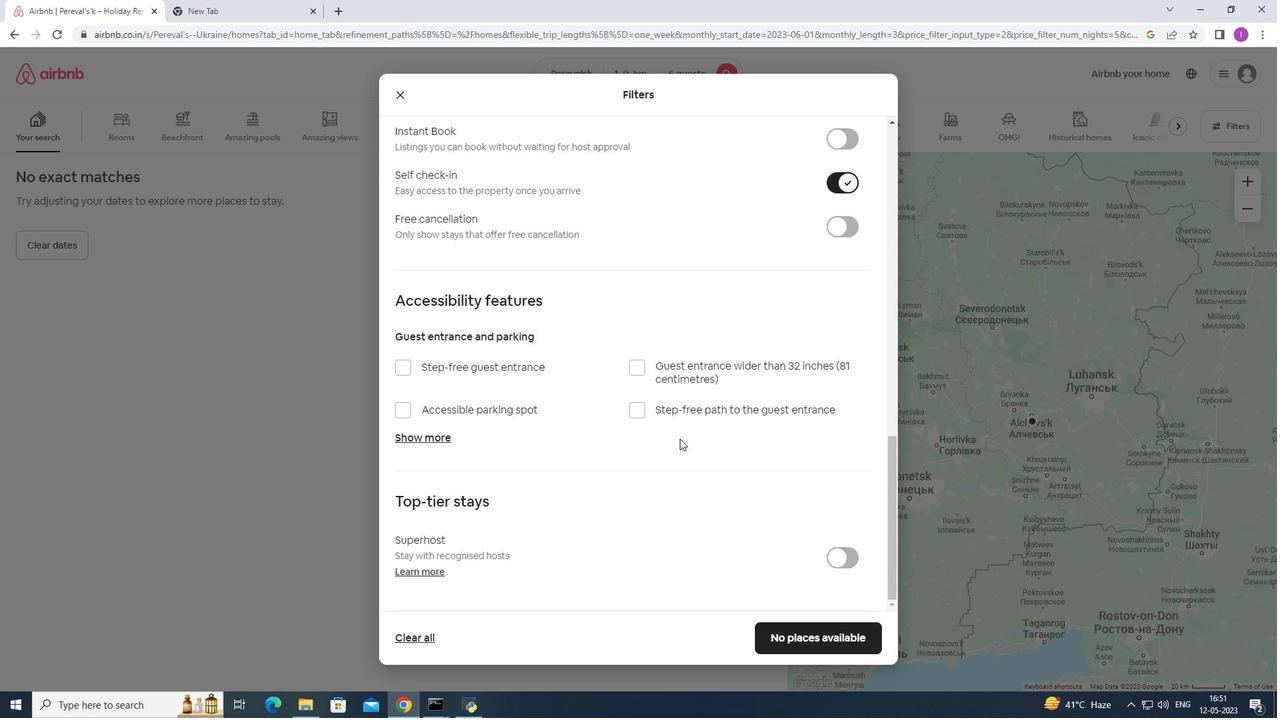 
Action: Mouse scrolled (697, 458) with delta (0, 0)
Screenshot: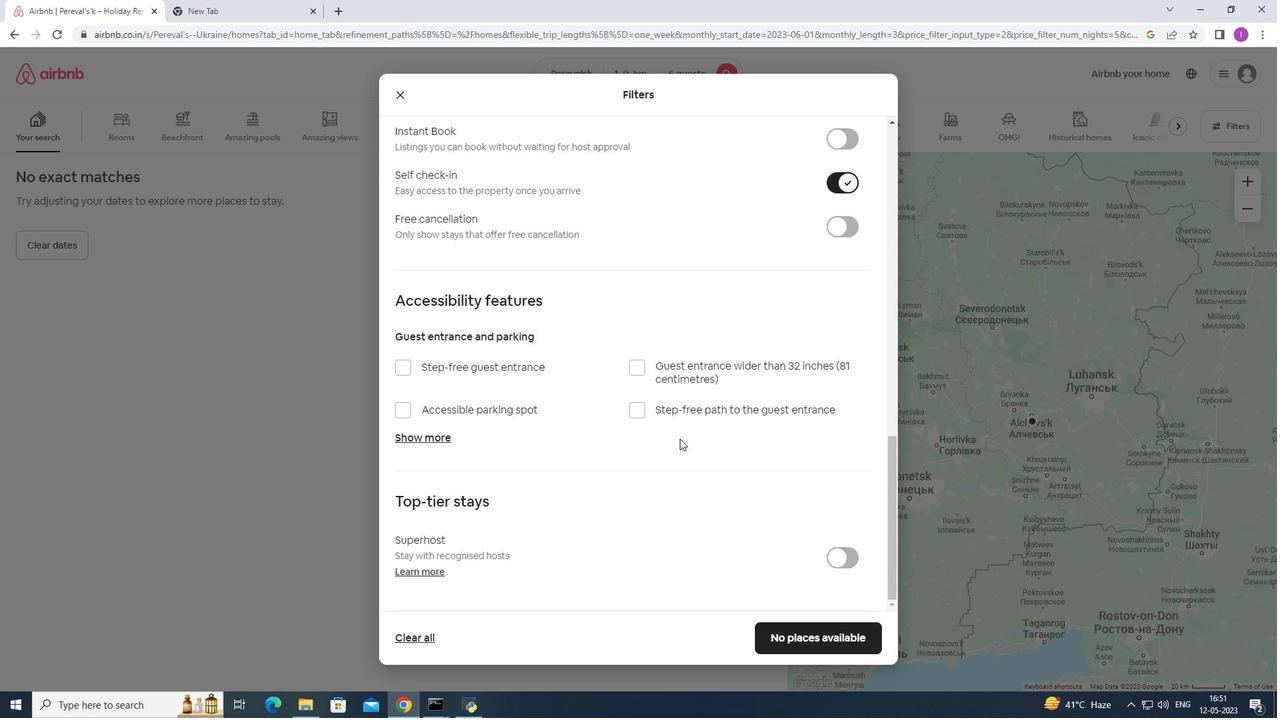 
Action: Mouse moved to (783, 638)
Screenshot: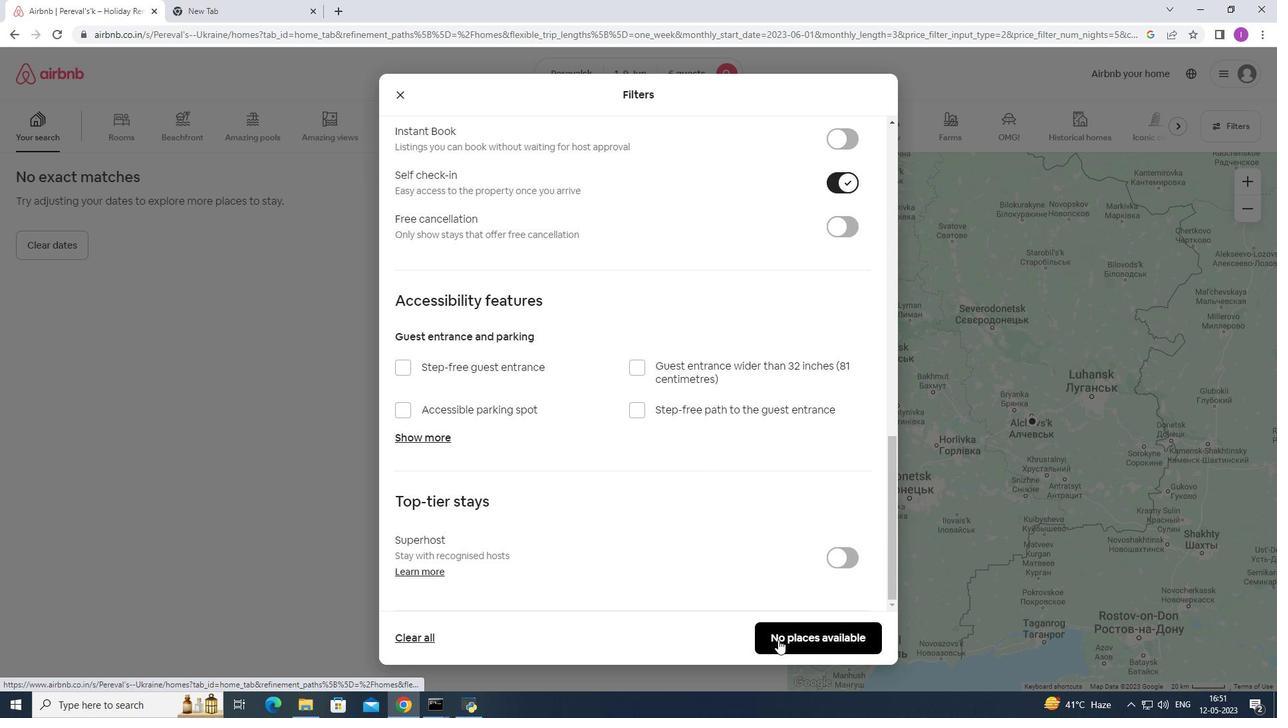 
Action: Mouse pressed left at (783, 638)
Screenshot: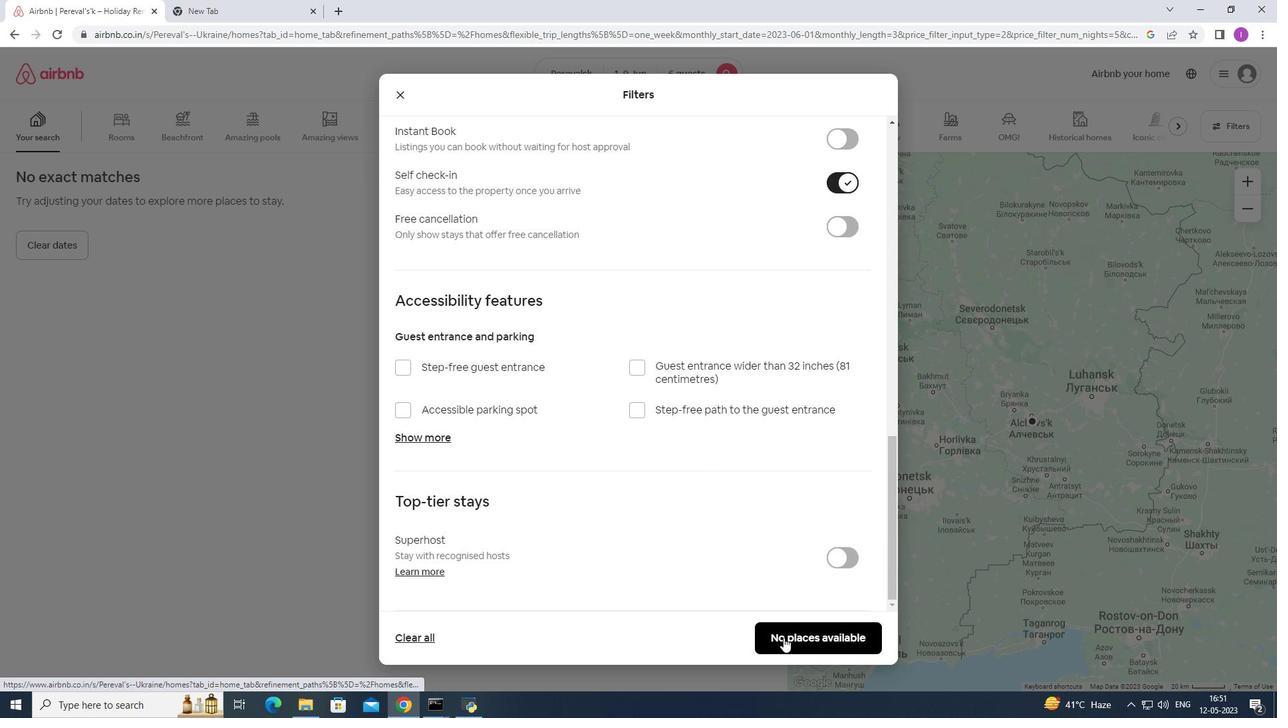 
Action: Mouse moved to (782, 628)
Screenshot: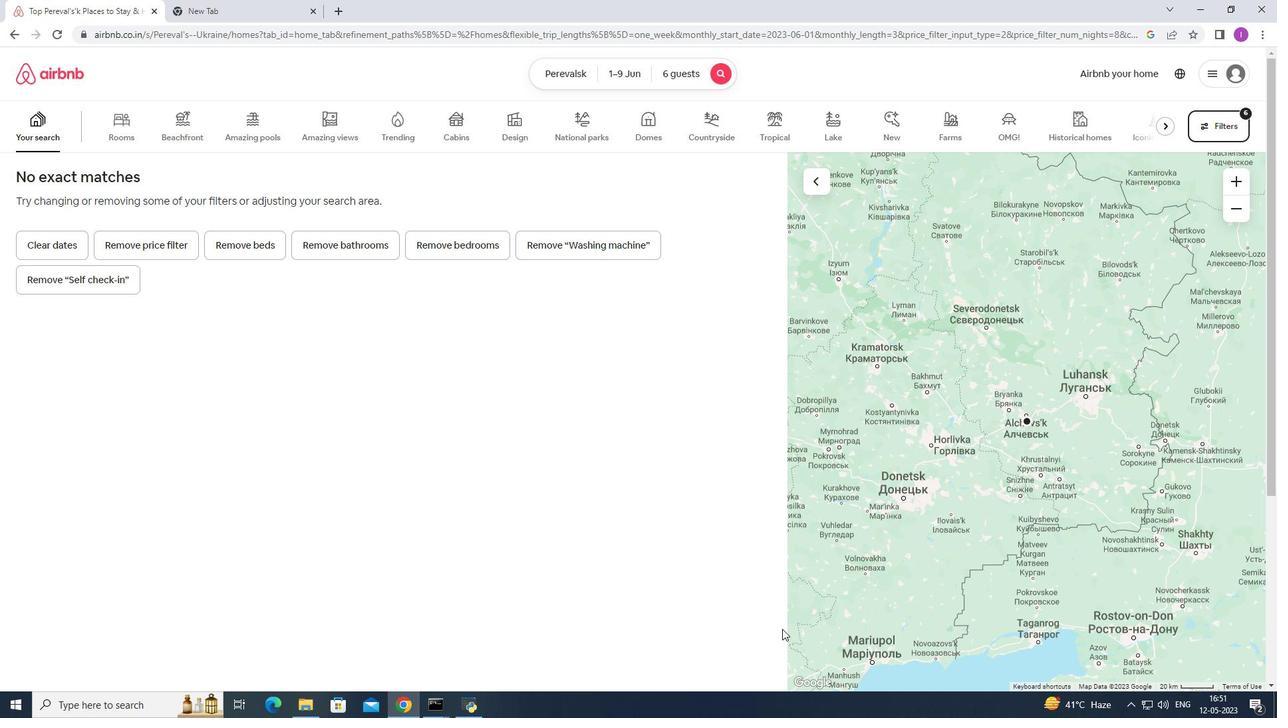 
